 Task: Look for Airbnb options in Point Fortin, Trinidad and Tobago from 2nd November, 2023 to 9th November, 2023 for 5 adults. Place can be shared room with 2 bedrooms having 5 beds and 2 bathrooms. Property type can be flat. Booking option can be shelf check-in. Look for 5 properties as per requirement.
Action: Mouse pressed left at (474, 99)
Screenshot: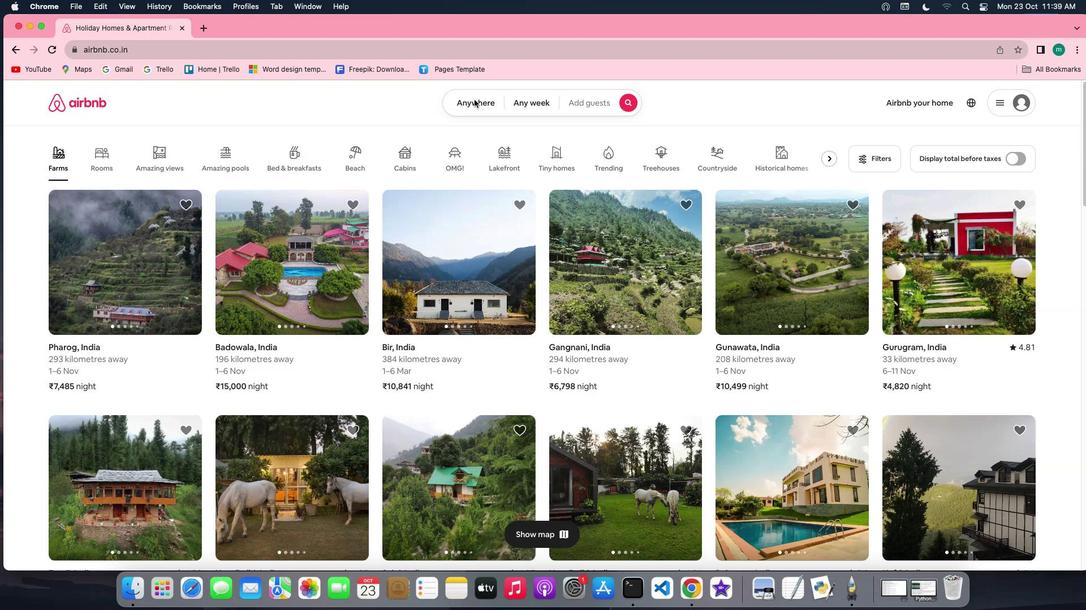 
Action: Mouse pressed left at (474, 99)
Screenshot: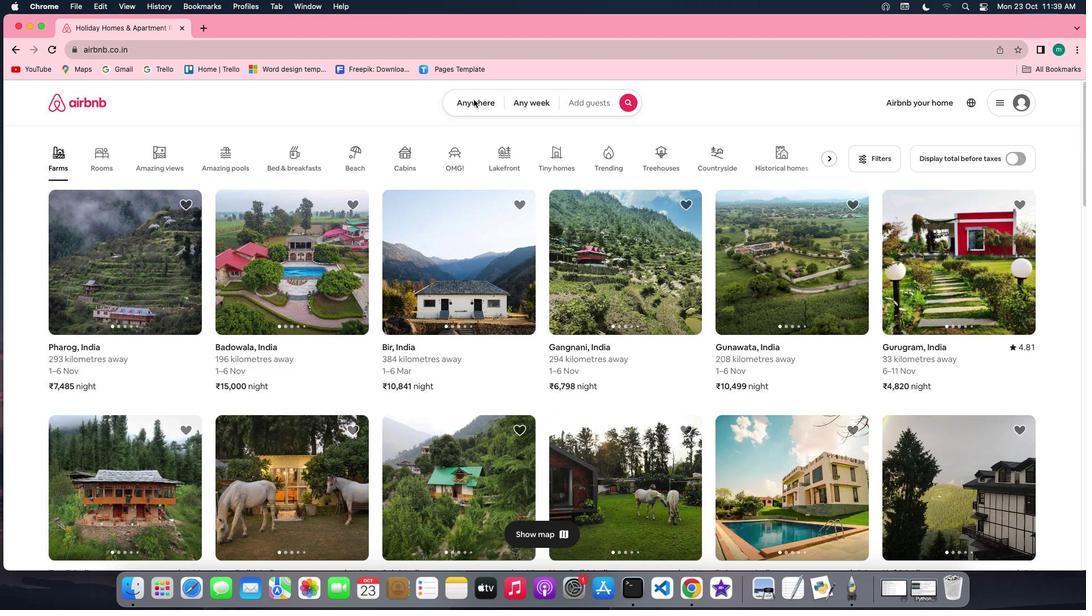 
Action: Mouse moved to (438, 144)
Screenshot: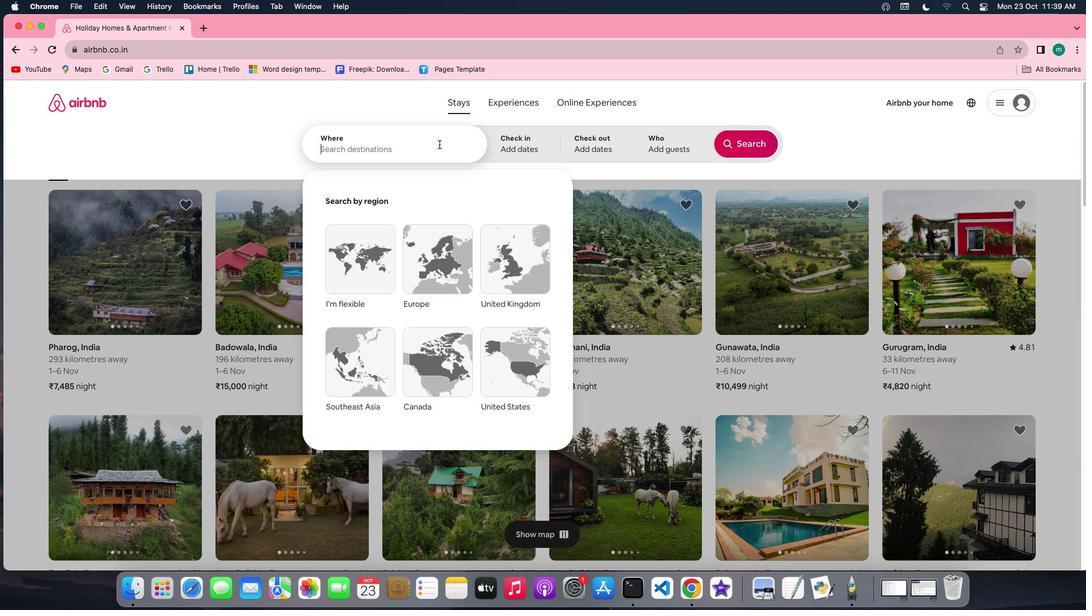 
Action: Mouse pressed left at (438, 144)
Screenshot: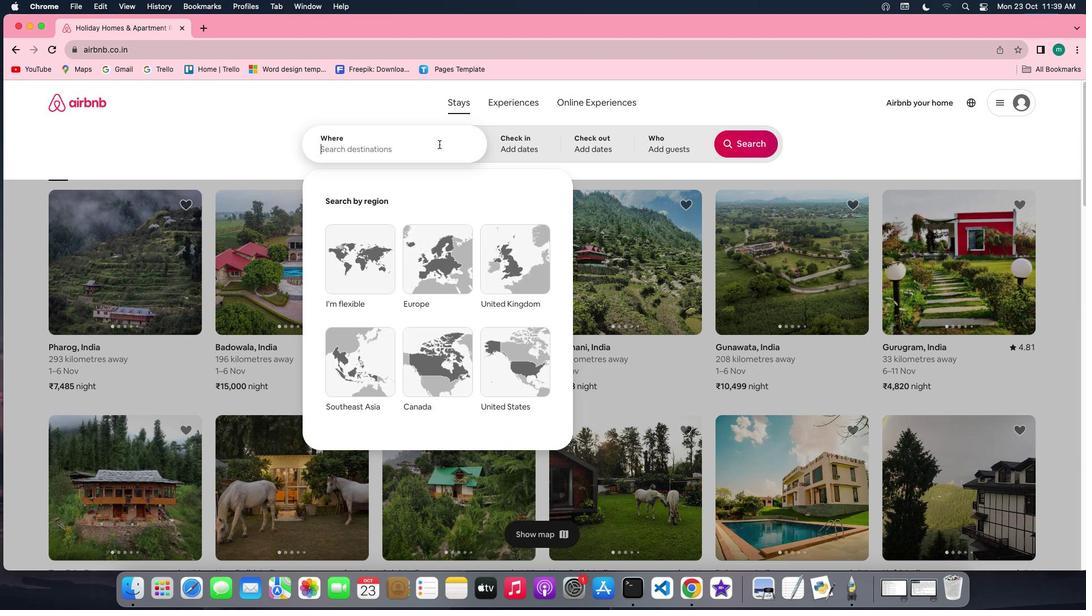 
Action: Key pressed Key.shift'P''o''i''n''t'Key.spaceKey.shift'F''o''r''t''i''n'','Key.spaceKey.shift'T''r''i''n''i''d''a''d'Key.space'a''n''d'Key.spaceKey.shift'T''a''b''a''g''o'
Screenshot: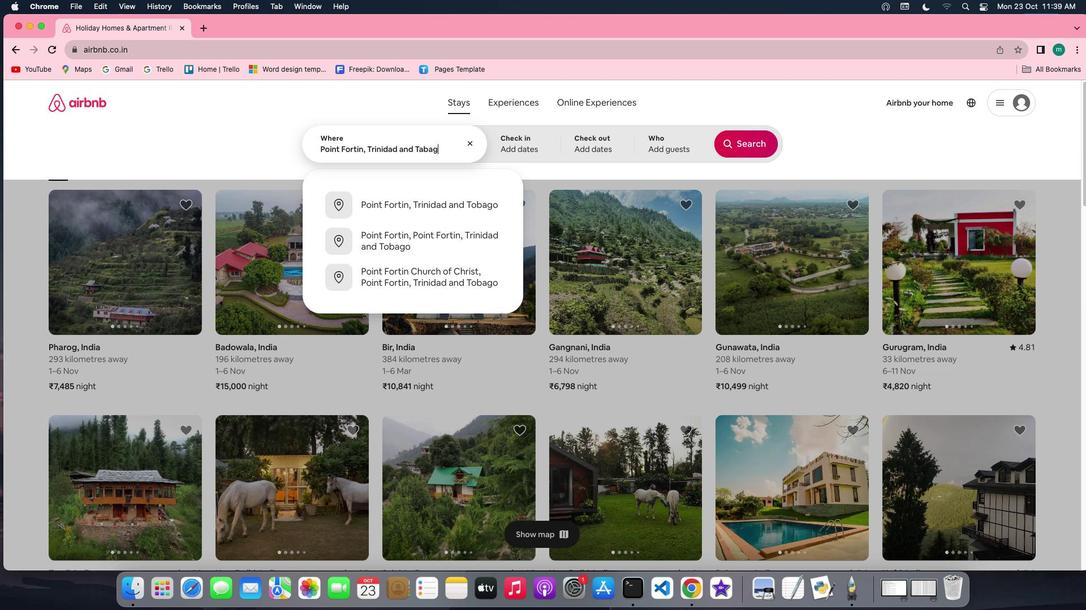 
Action: Mouse moved to (502, 147)
Screenshot: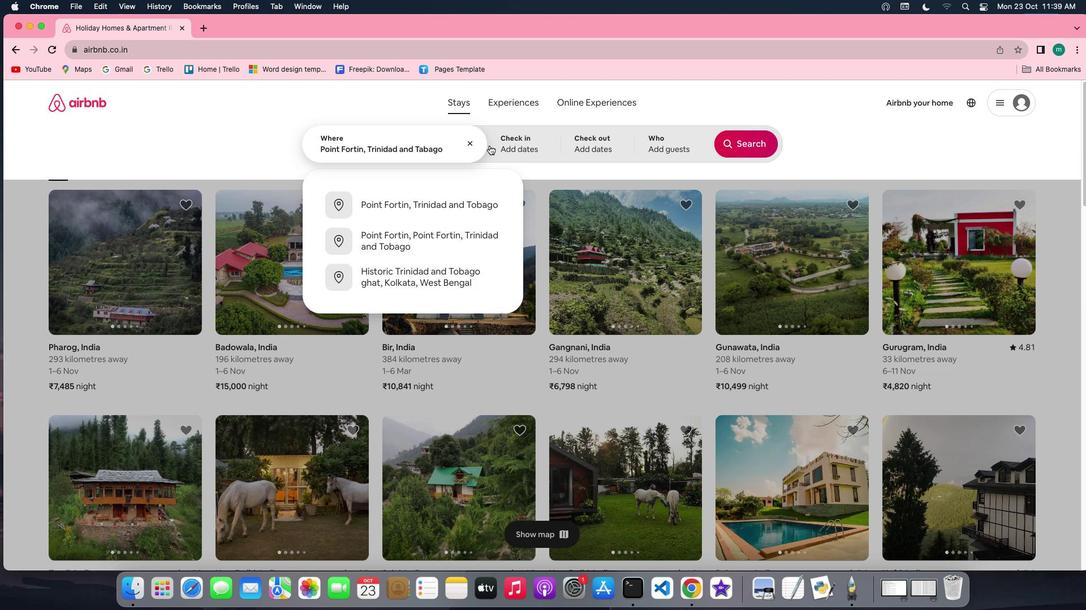 
Action: Mouse pressed left at (502, 147)
Screenshot: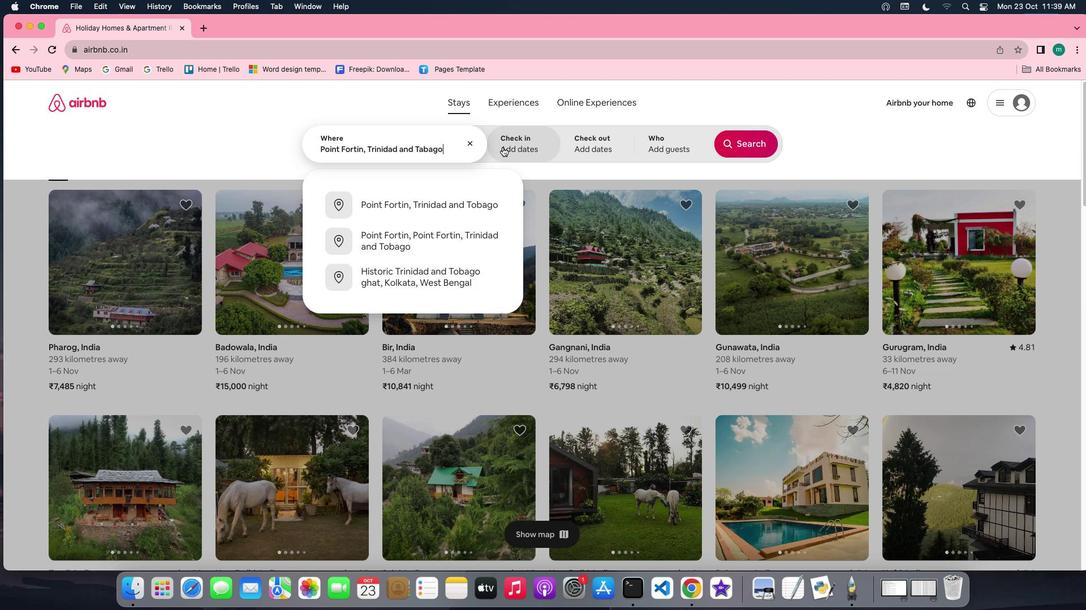 
Action: Mouse moved to (677, 281)
Screenshot: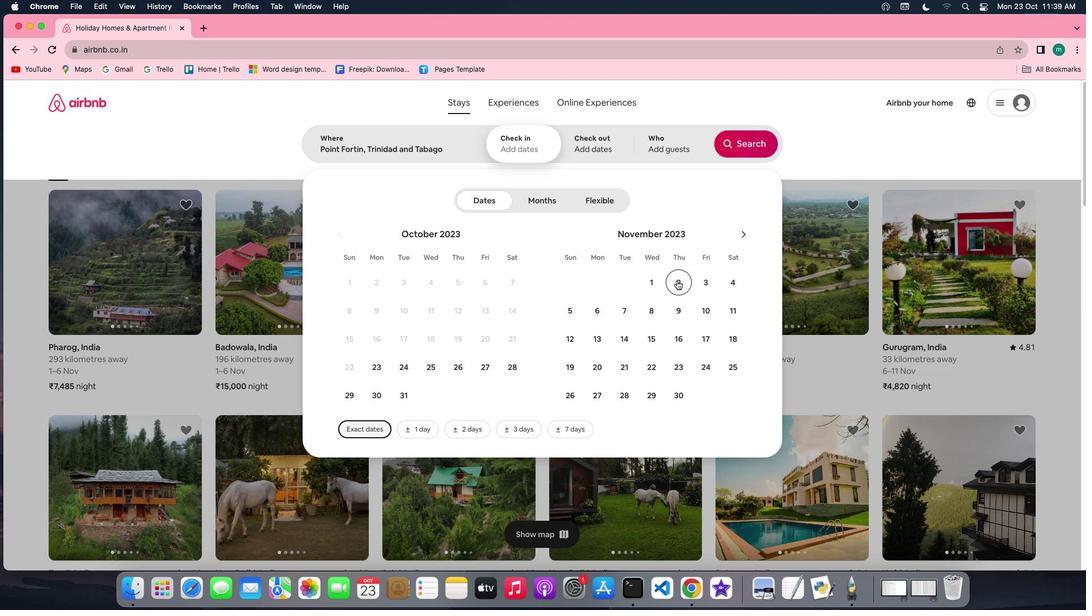 
Action: Mouse pressed left at (677, 281)
Screenshot: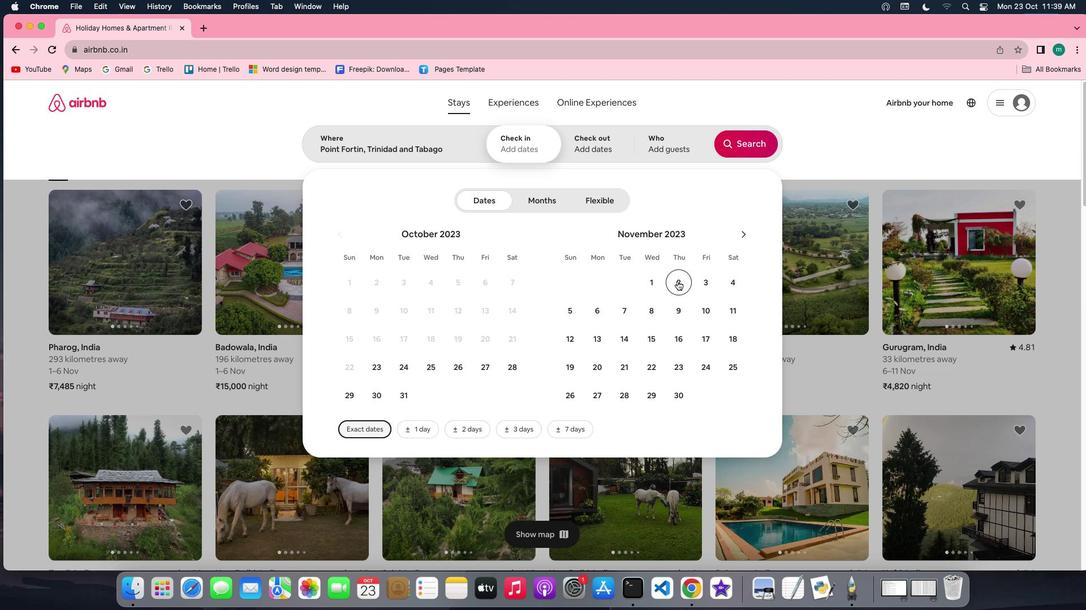 
Action: Mouse moved to (682, 316)
Screenshot: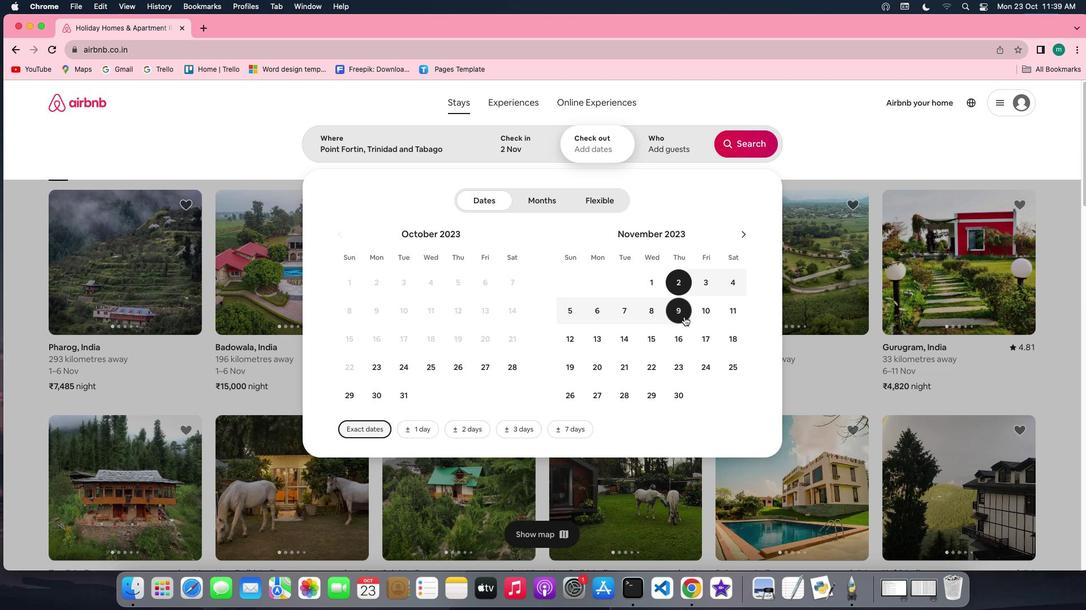 
Action: Mouse pressed left at (682, 316)
Screenshot: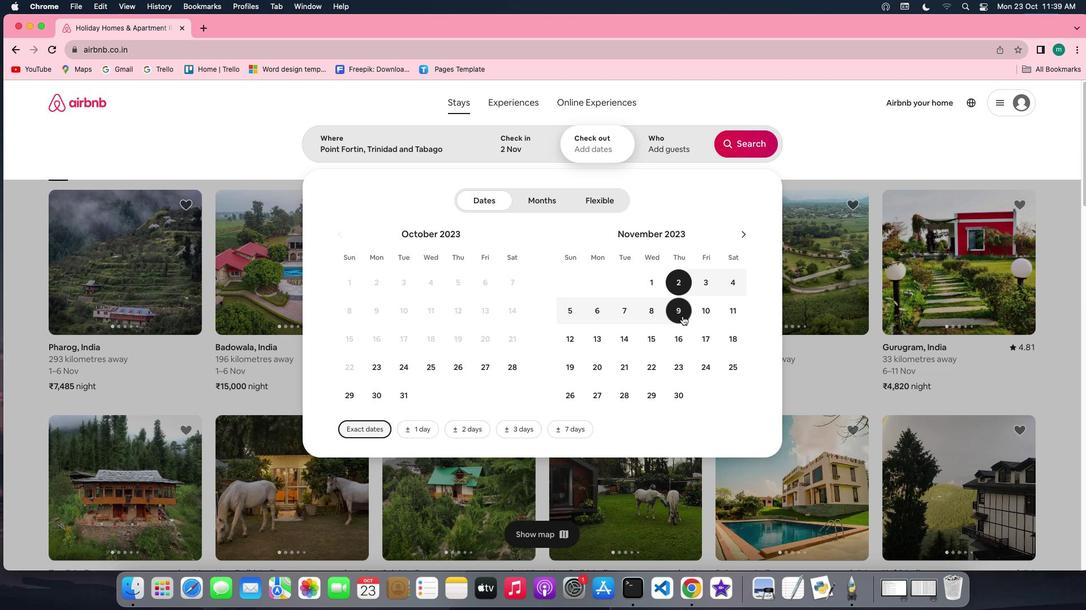 
Action: Mouse moved to (666, 151)
Screenshot: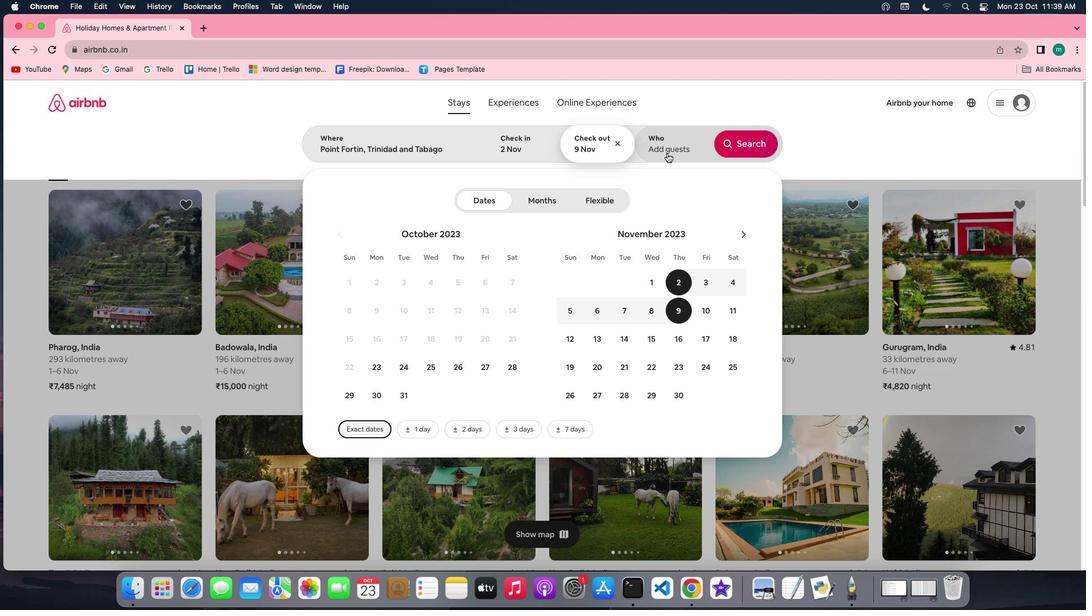 
Action: Mouse pressed left at (666, 151)
Screenshot: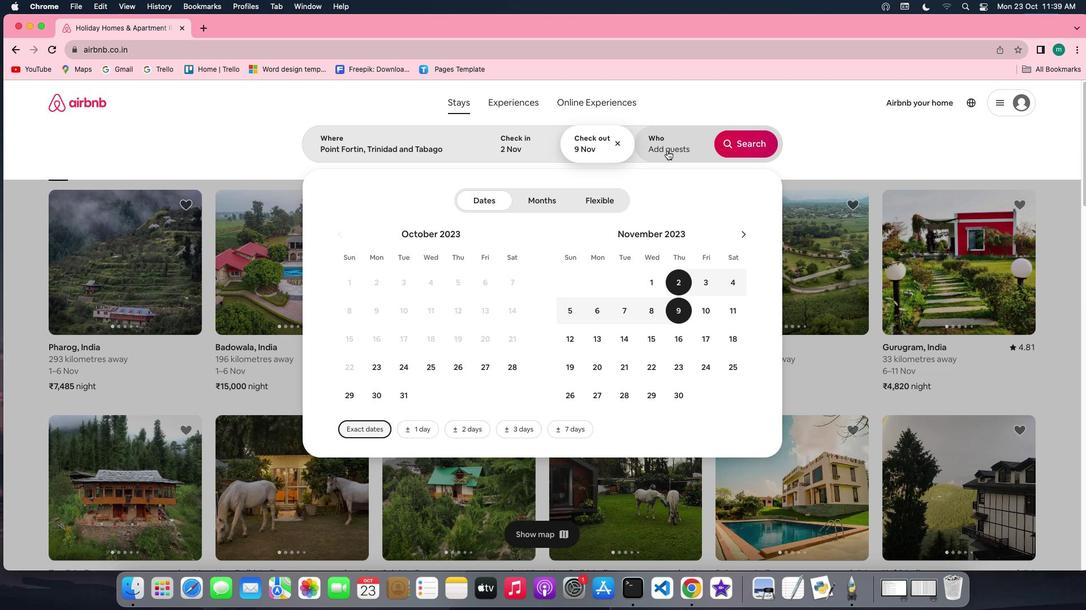 
Action: Mouse moved to (744, 204)
Screenshot: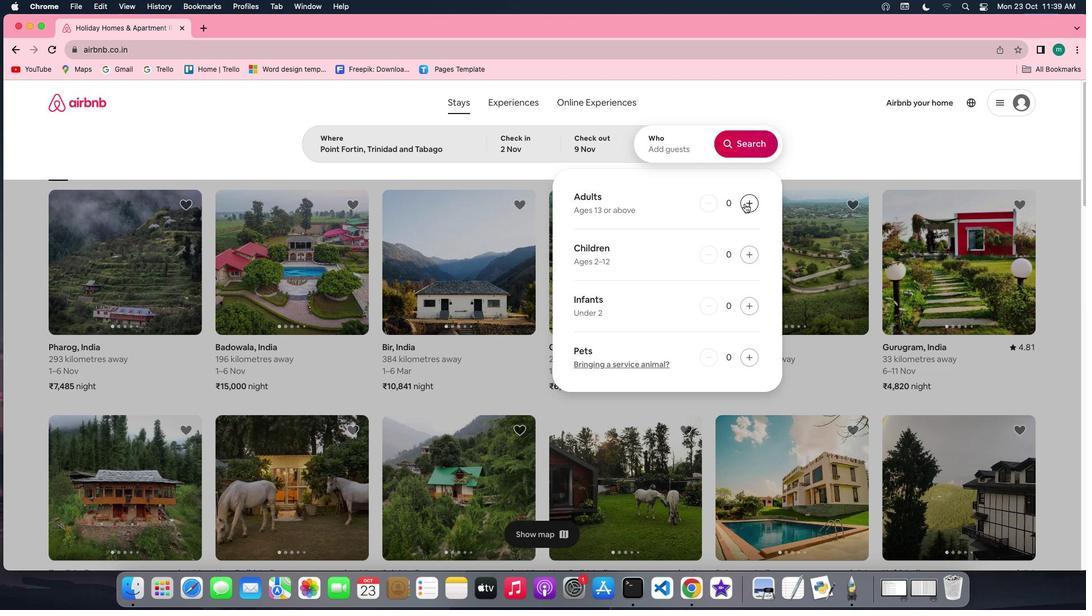 
Action: Mouse pressed left at (744, 204)
Screenshot: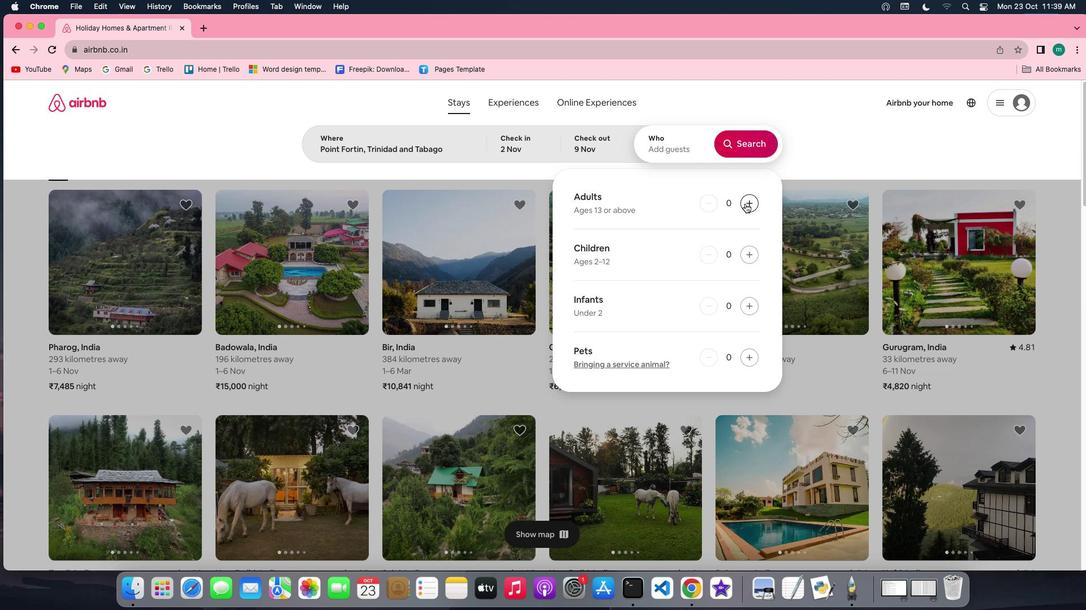 
Action: Mouse pressed left at (744, 204)
Screenshot: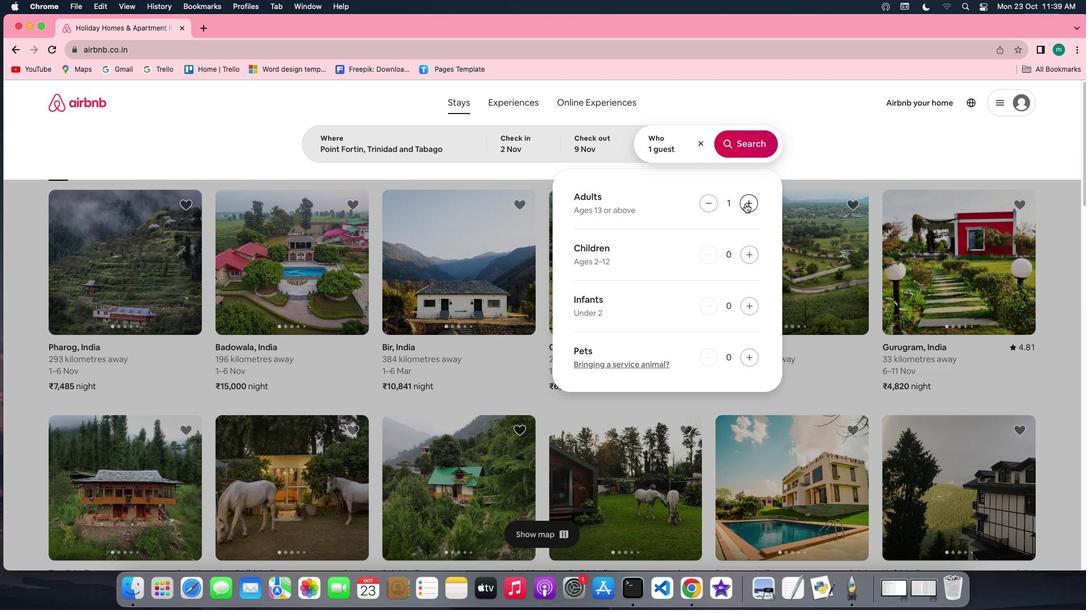 
Action: Mouse pressed left at (744, 204)
Screenshot: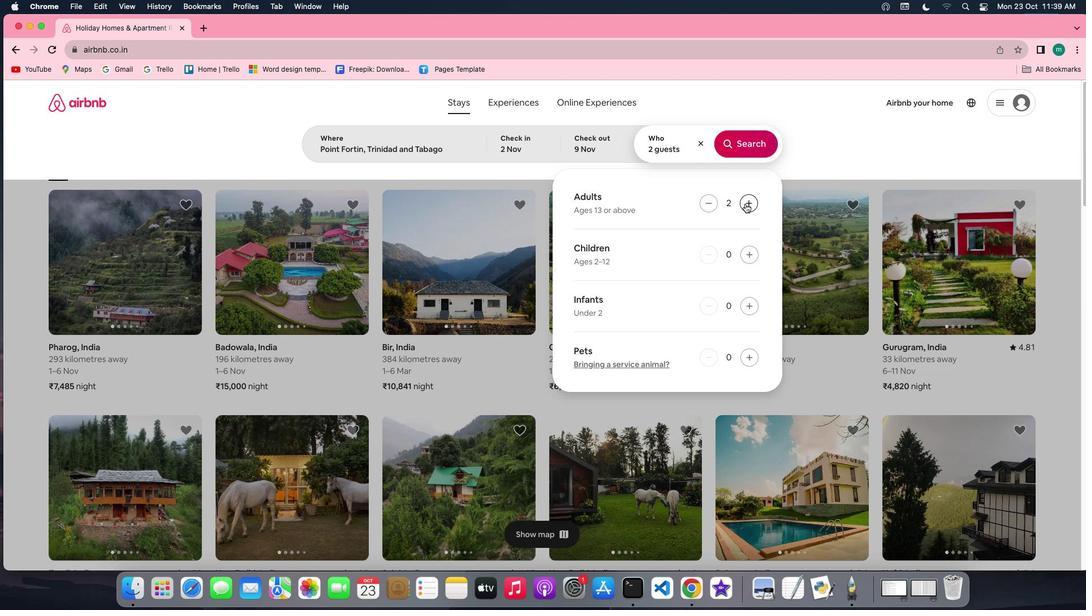 
Action: Mouse pressed left at (744, 204)
Screenshot: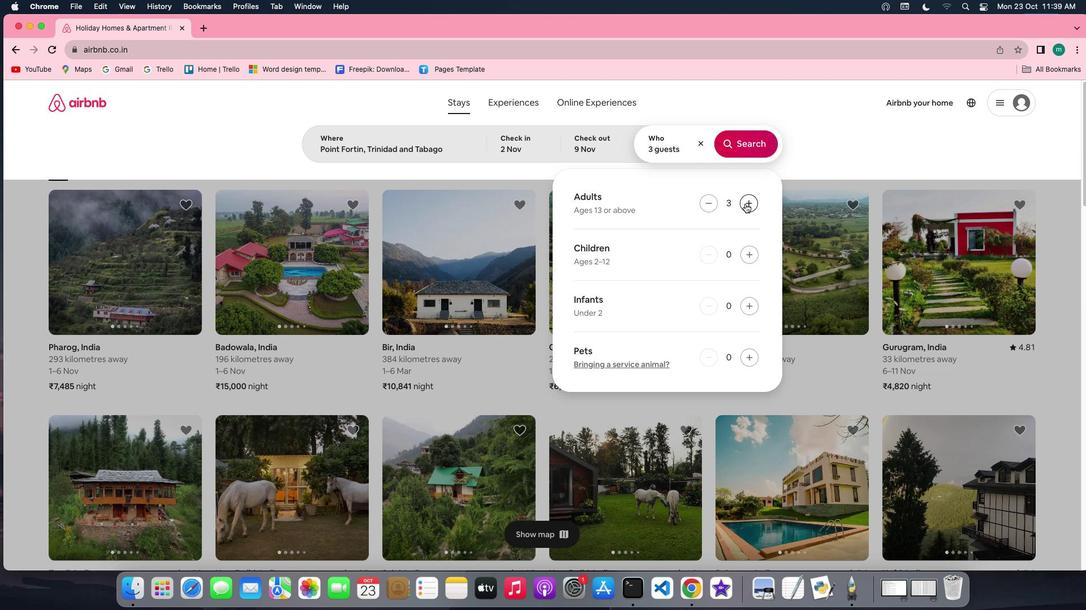 
Action: Mouse pressed left at (744, 204)
Screenshot: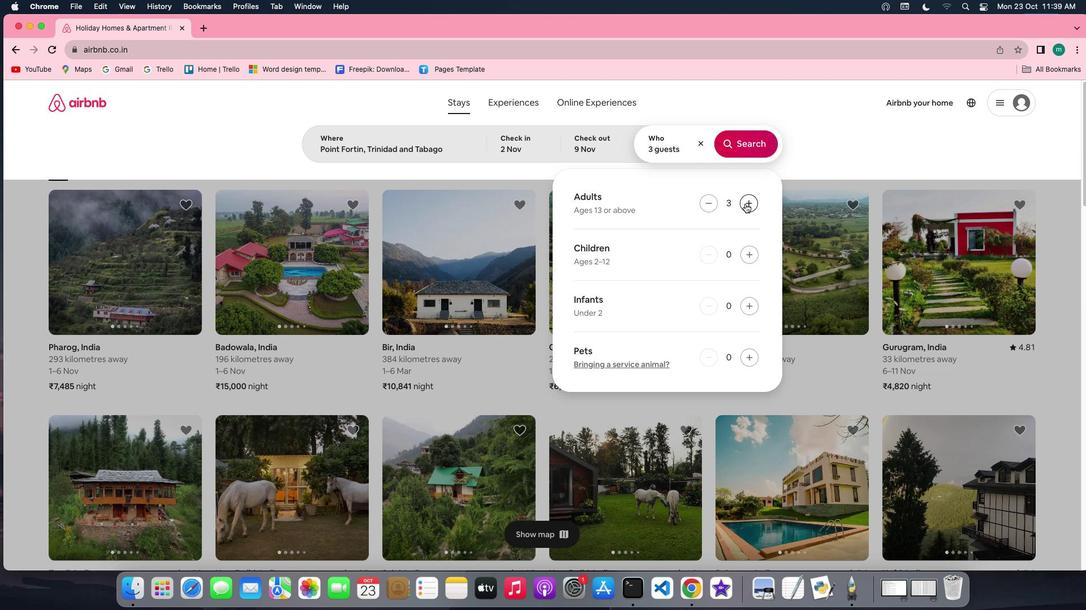 
Action: Mouse pressed left at (744, 204)
Screenshot: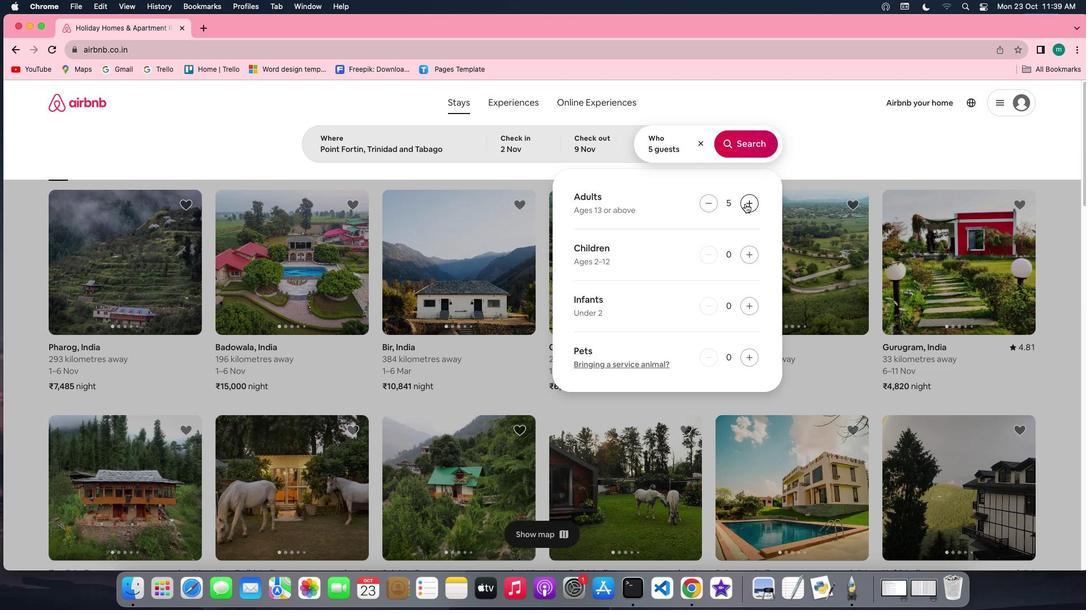 
Action: Mouse moved to (705, 207)
Screenshot: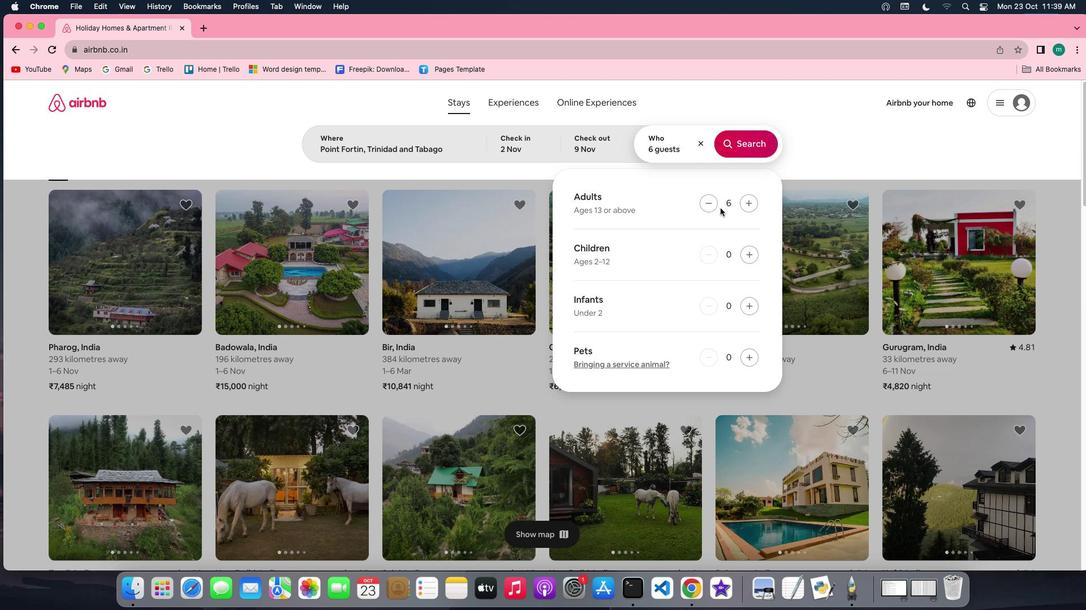 
Action: Mouse pressed left at (705, 207)
Screenshot: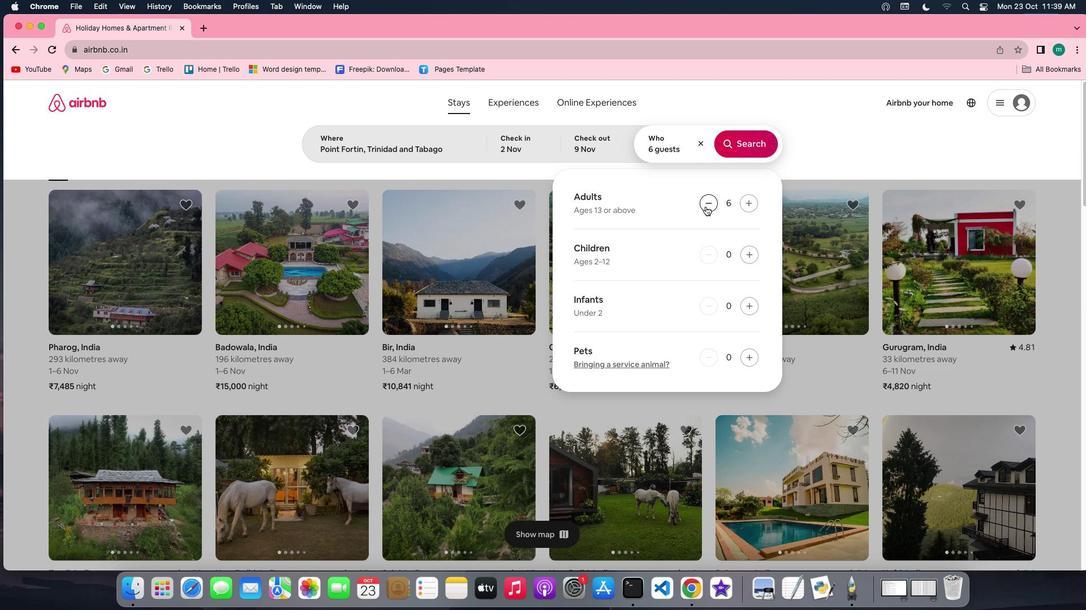 
Action: Mouse moved to (757, 152)
Screenshot: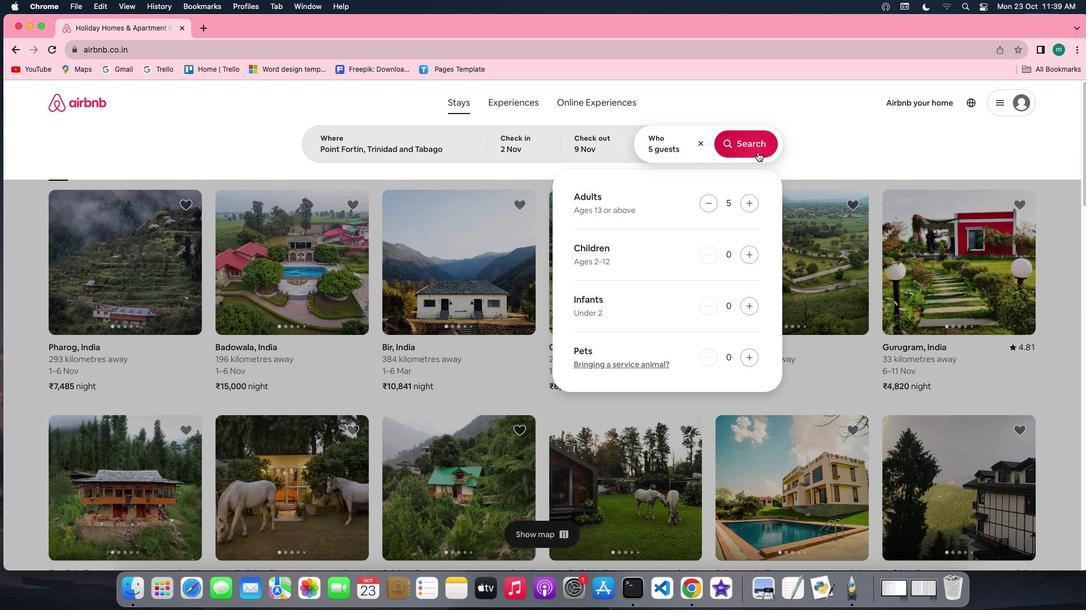 
Action: Mouse pressed left at (757, 152)
Screenshot: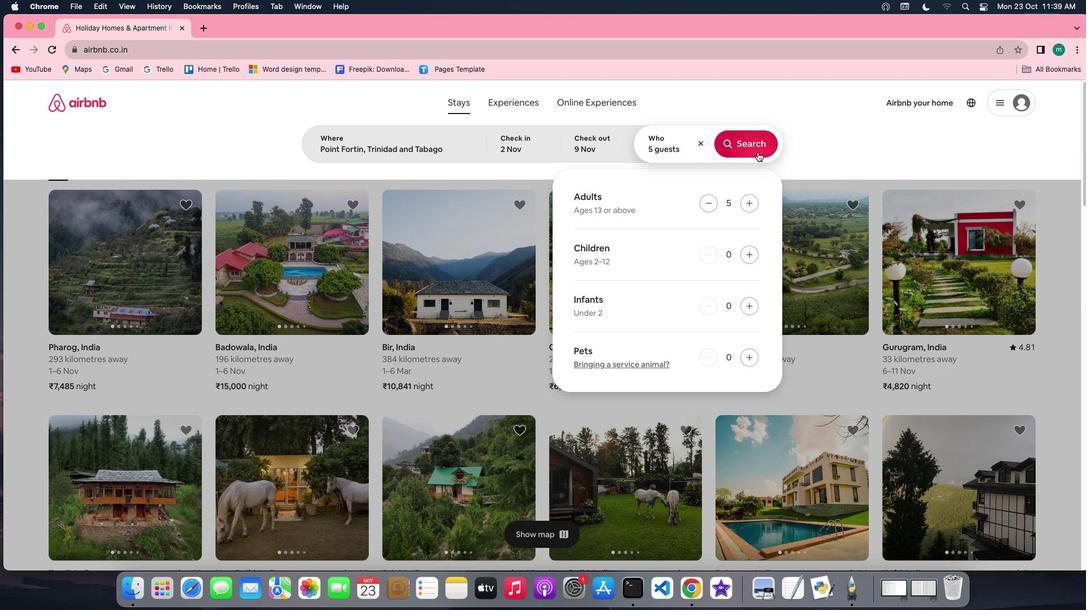 
Action: Mouse moved to (923, 148)
Screenshot: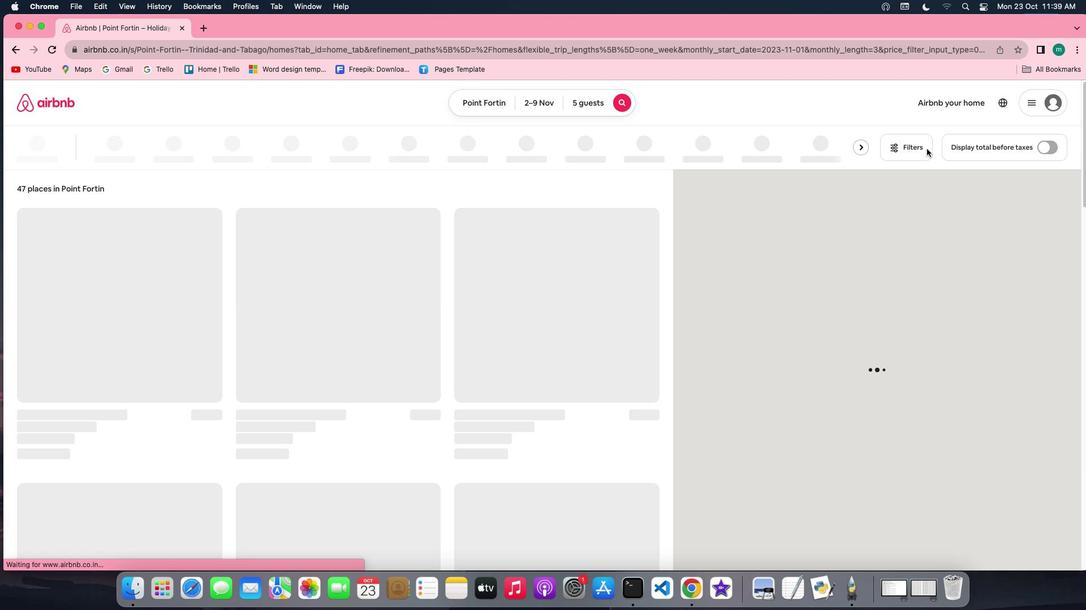
Action: Mouse pressed left at (923, 148)
Screenshot: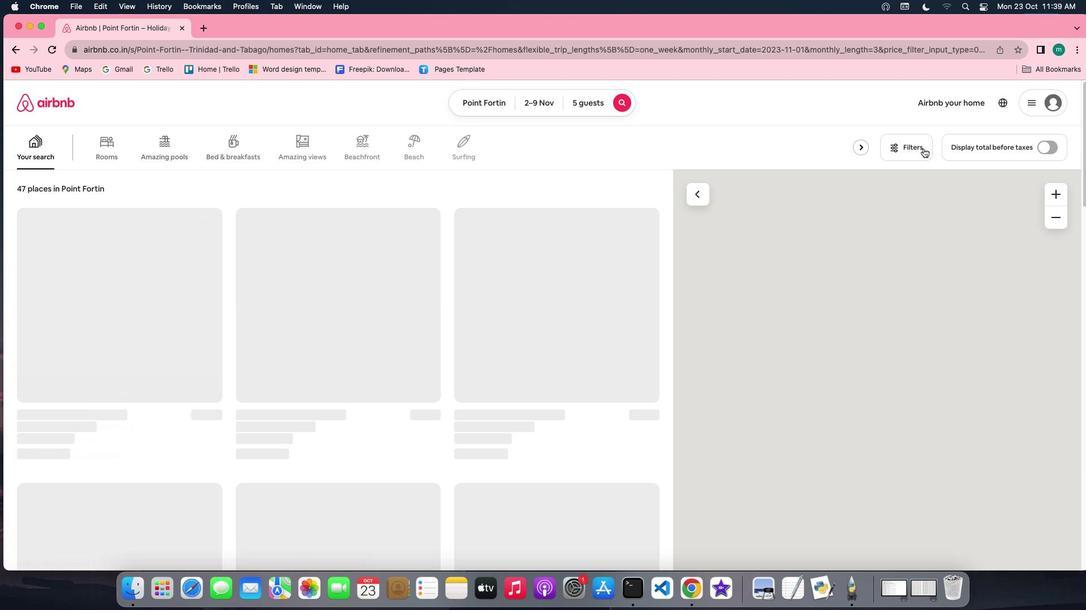 
Action: Mouse moved to (902, 148)
Screenshot: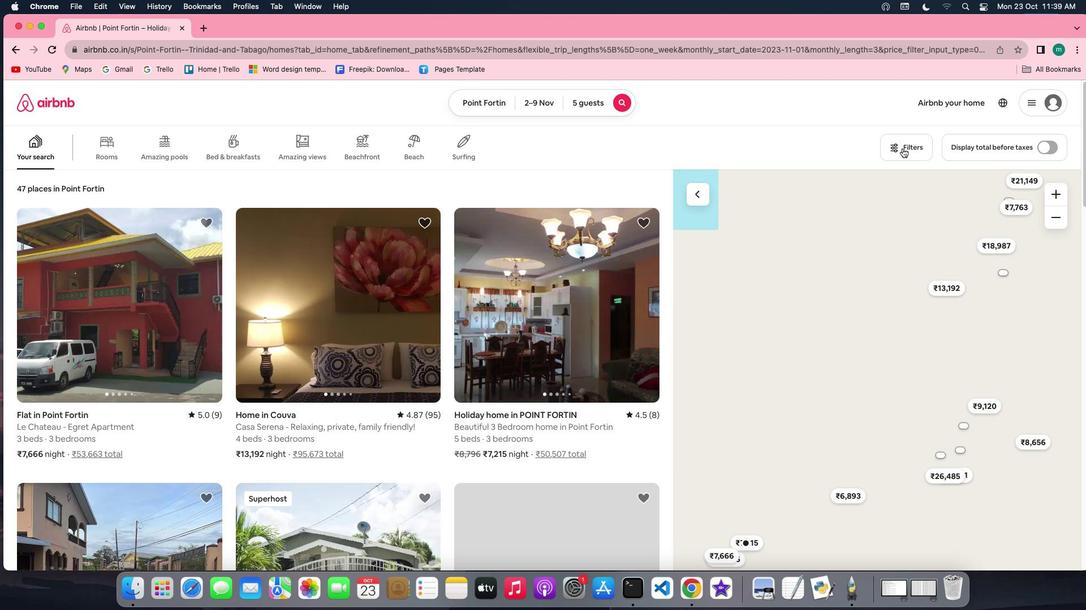 
Action: Mouse pressed left at (902, 148)
Screenshot: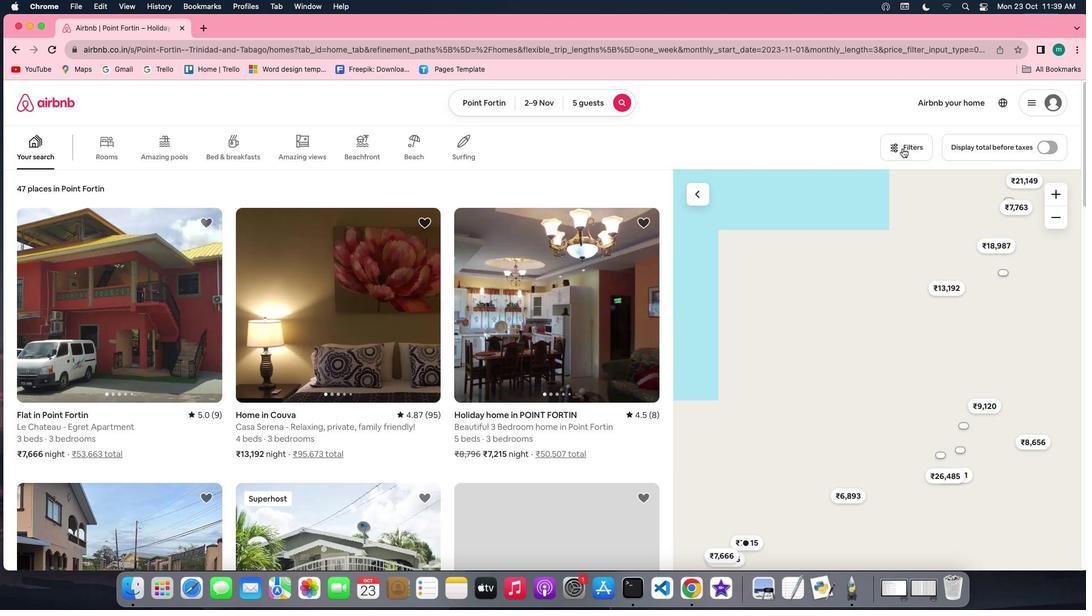 
Action: Mouse moved to (596, 334)
Screenshot: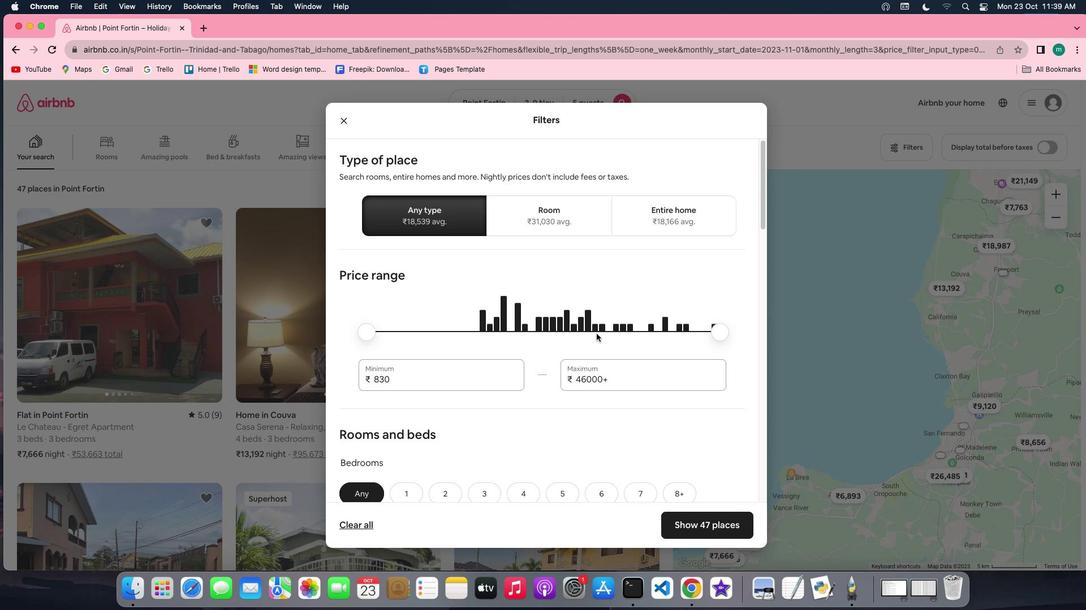 
Action: Mouse scrolled (596, 334) with delta (0, 0)
Screenshot: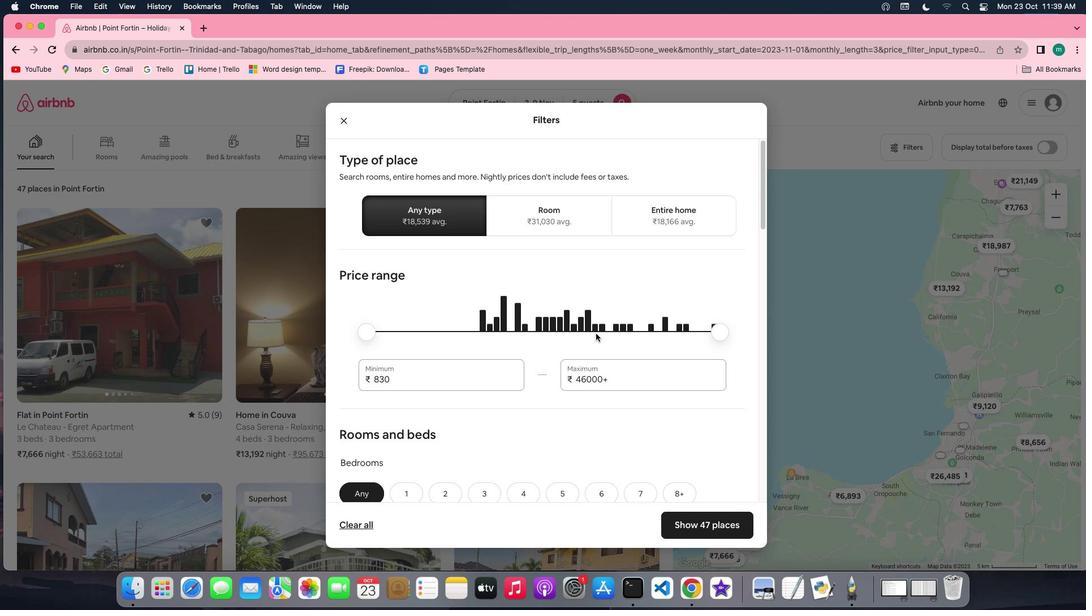 
Action: Mouse scrolled (596, 334) with delta (0, 0)
Screenshot: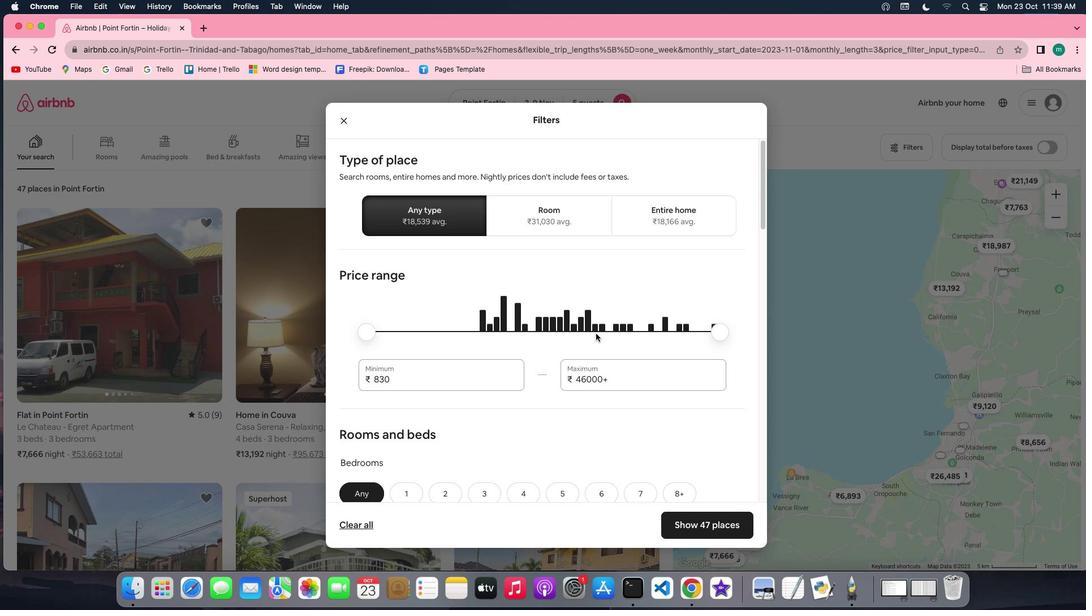 
Action: Mouse scrolled (596, 334) with delta (0, -1)
Screenshot: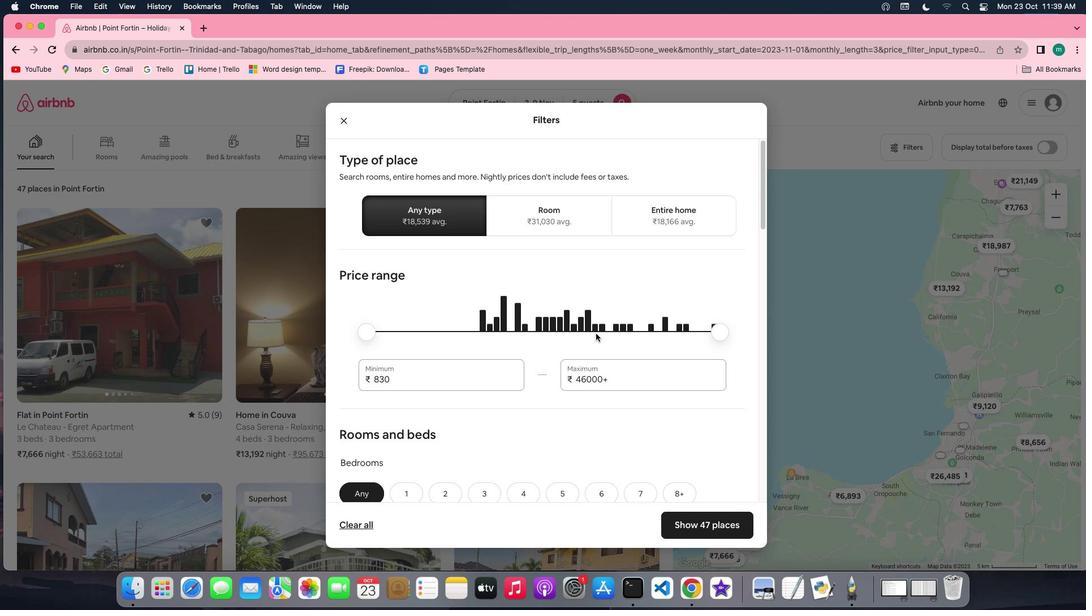 
Action: Mouse scrolled (596, 334) with delta (0, -1)
Screenshot: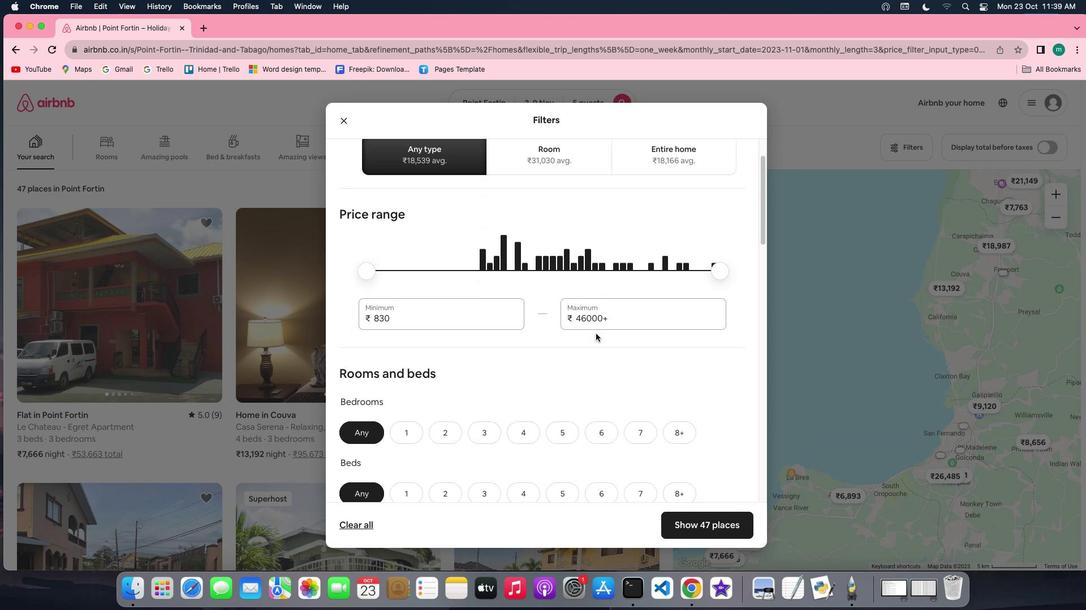 
Action: Mouse scrolled (596, 334) with delta (0, 0)
Screenshot: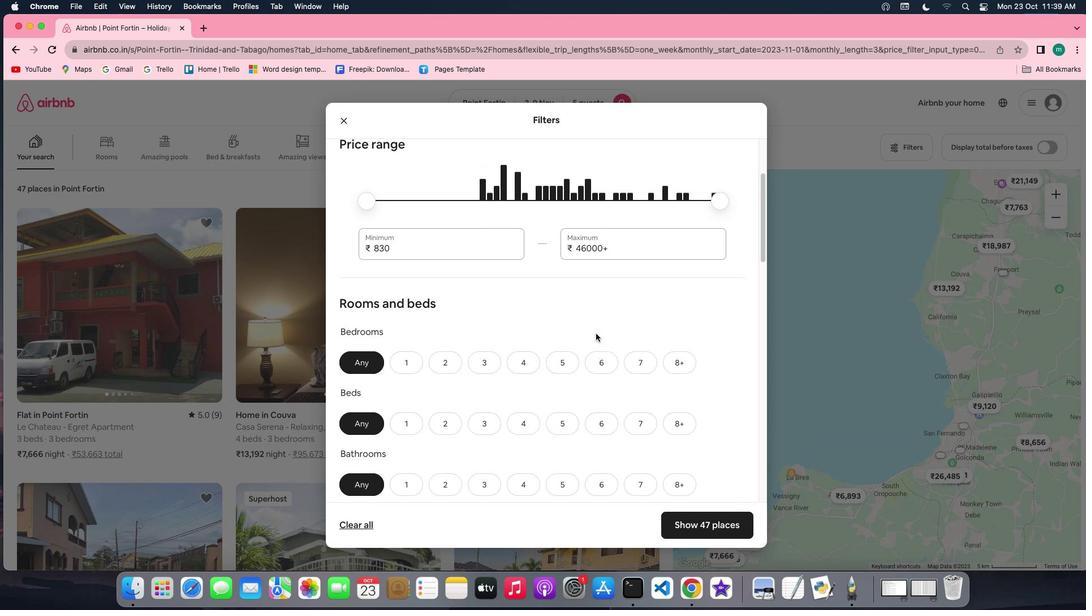 
Action: Mouse scrolled (596, 334) with delta (0, 0)
Screenshot: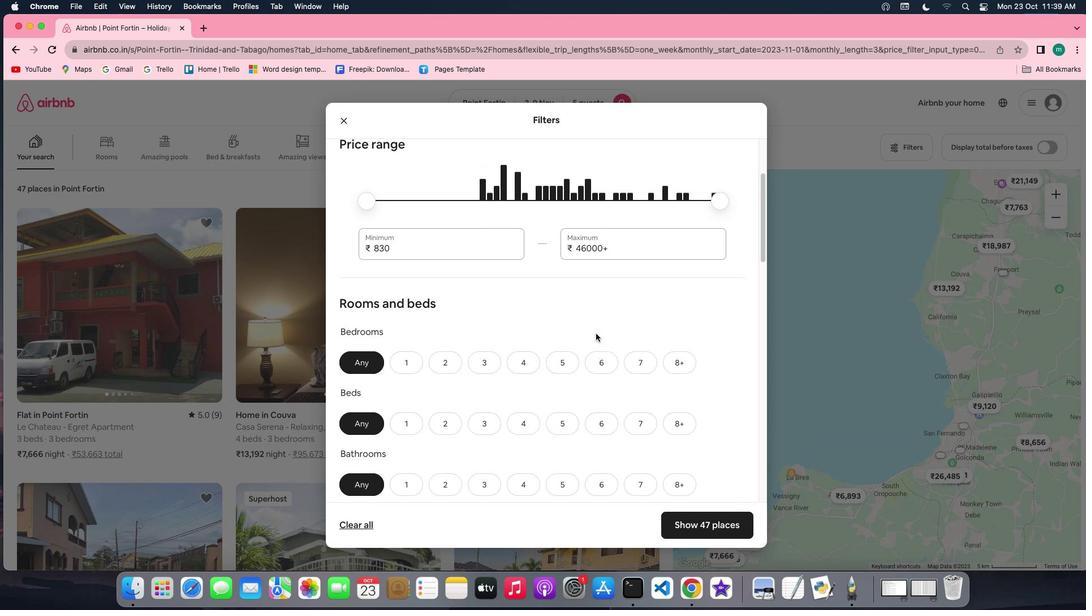 
Action: Mouse scrolled (596, 334) with delta (0, -1)
Screenshot: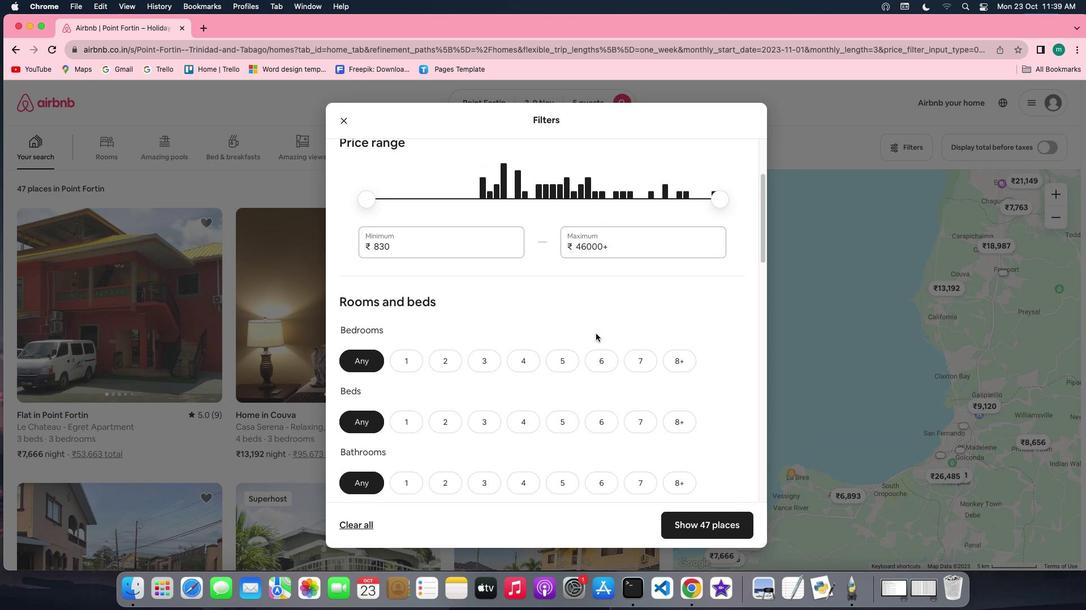 
Action: Mouse scrolled (596, 334) with delta (0, 0)
Screenshot: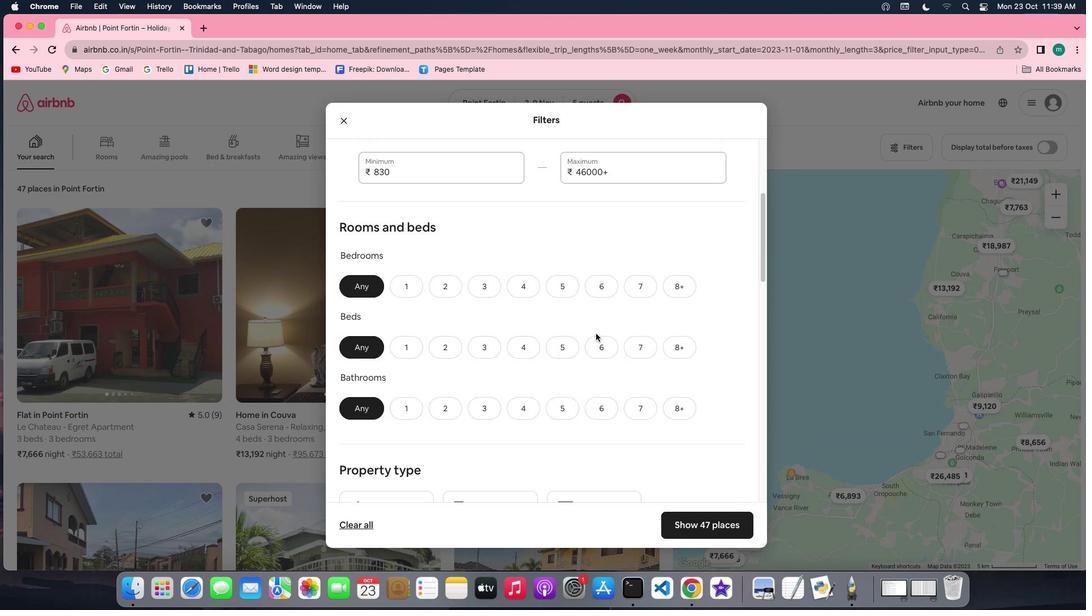 
Action: Mouse scrolled (596, 334) with delta (0, 0)
Screenshot: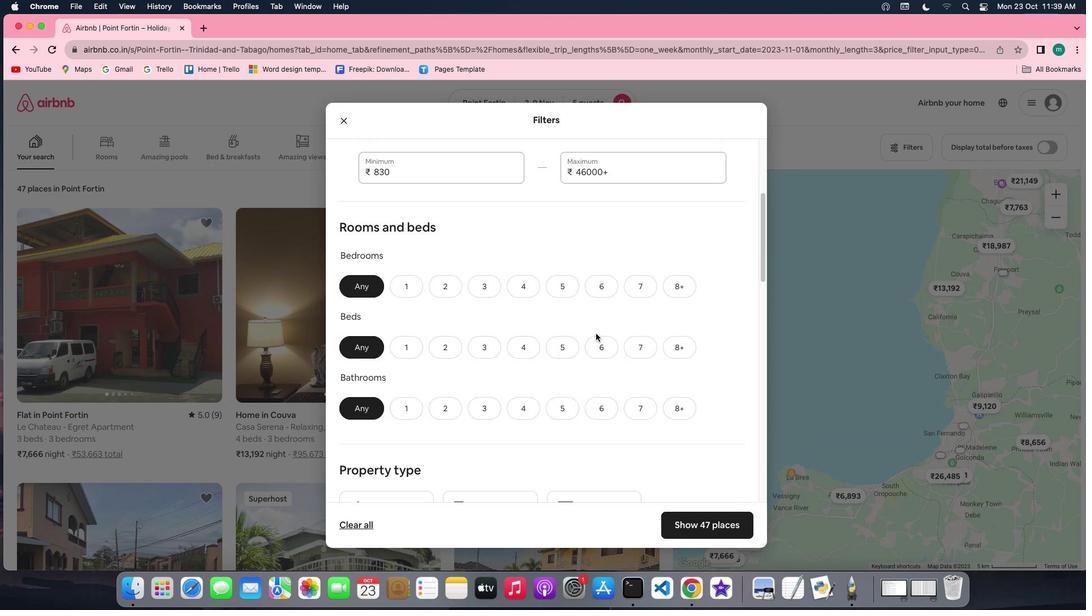 
Action: Mouse scrolled (596, 334) with delta (0, 0)
Screenshot: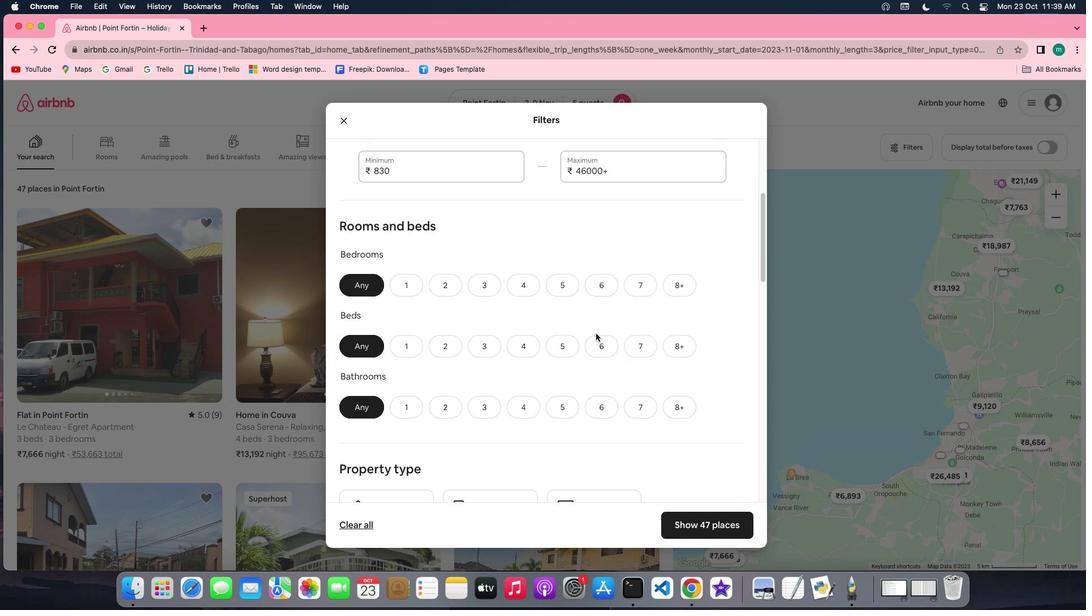 
Action: Mouse scrolled (596, 334) with delta (0, 0)
Screenshot: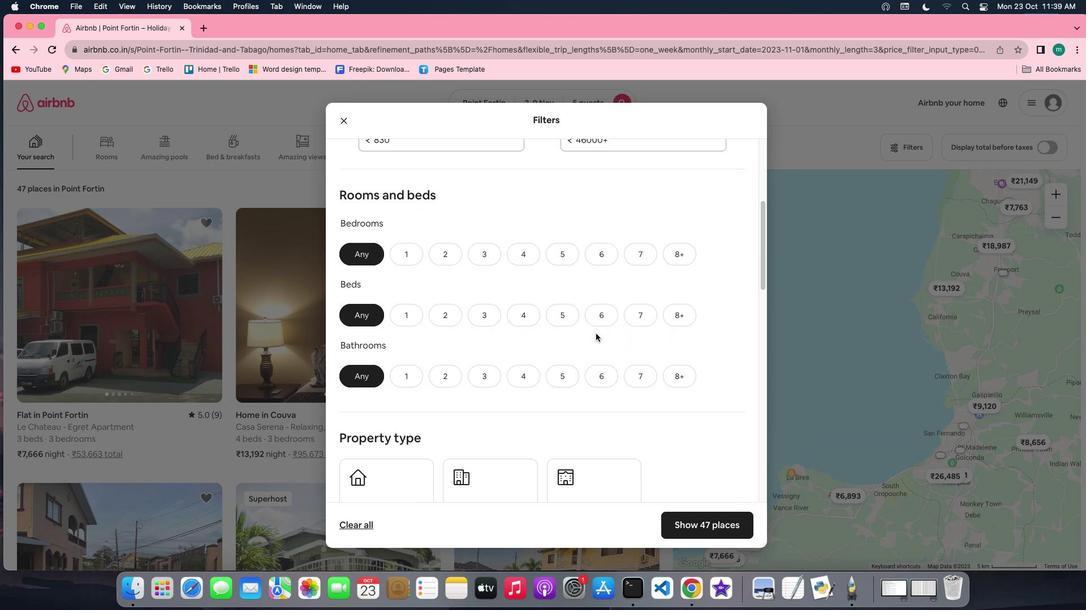 
Action: Mouse scrolled (596, 334) with delta (0, 0)
Screenshot: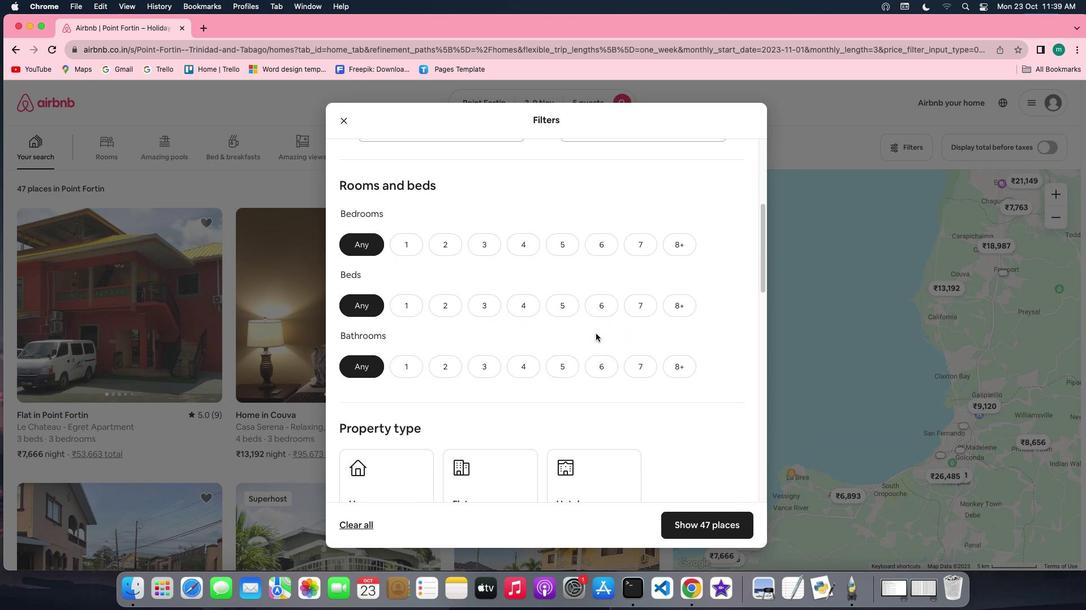 
Action: Mouse scrolled (596, 334) with delta (0, 0)
Screenshot: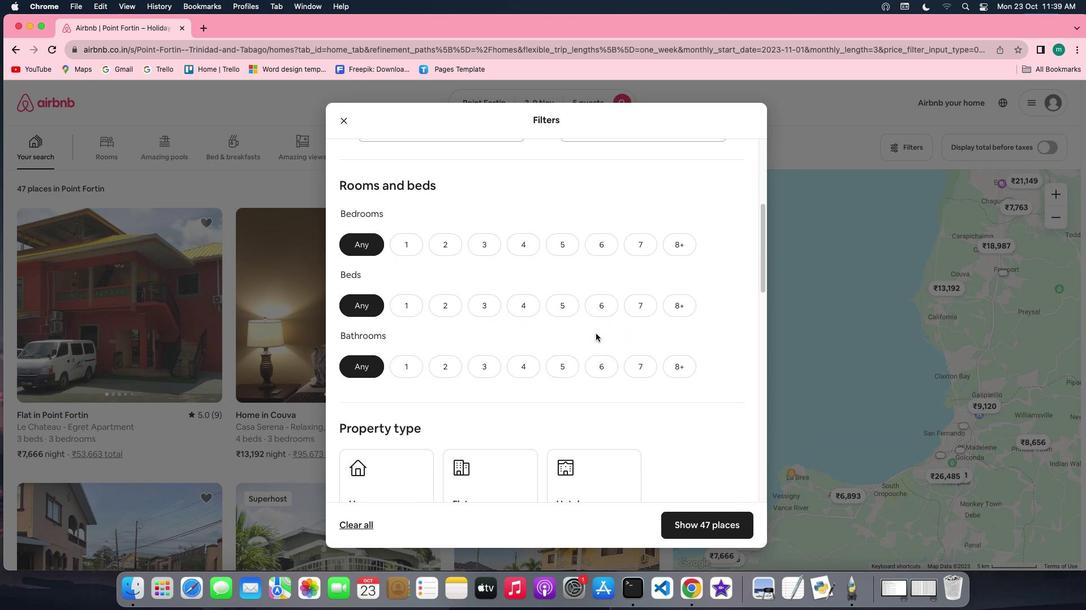 
Action: Mouse scrolled (596, 334) with delta (0, 0)
Screenshot: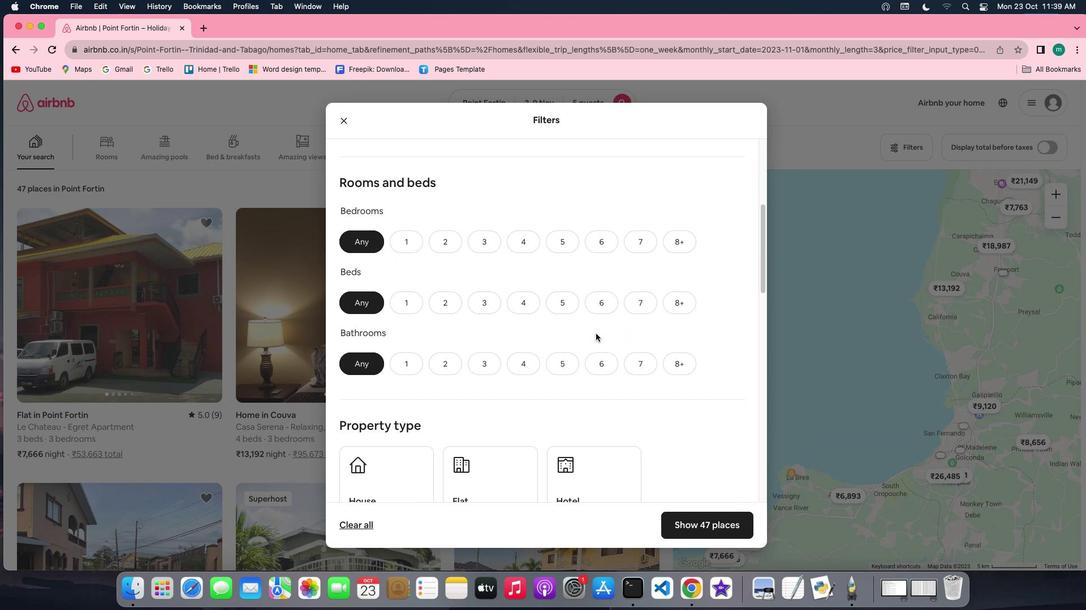 
Action: Mouse moved to (447, 215)
Screenshot: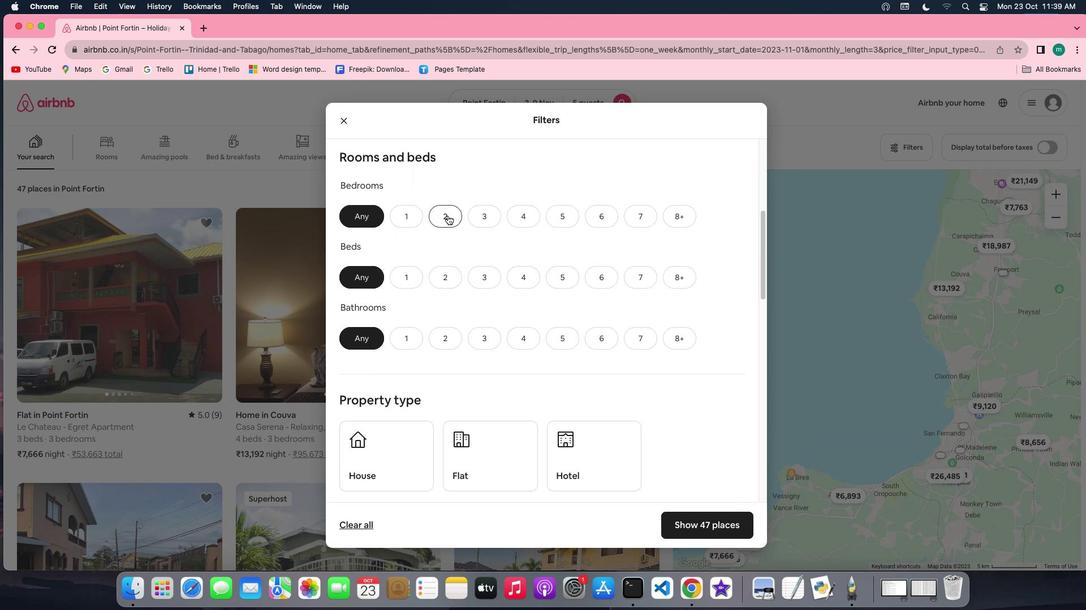 
Action: Mouse pressed left at (447, 215)
Screenshot: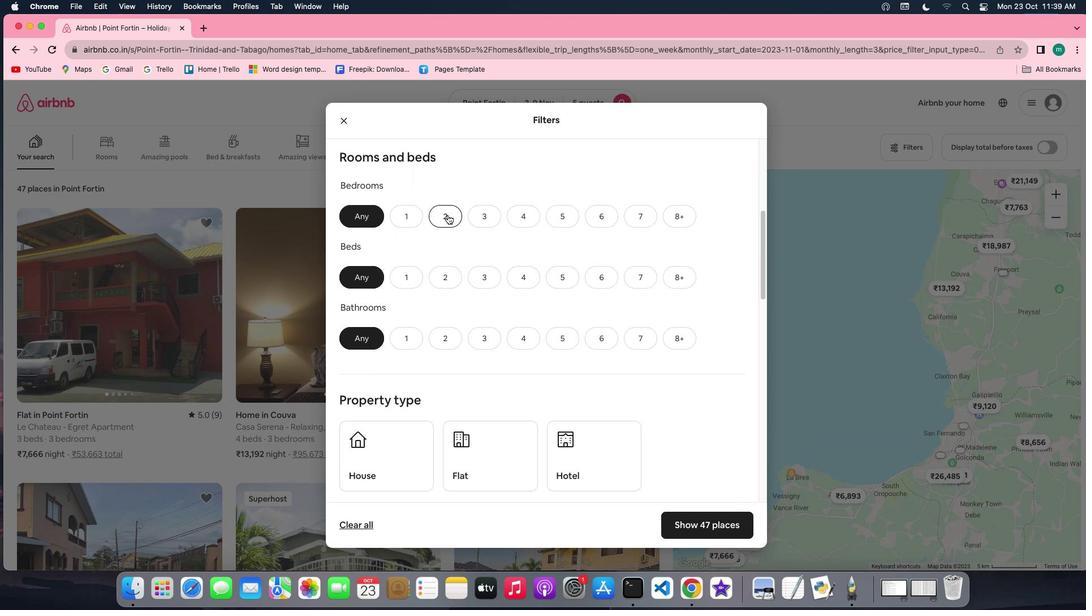 
Action: Mouse moved to (553, 276)
Screenshot: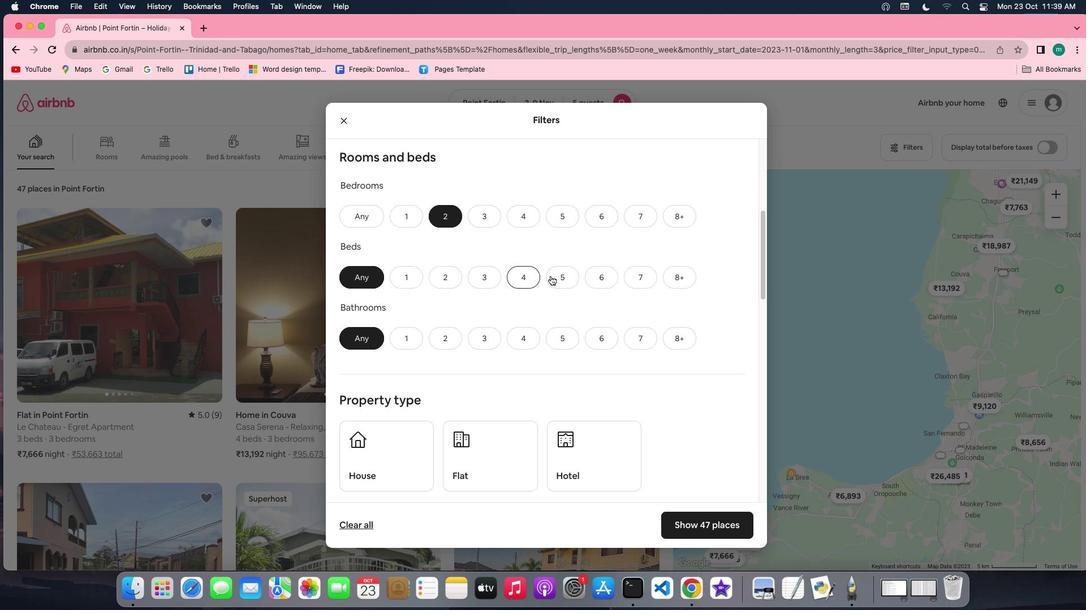 
Action: Mouse pressed left at (553, 276)
Screenshot: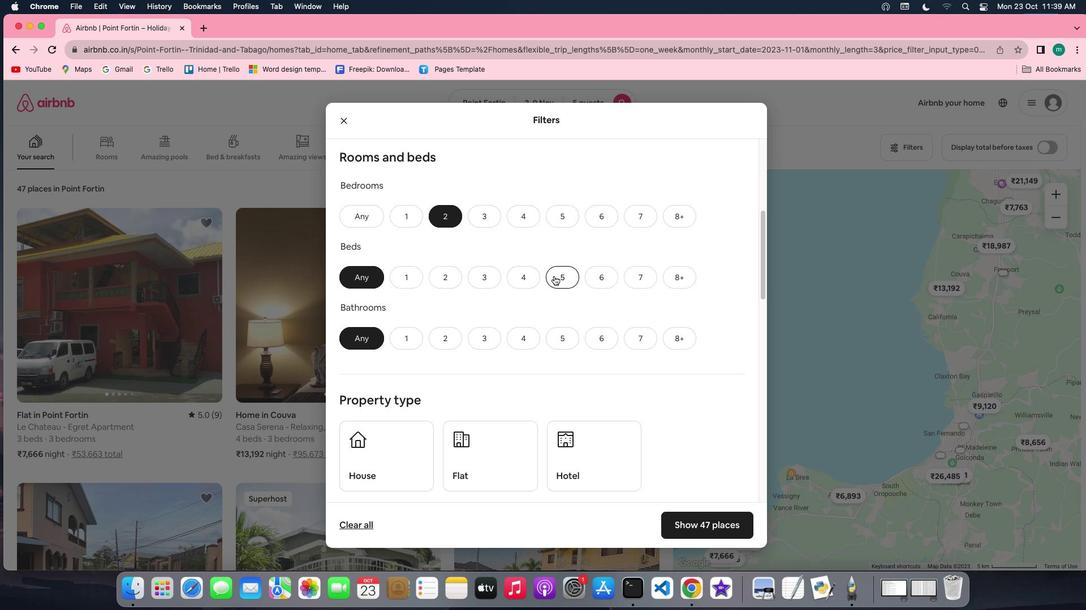 
Action: Mouse moved to (448, 333)
Screenshot: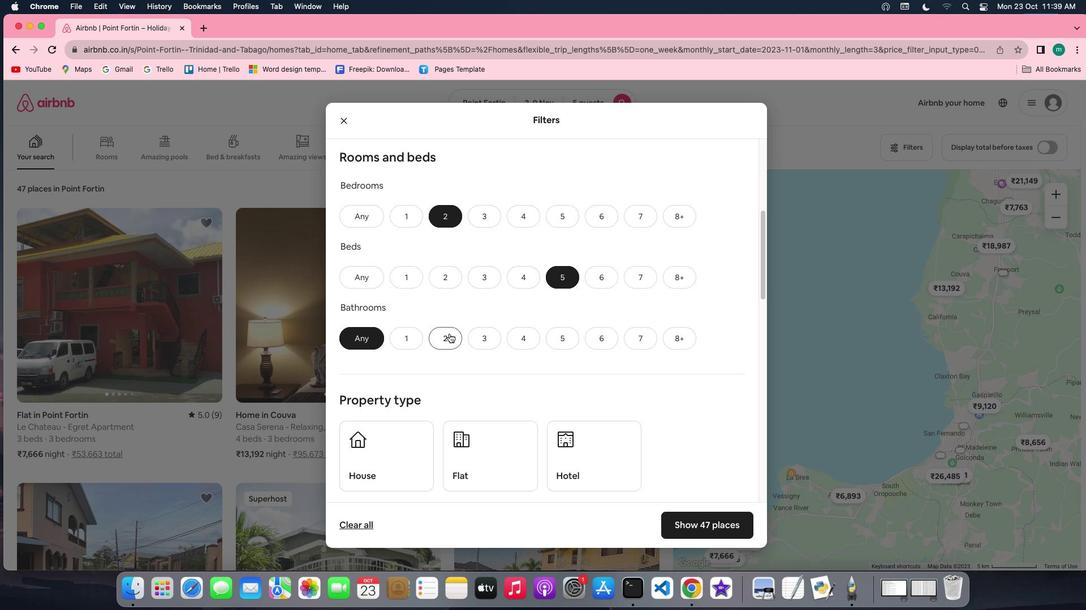 
Action: Mouse pressed left at (448, 333)
Screenshot: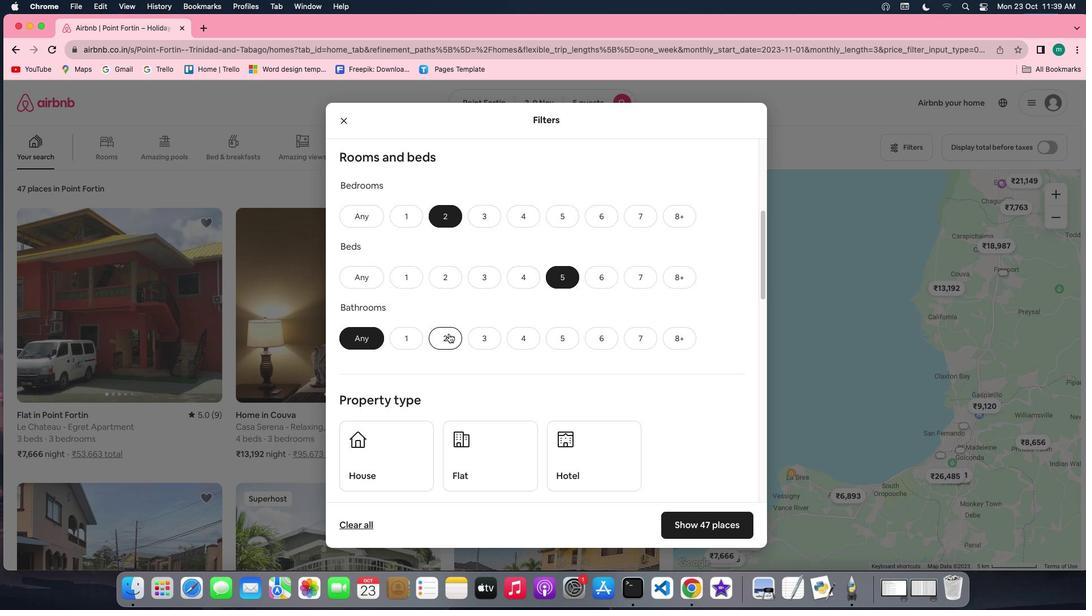 
Action: Mouse moved to (561, 330)
Screenshot: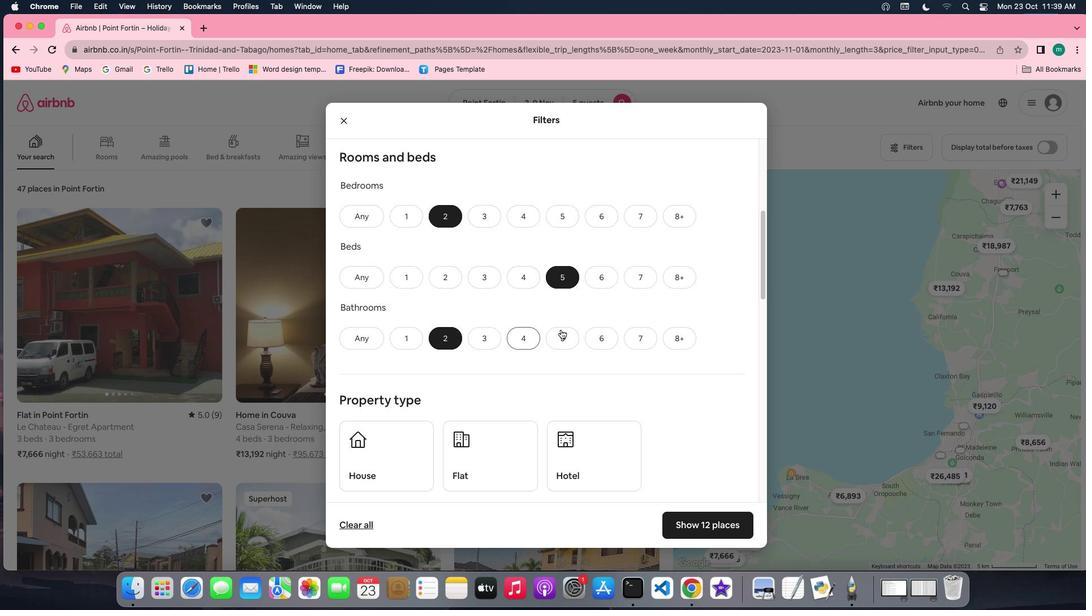 
Action: Mouse scrolled (561, 330) with delta (0, 0)
Screenshot: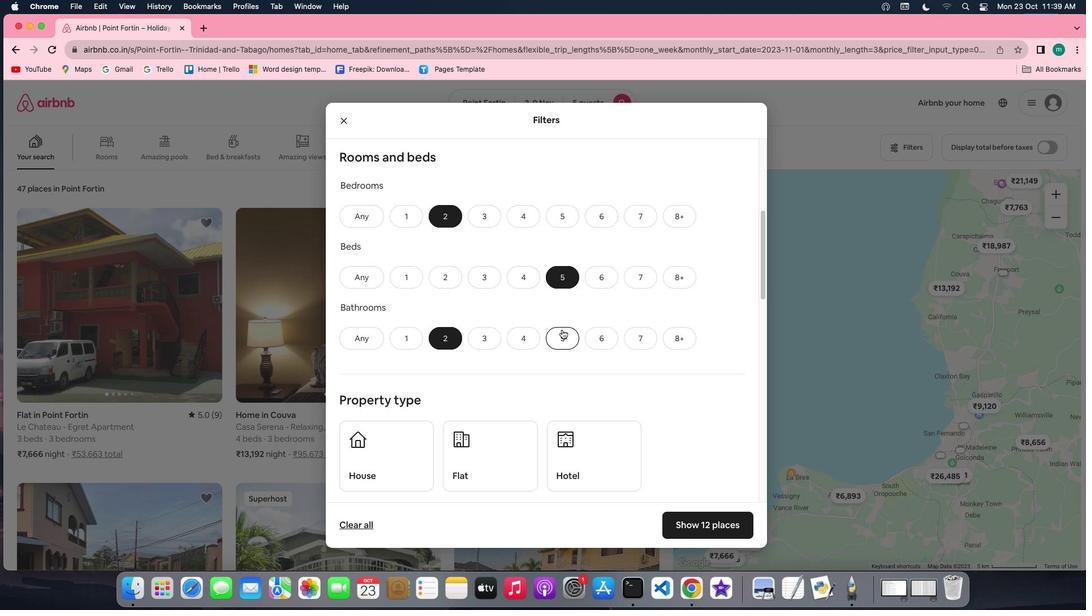 
Action: Mouse scrolled (561, 330) with delta (0, 0)
Screenshot: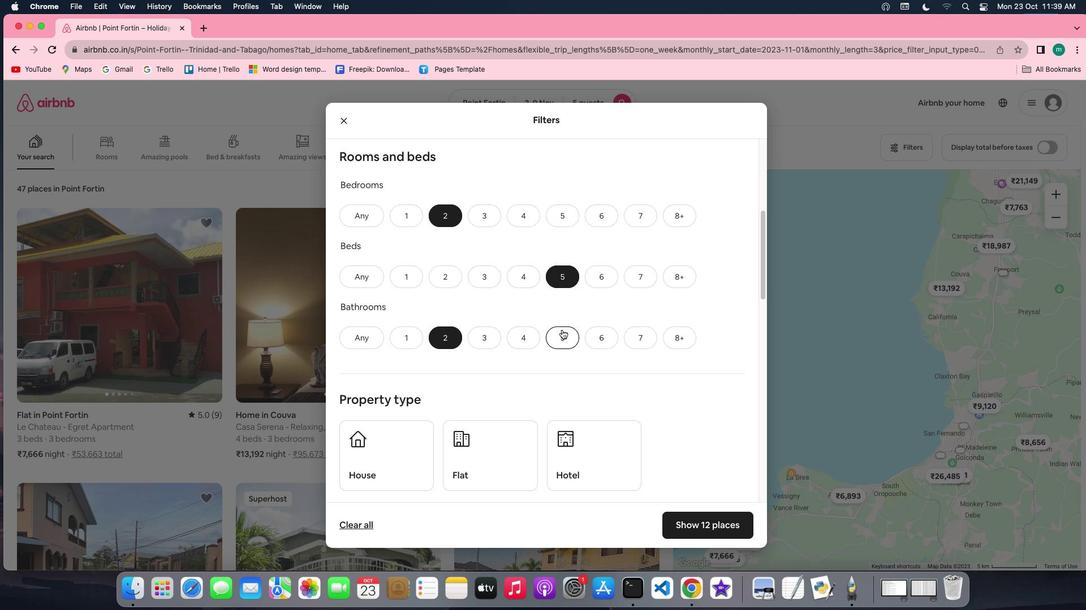 
Action: Mouse scrolled (561, 330) with delta (0, 0)
Screenshot: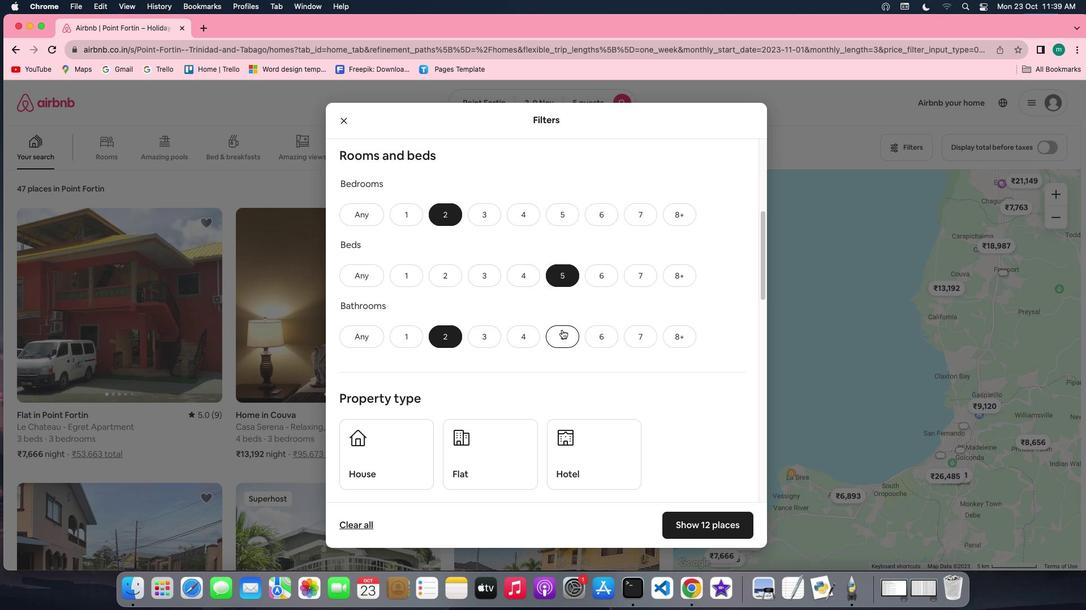 
Action: Mouse scrolled (561, 330) with delta (0, 0)
Screenshot: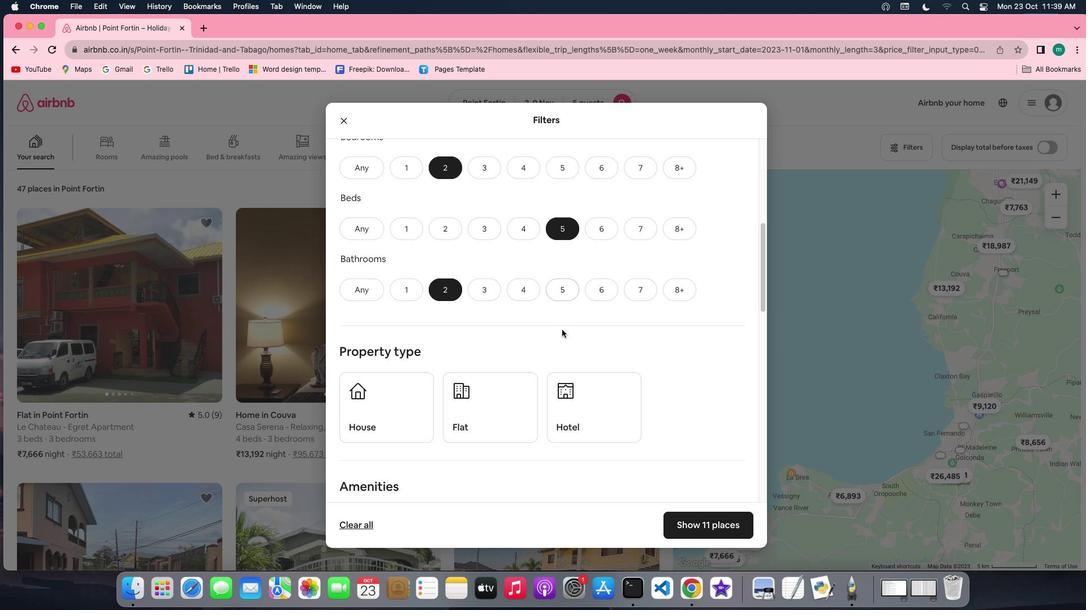 
Action: Mouse scrolled (561, 330) with delta (0, 0)
Screenshot: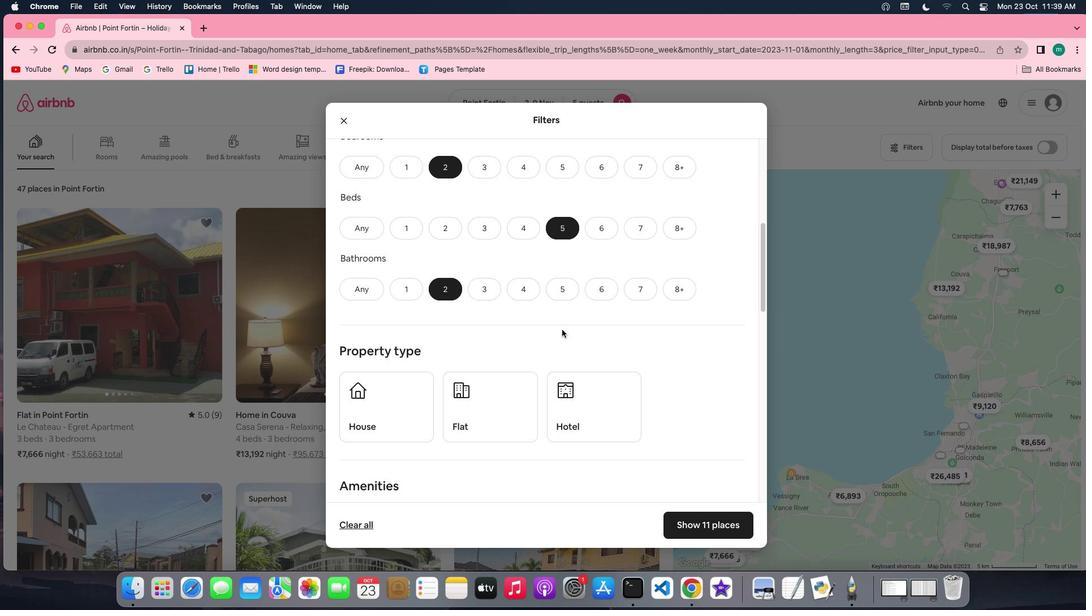
Action: Mouse scrolled (561, 330) with delta (0, 0)
Screenshot: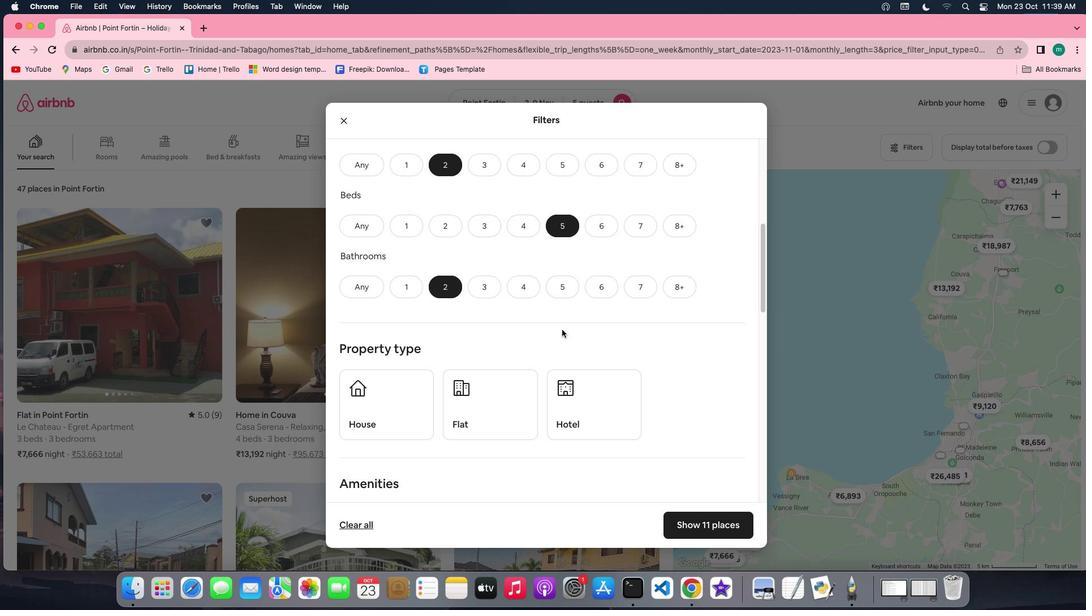 
Action: Mouse scrolled (561, 330) with delta (0, 0)
Screenshot: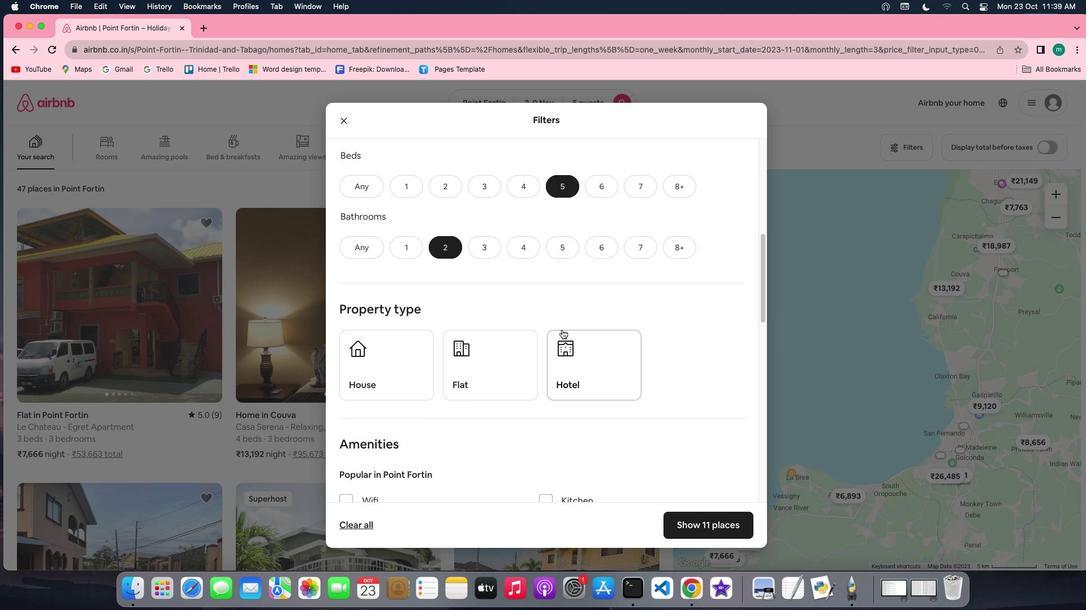 
Action: Mouse scrolled (561, 330) with delta (0, 0)
Screenshot: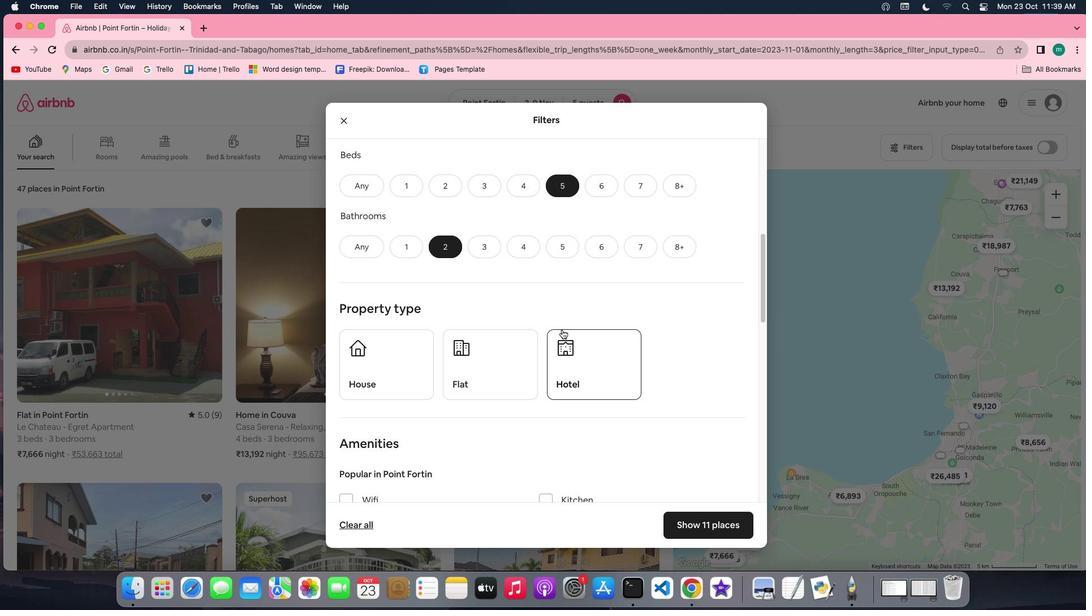 
Action: Mouse scrolled (561, 330) with delta (0, 0)
Screenshot: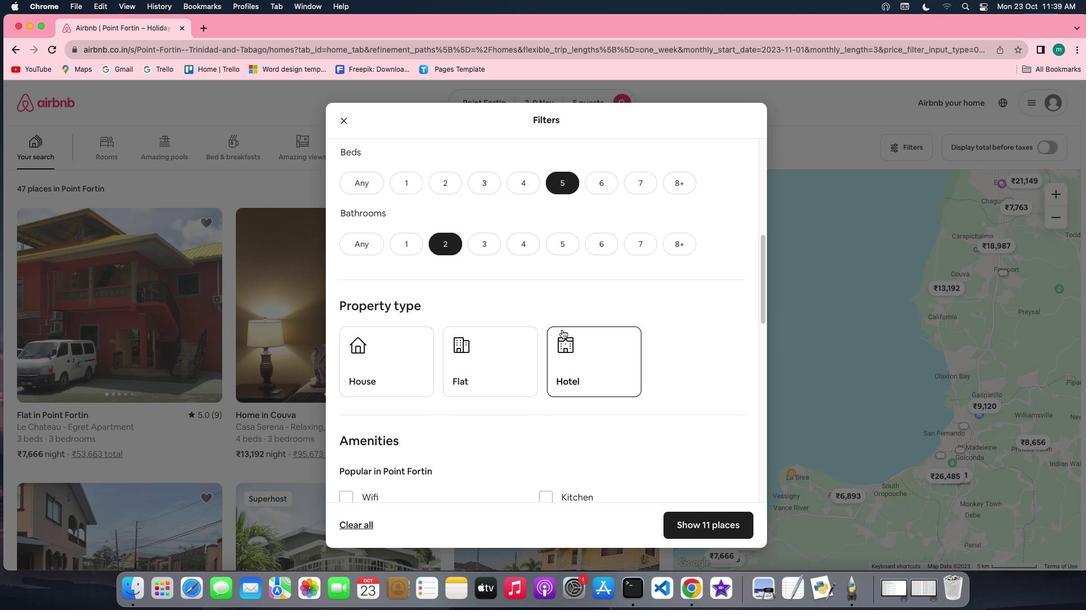 
Action: Mouse scrolled (561, 330) with delta (0, 0)
Screenshot: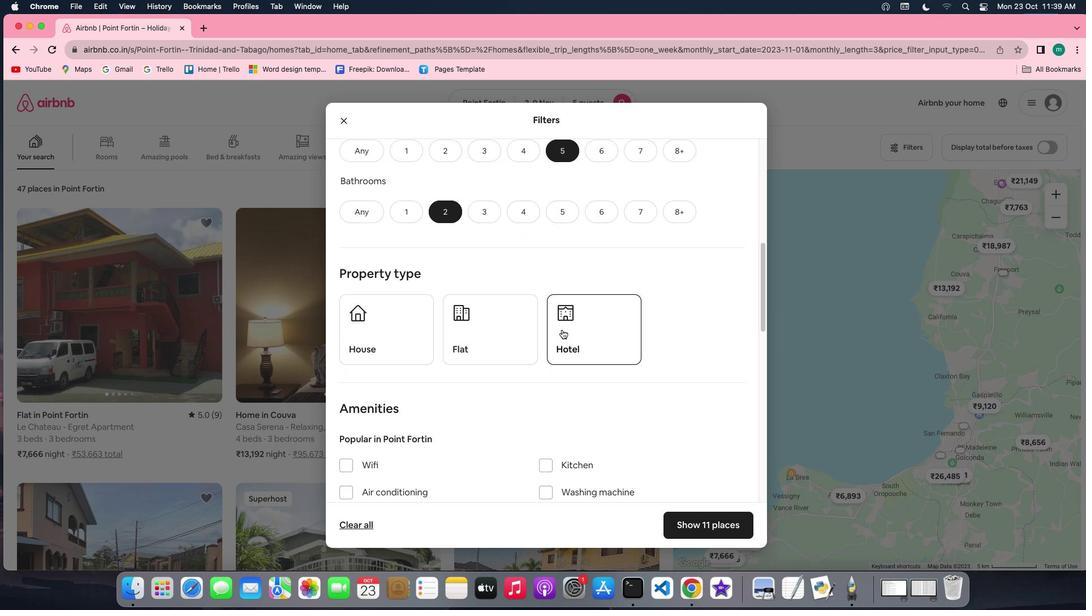 
Action: Mouse moved to (562, 329)
Screenshot: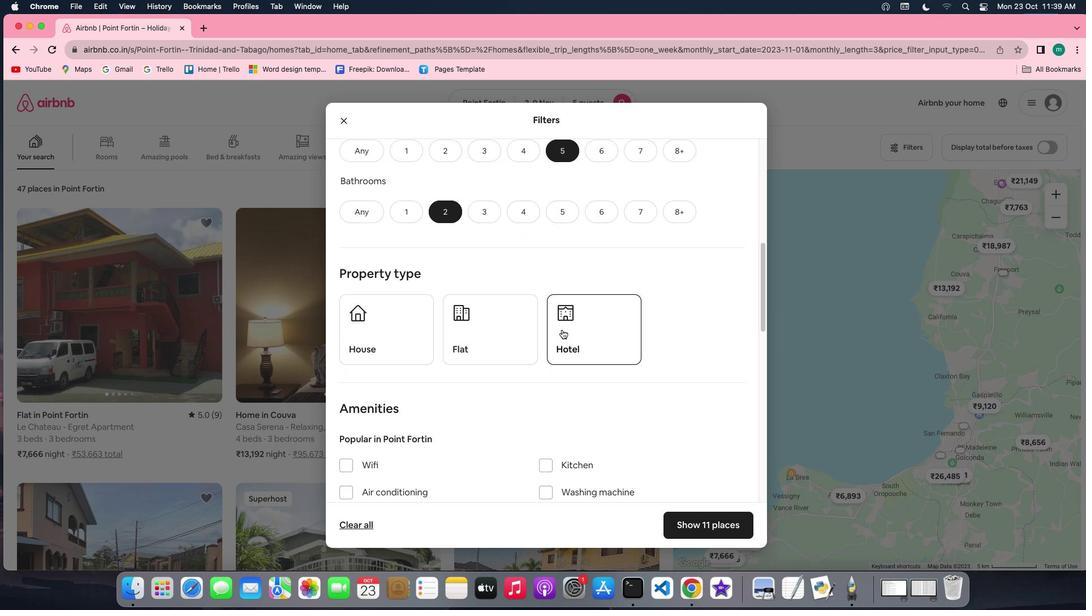 
Action: Mouse scrolled (562, 329) with delta (0, 0)
Screenshot: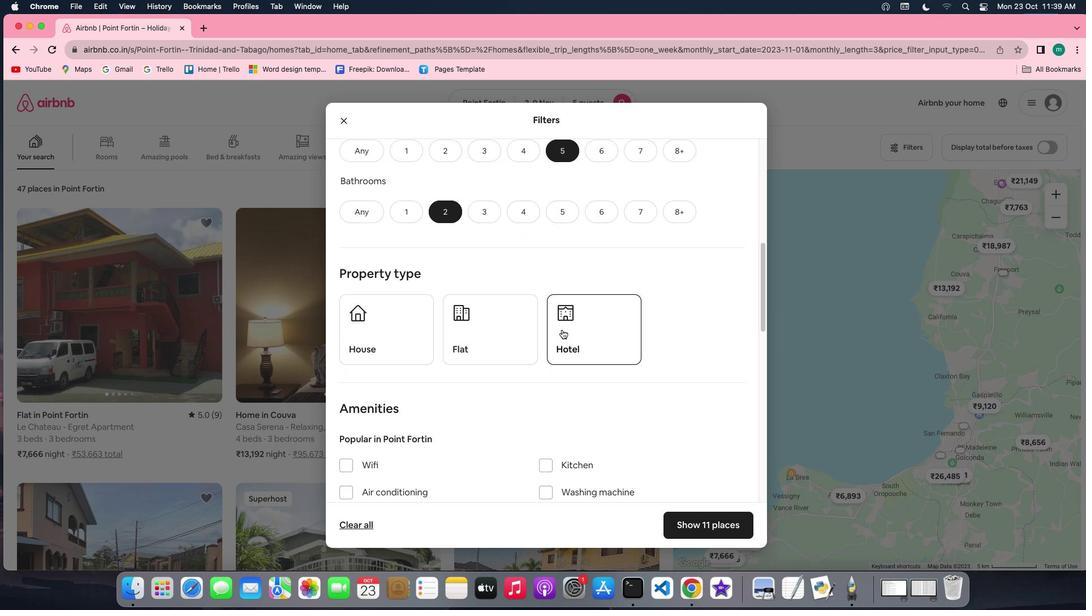 
Action: Mouse scrolled (562, 329) with delta (0, 0)
Screenshot: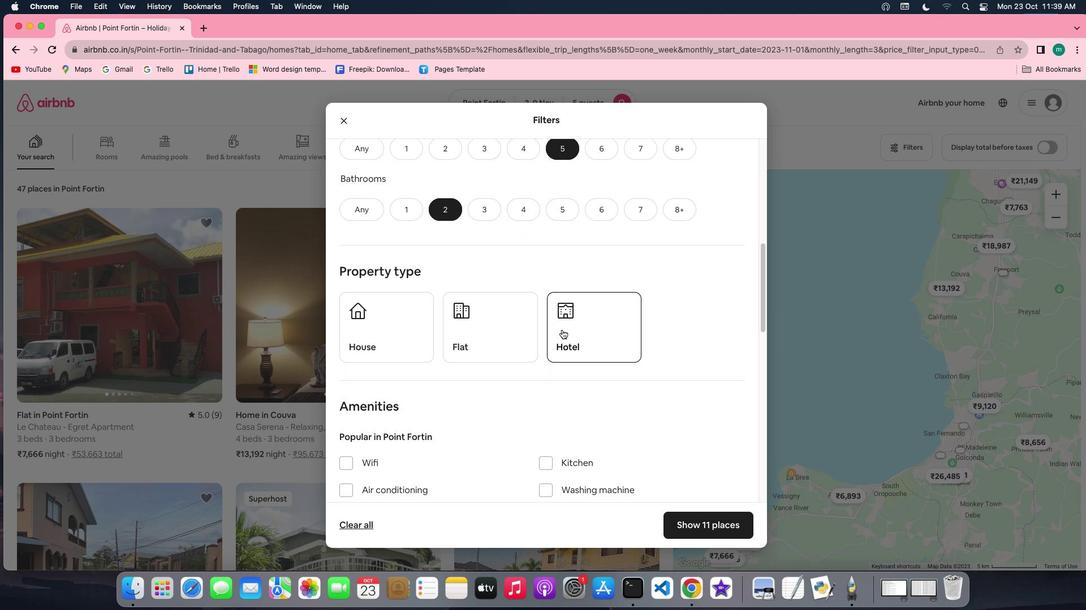 
Action: Mouse scrolled (562, 329) with delta (0, 0)
Screenshot: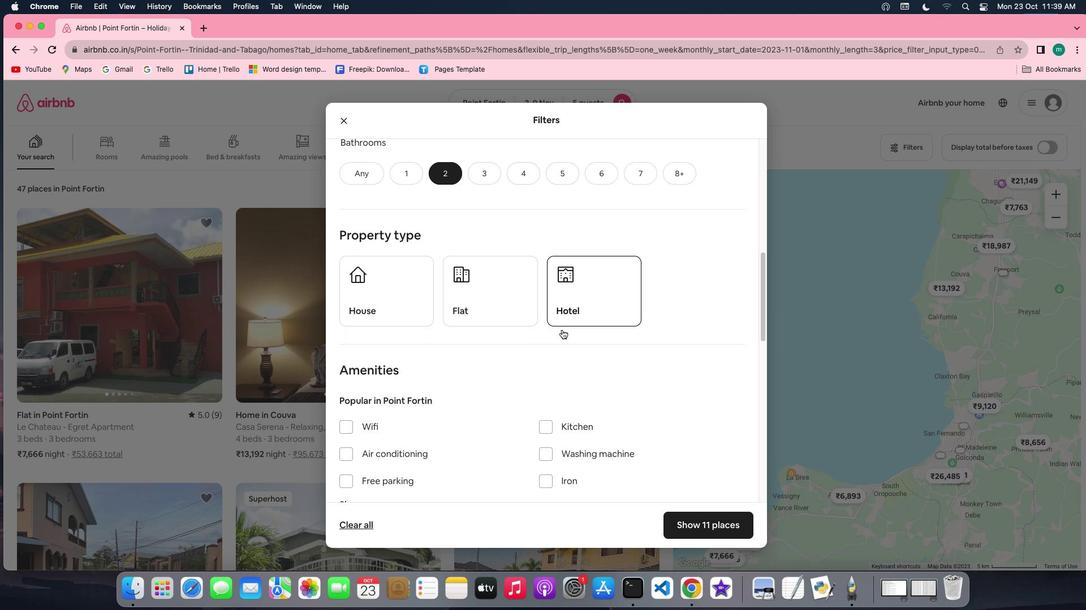 
Action: Mouse scrolled (562, 329) with delta (0, 0)
Screenshot: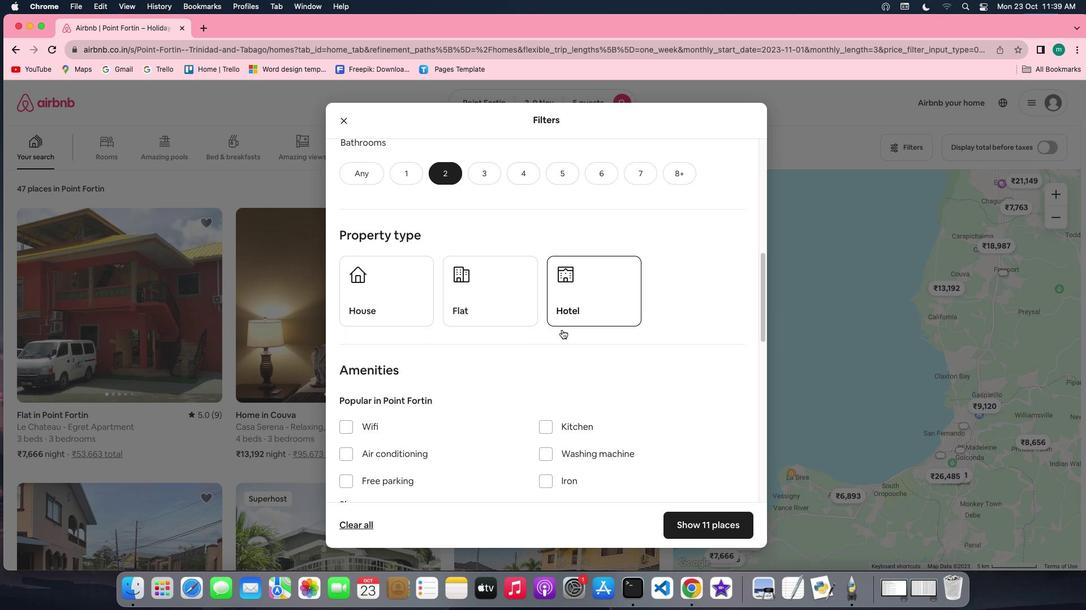 
Action: Mouse moved to (486, 281)
Screenshot: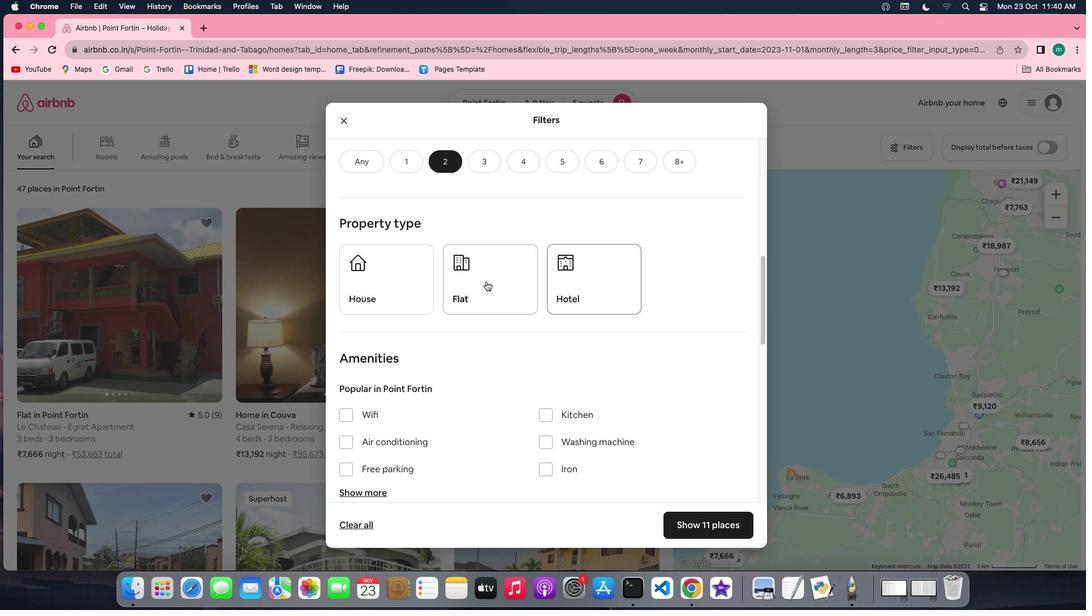 
Action: Mouse pressed left at (486, 281)
Screenshot: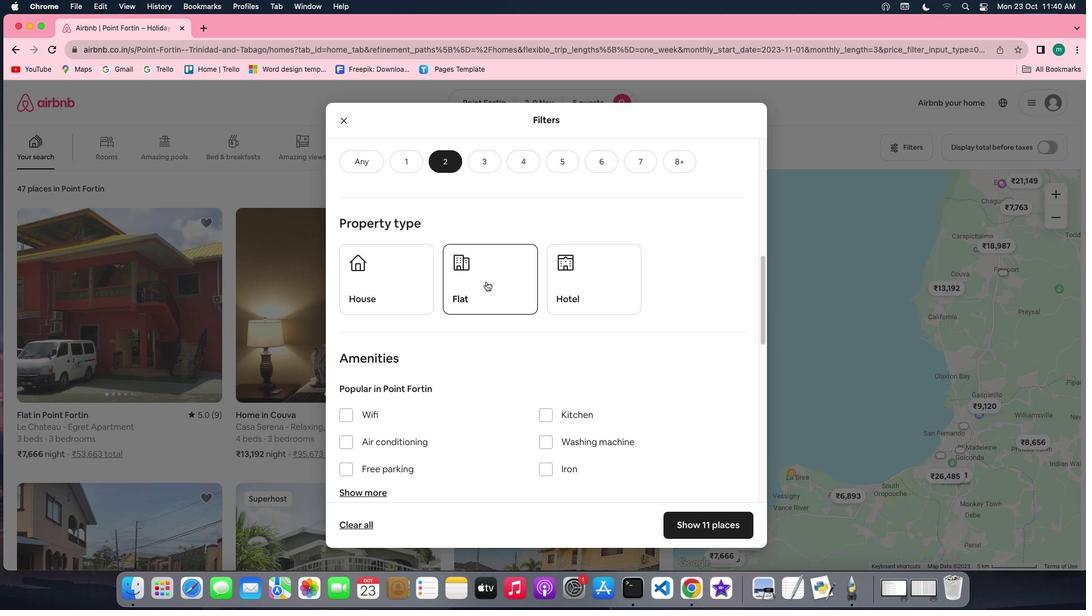 
Action: Mouse moved to (554, 321)
Screenshot: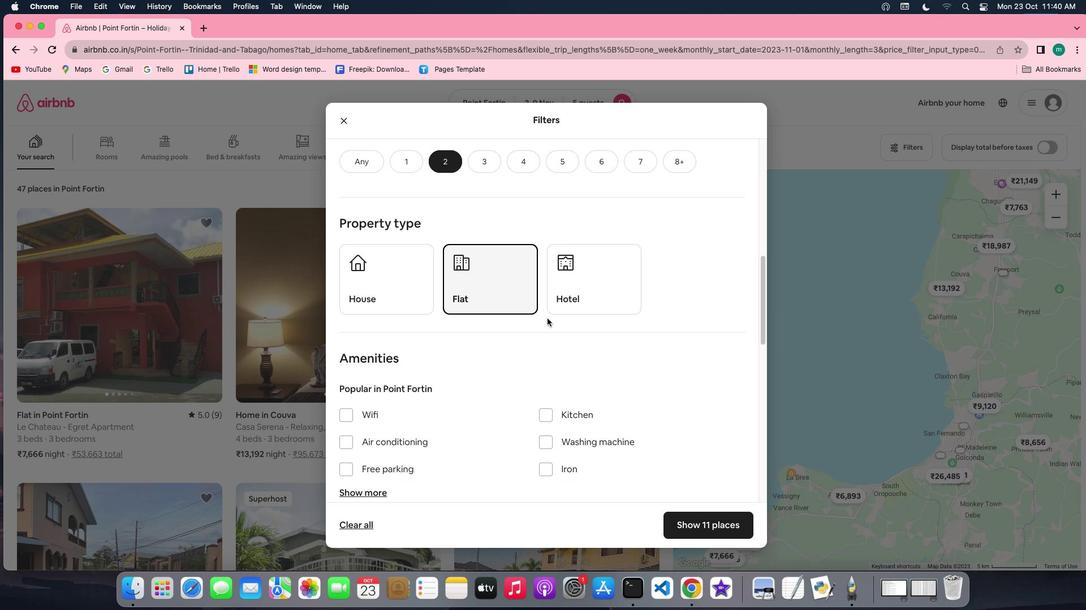 
Action: Mouse scrolled (554, 321) with delta (0, 0)
Screenshot: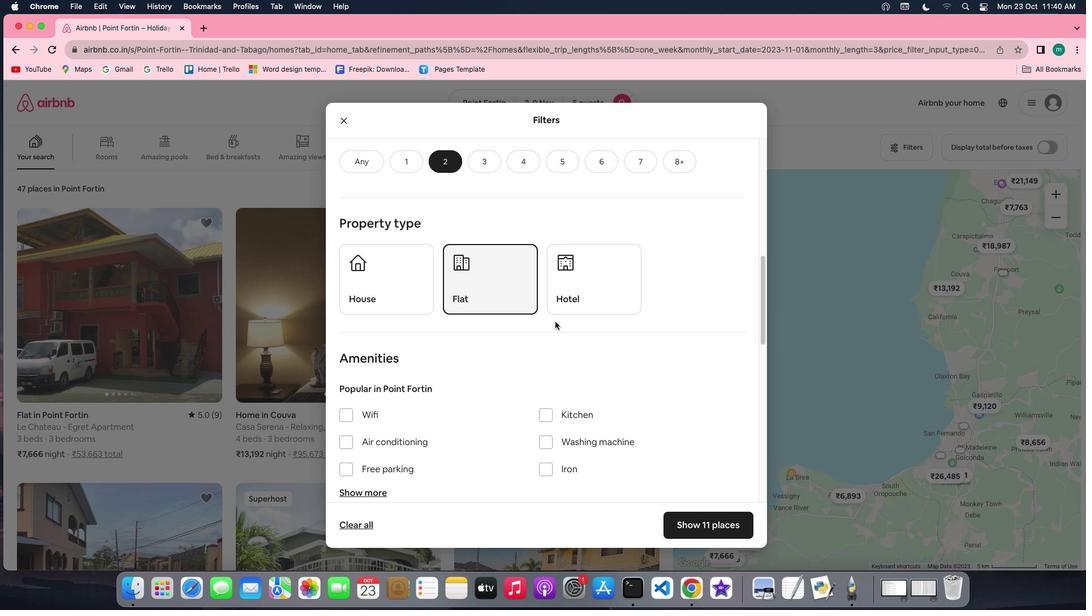
Action: Mouse scrolled (554, 321) with delta (0, 0)
Screenshot: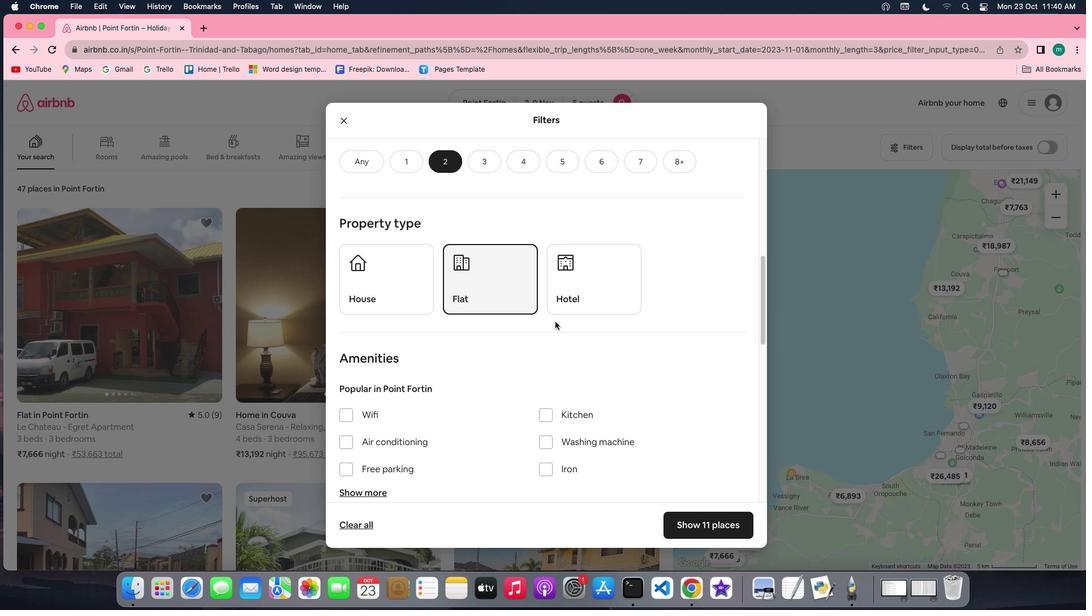
Action: Mouse scrolled (554, 321) with delta (0, -1)
Screenshot: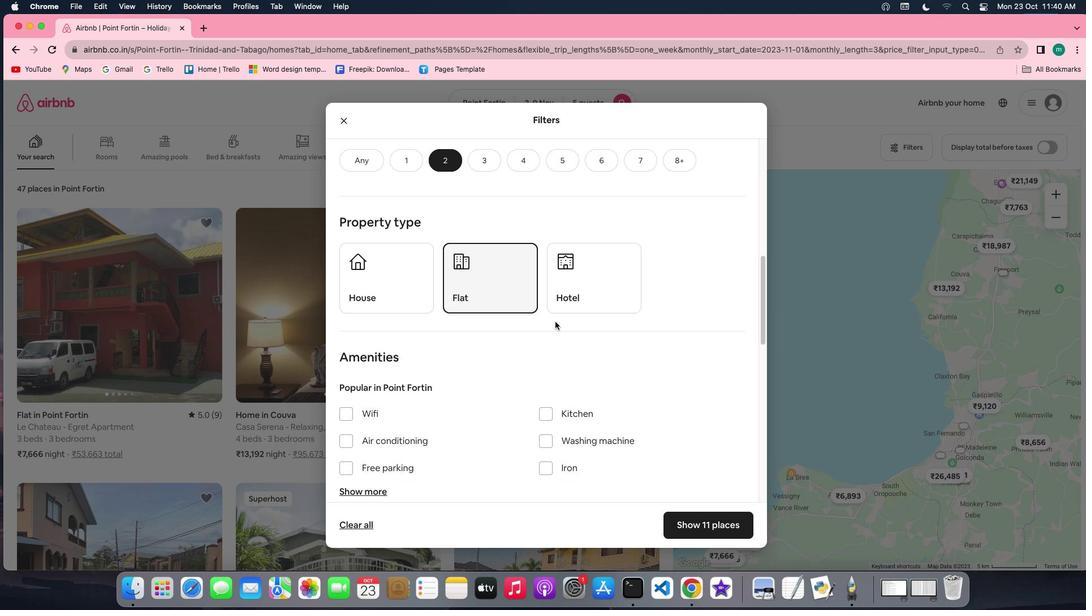 
Action: Mouse scrolled (554, 321) with delta (0, 0)
Screenshot: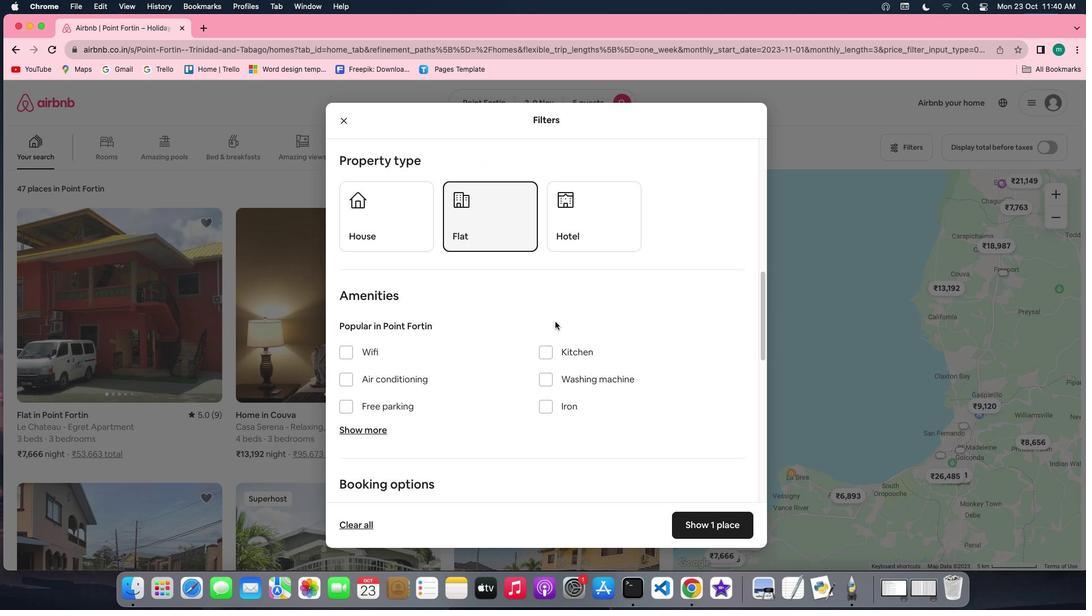 
Action: Mouse scrolled (554, 321) with delta (0, 0)
Screenshot: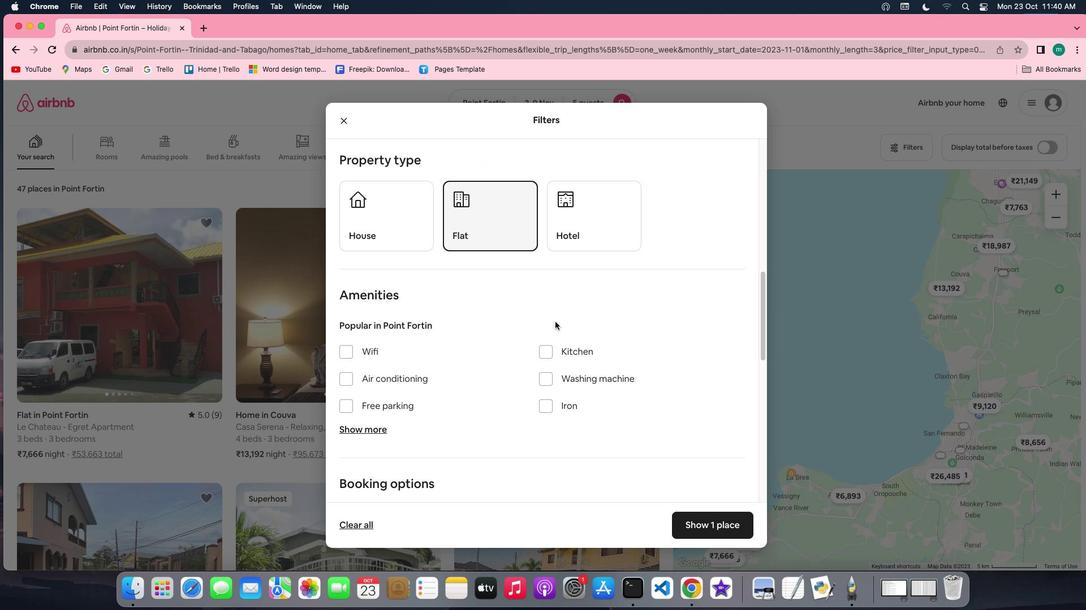 
Action: Mouse scrolled (554, 321) with delta (0, 0)
Screenshot: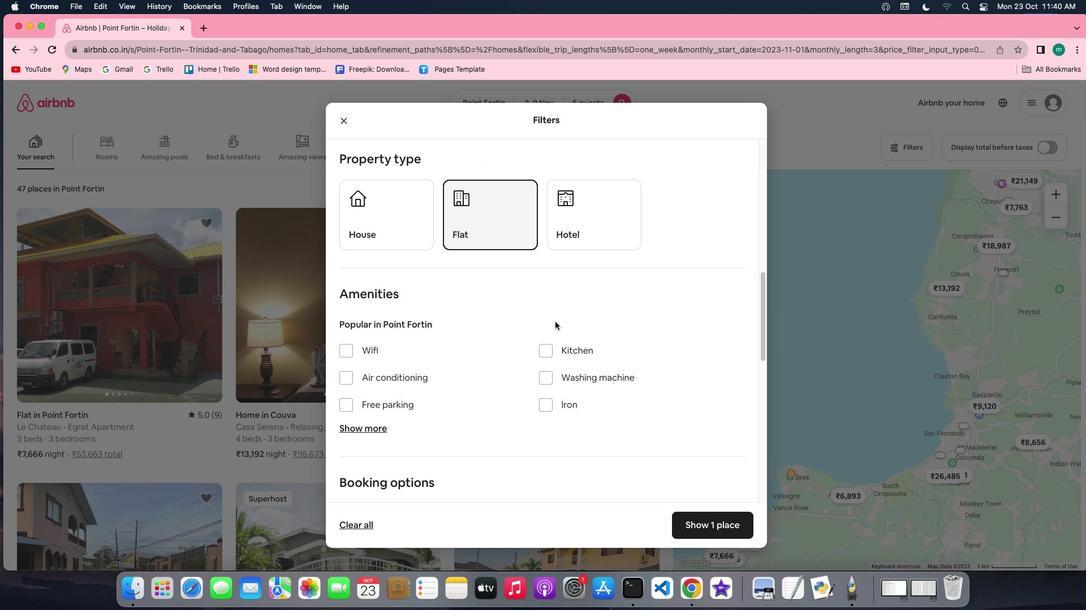 
Action: Mouse scrolled (554, 321) with delta (0, 0)
Screenshot: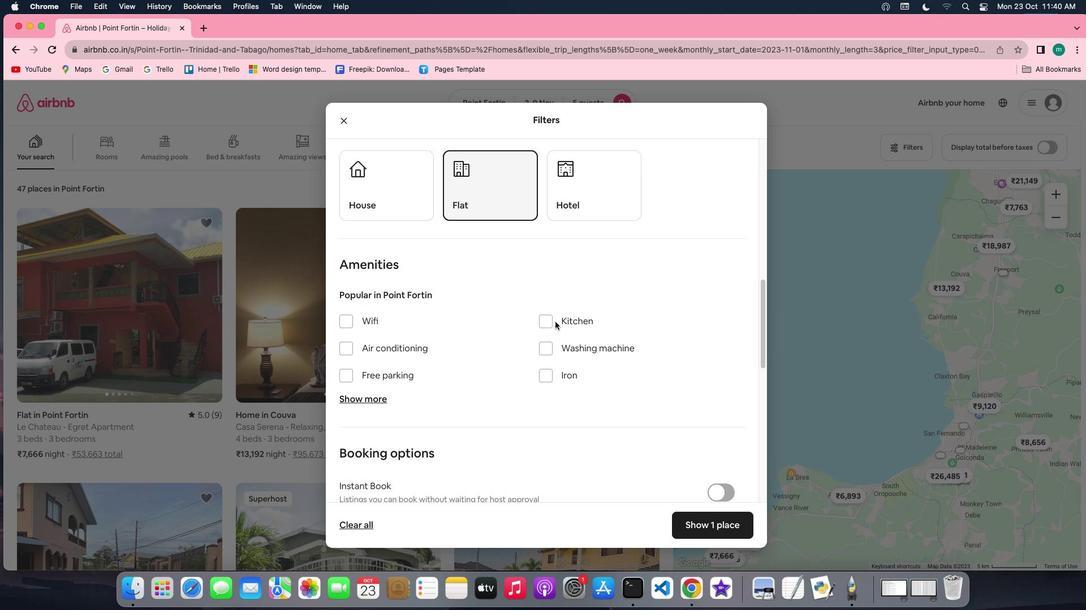
Action: Mouse scrolled (554, 321) with delta (0, 0)
Screenshot: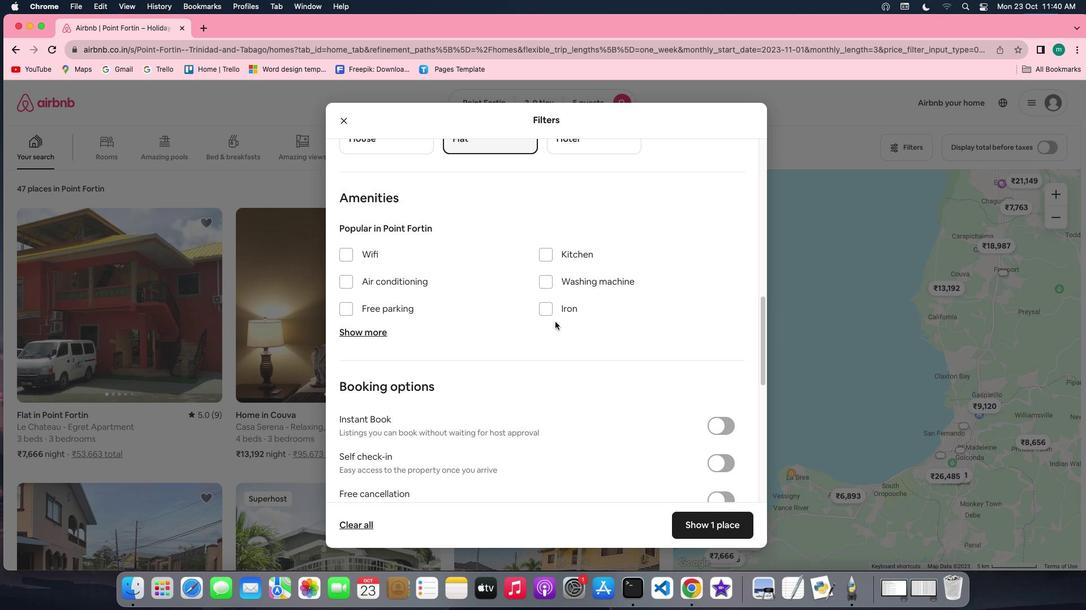
Action: Mouse scrolled (554, 321) with delta (0, 0)
Screenshot: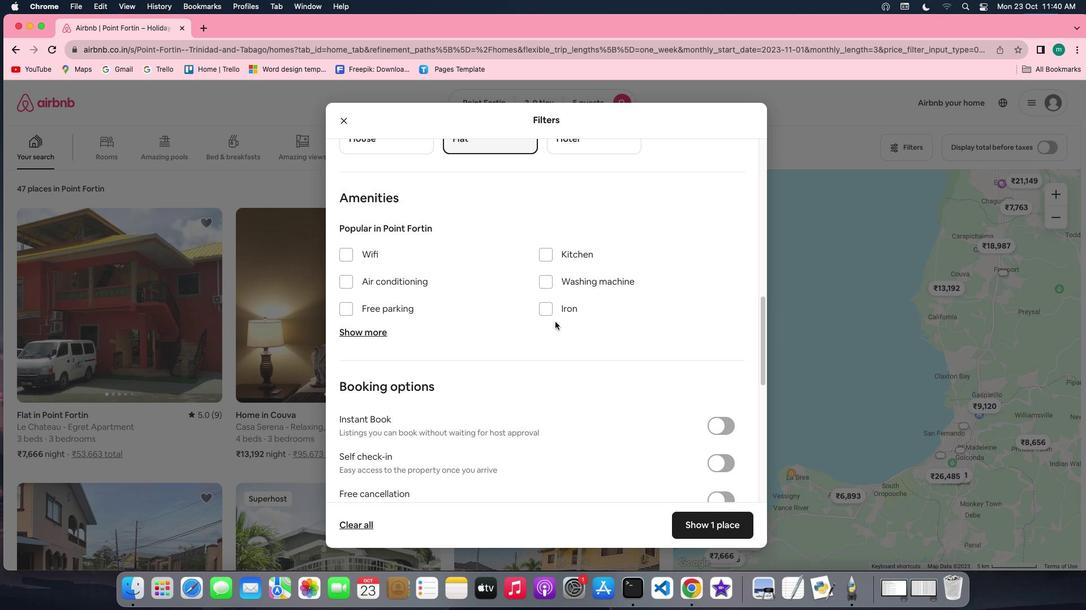 
Action: Mouse scrolled (554, 321) with delta (0, 0)
Screenshot: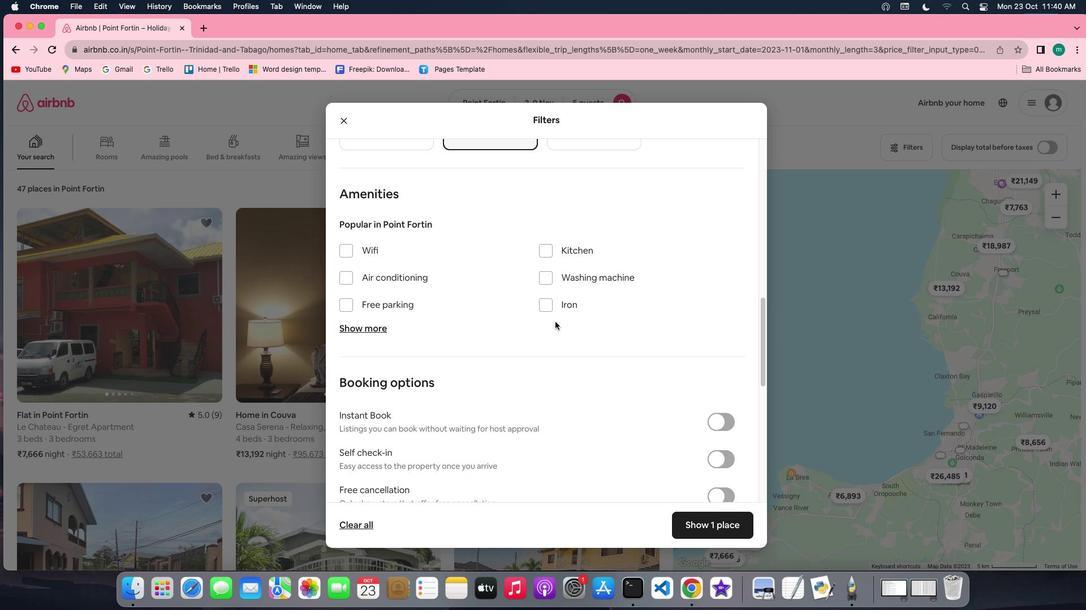 
Action: Mouse scrolled (554, 321) with delta (0, 0)
Screenshot: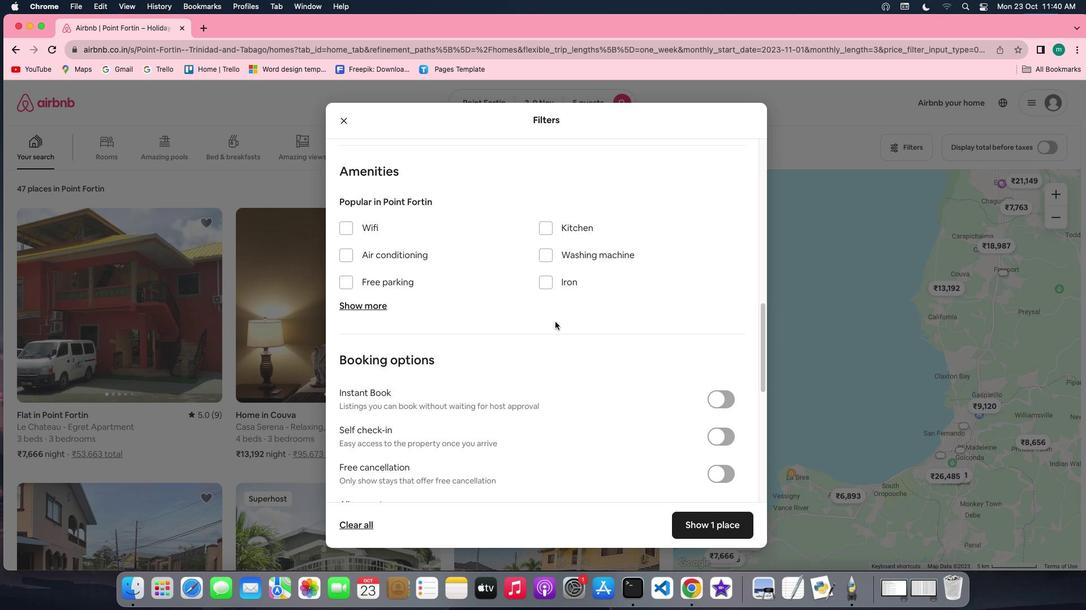 
Action: Mouse scrolled (554, 321) with delta (0, 0)
Screenshot: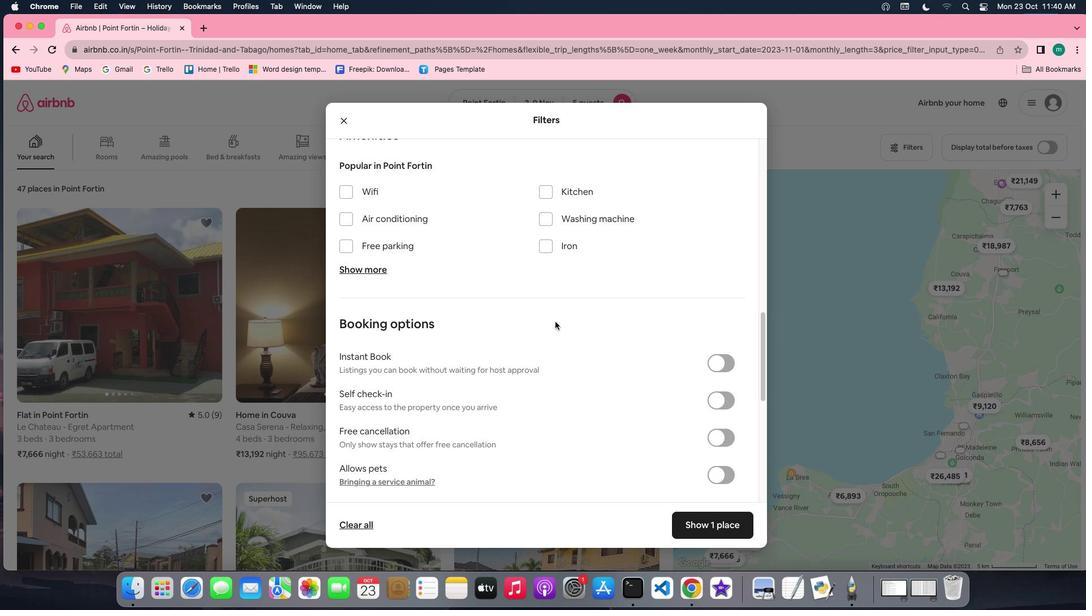 
Action: Mouse scrolled (554, 321) with delta (0, 0)
Screenshot: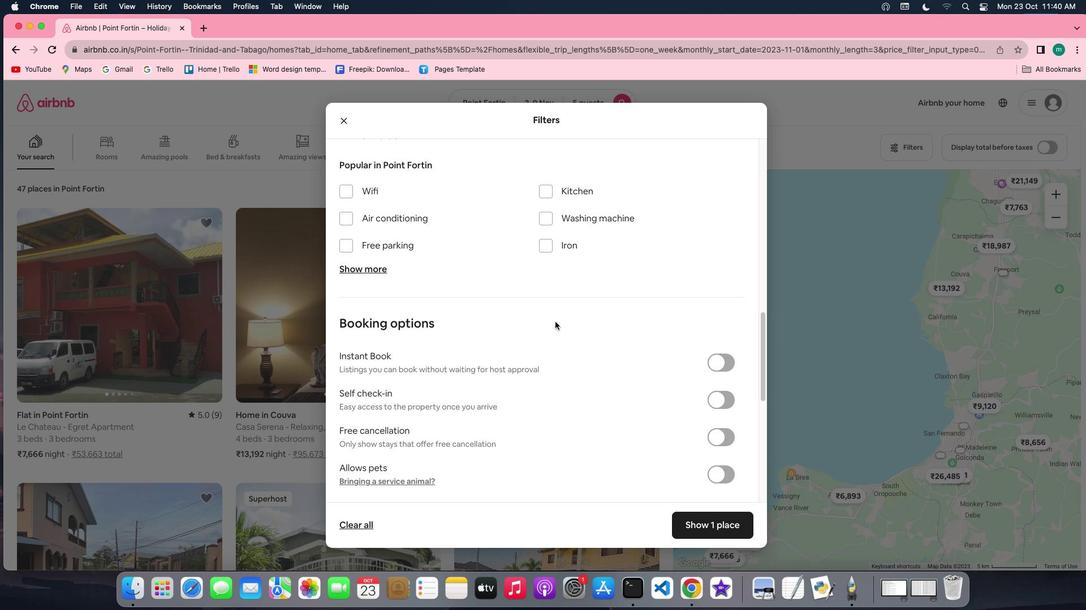 
Action: Mouse scrolled (554, 321) with delta (0, -1)
Screenshot: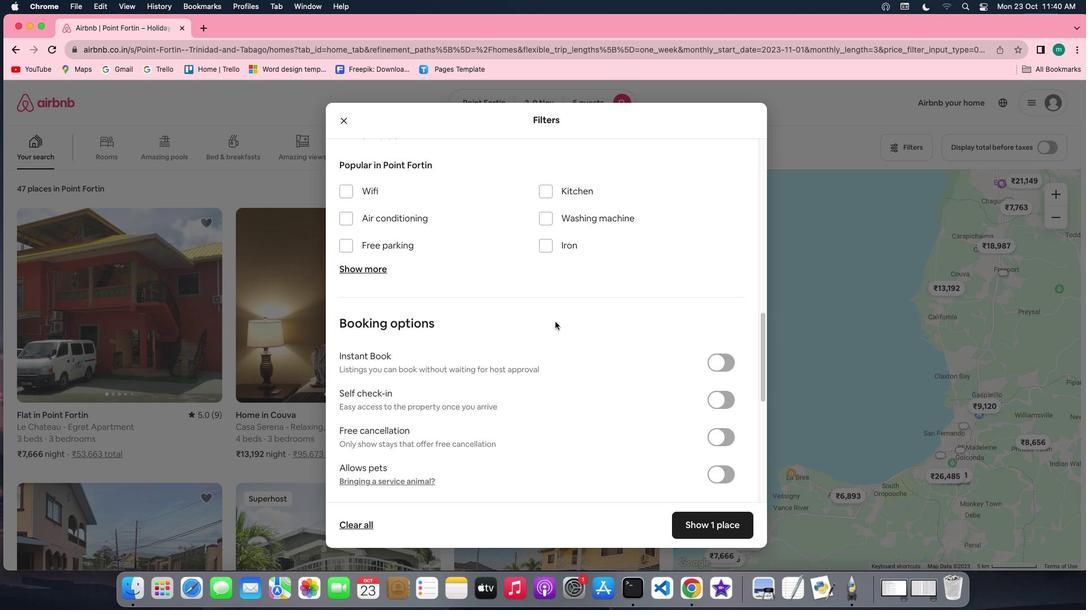 
Action: Mouse moved to (718, 339)
Screenshot: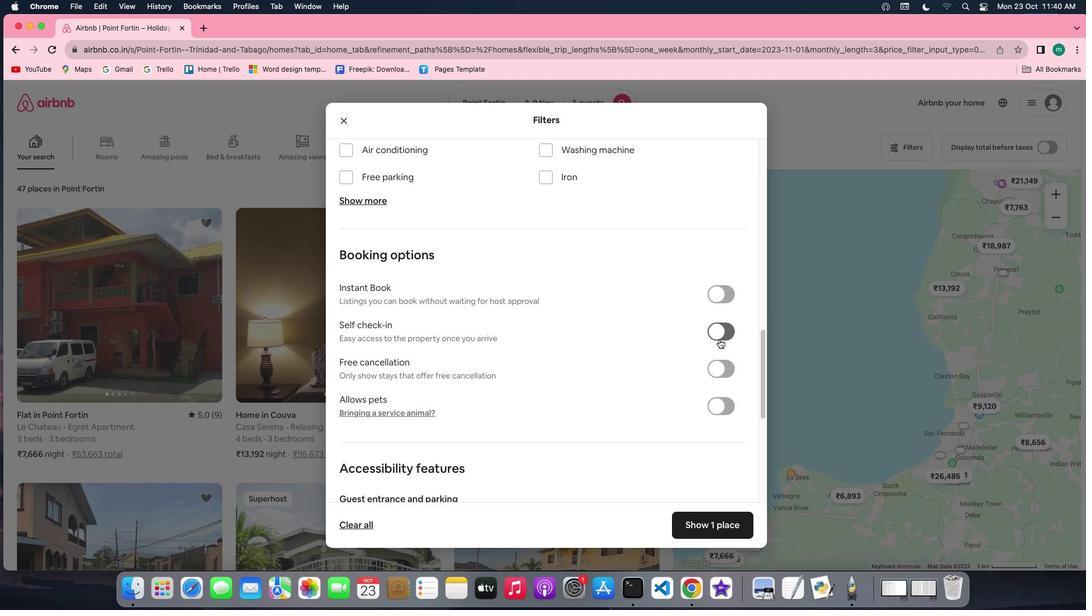 
Action: Mouse pressed left at (718, 339)
Screenshot: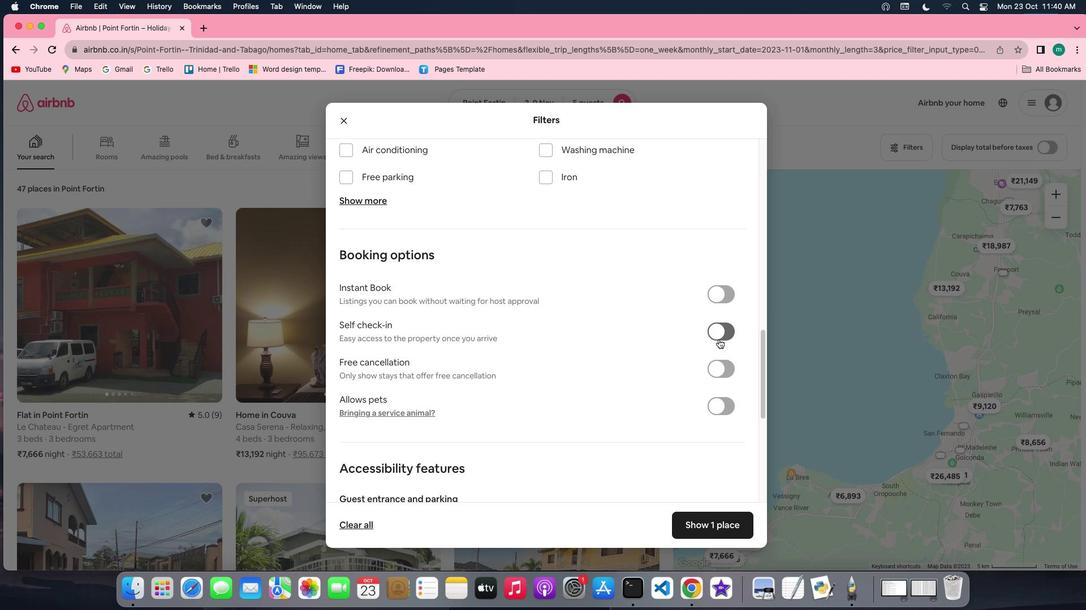 
Action: Mouse moved to (597, 343)
Screenshot: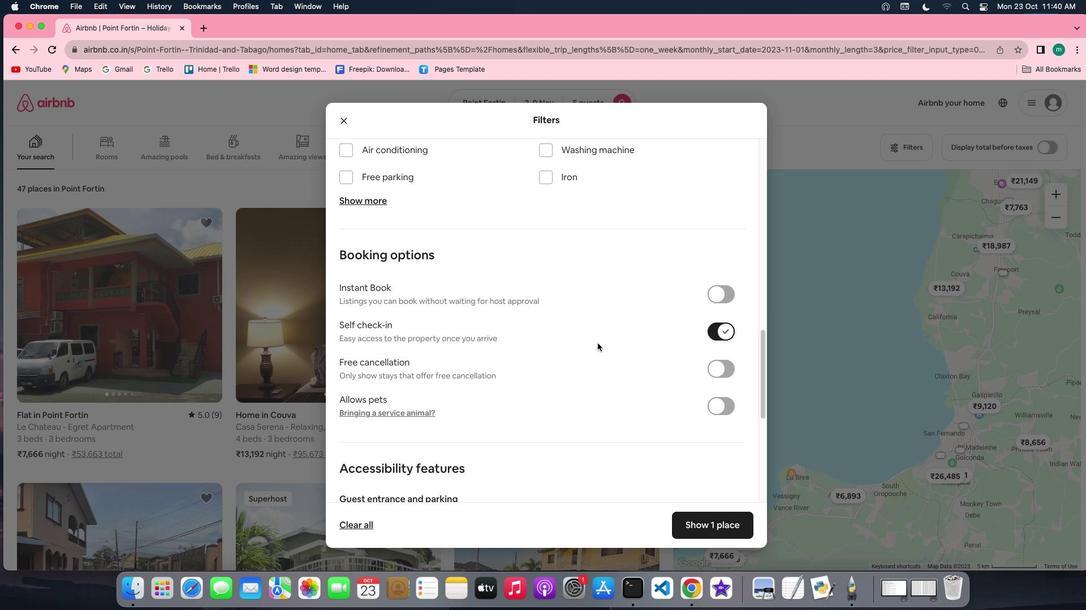 
Action: Mouse scrolled (597, 343) with delta (0, 0)
Screenshot: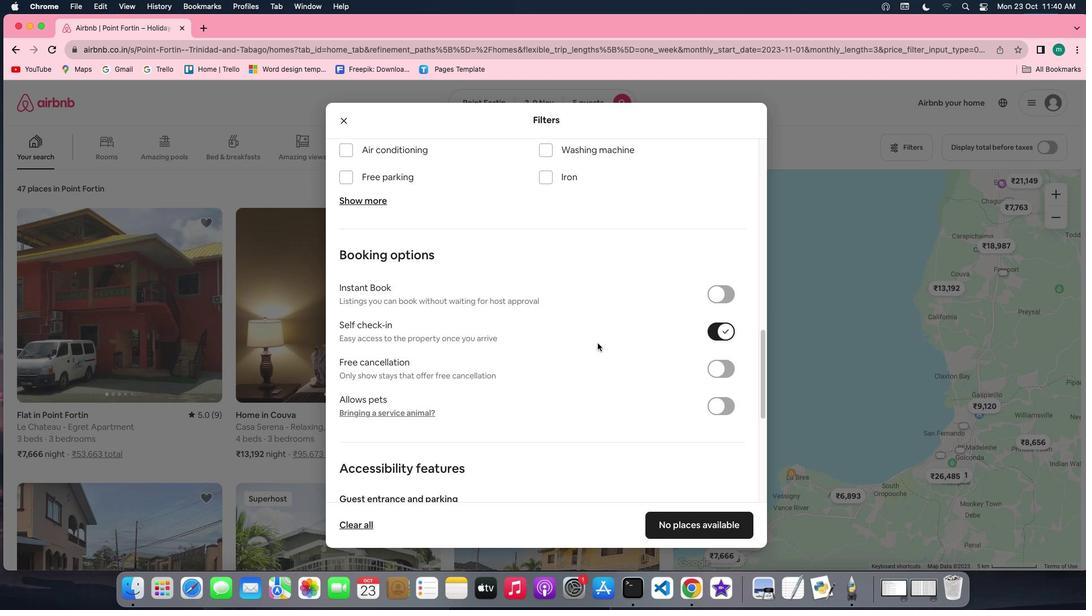
Action: Mouse scrolled (597, 343) with delta (0, 0)
Screenshot: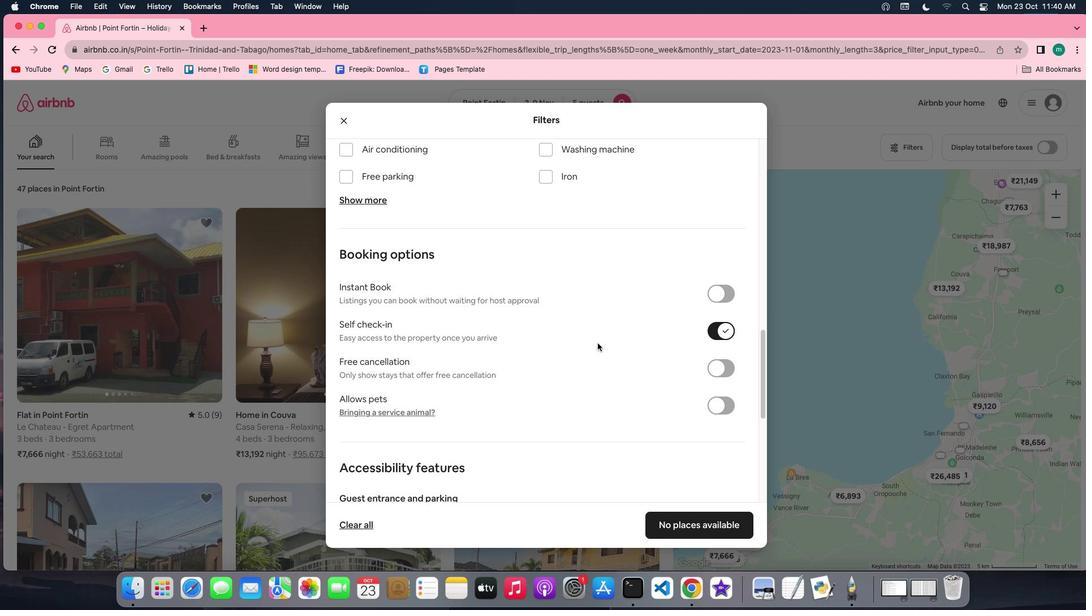 
Action: Mouse scrolled (597, 343) with delta (0, 0)
Screenshot: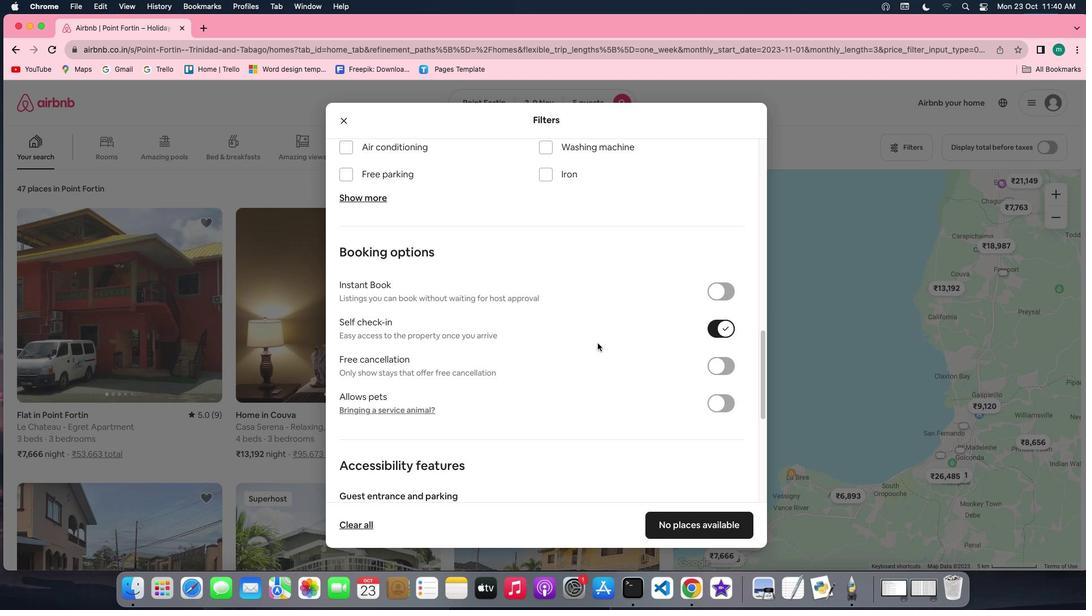 
Action: Mouse moved to (592, 339)
Screenshot: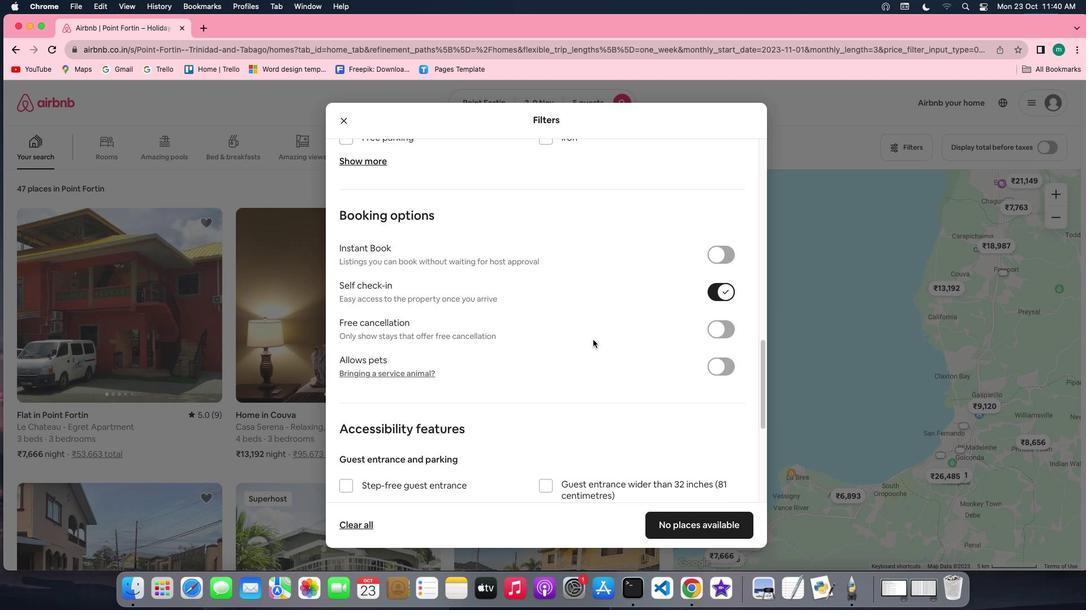 
Action: Mouse scrolled (592, 339) with delta (0, 0)
Screenshot: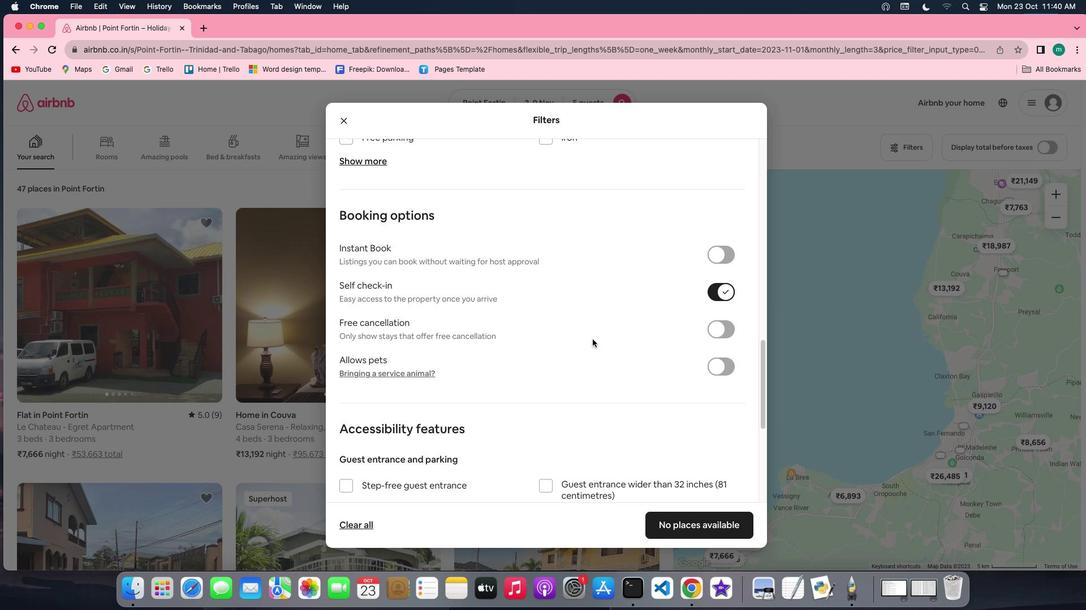 
Action: Mouse scrolled (592, 339) with delta (0, 0)
Screenshot: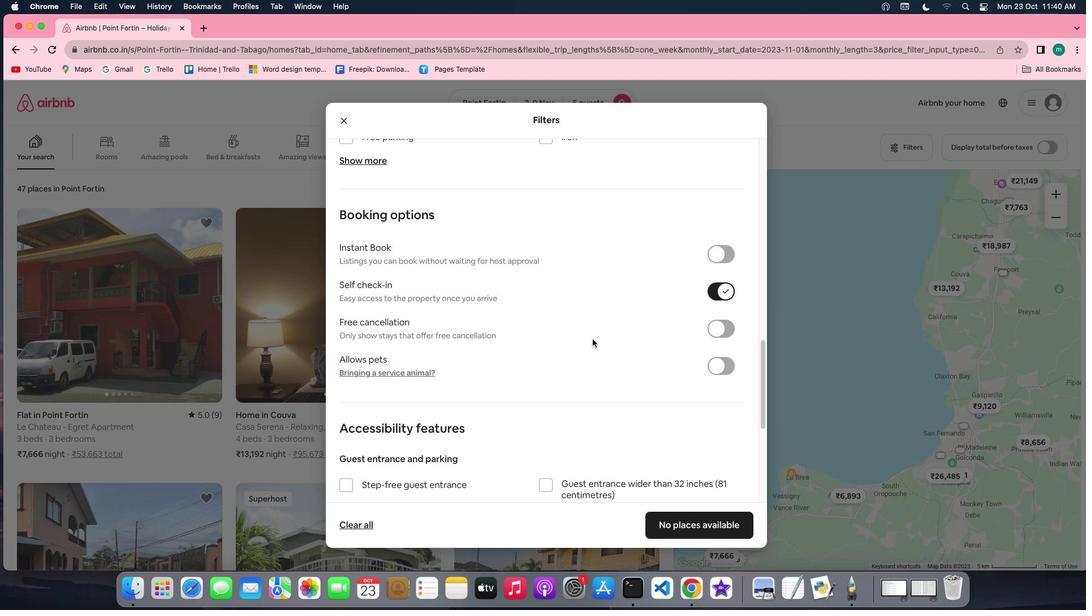 
Action: Mouse scrolled (592, 339) with delta (0, 0)
Screenshot: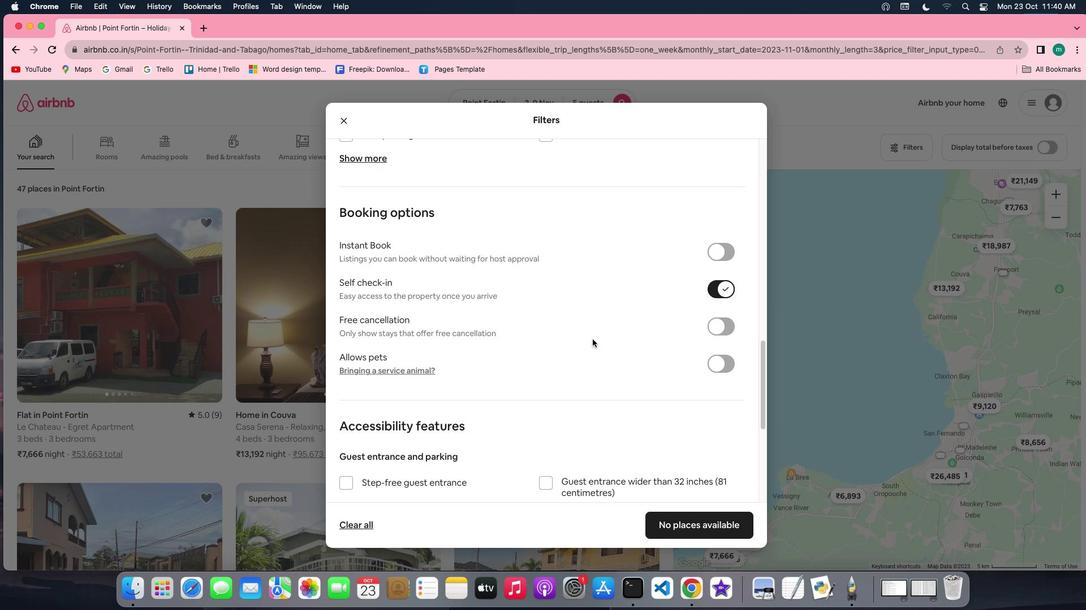 
Action: Mouse moved to (644, 365)
Screenshot: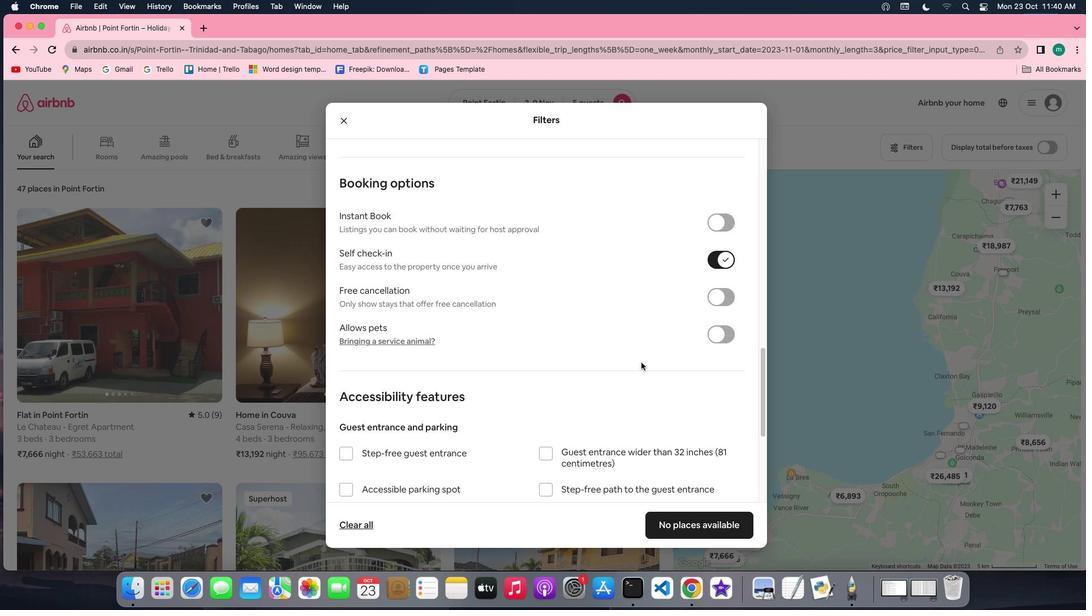 
Action: Mouse scrolled (644, 365) with delta (0, 0)
Screenshot: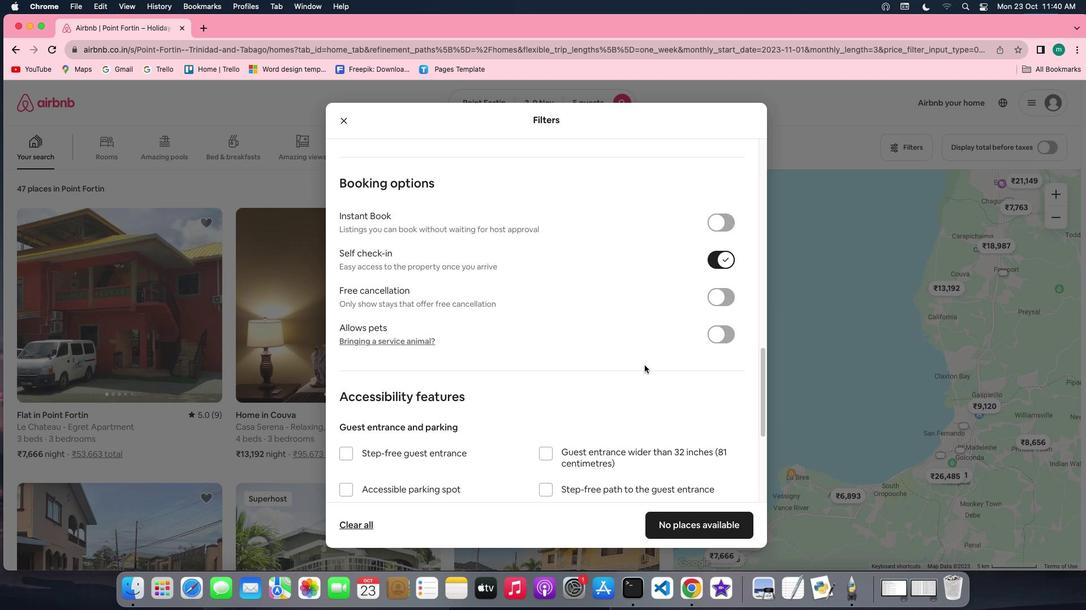 
Action: Mouse scrolled (644, 365) with delta (0, 0)
Screenshot: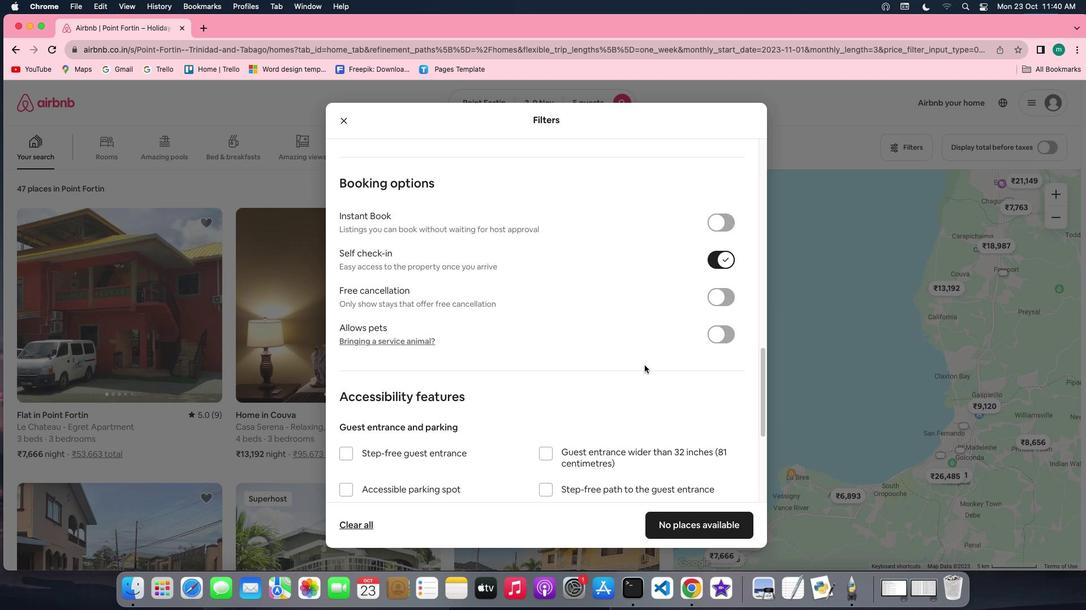 
Action: Mouse scrolled (644, 365) with delta (0, 0)
Screenshot: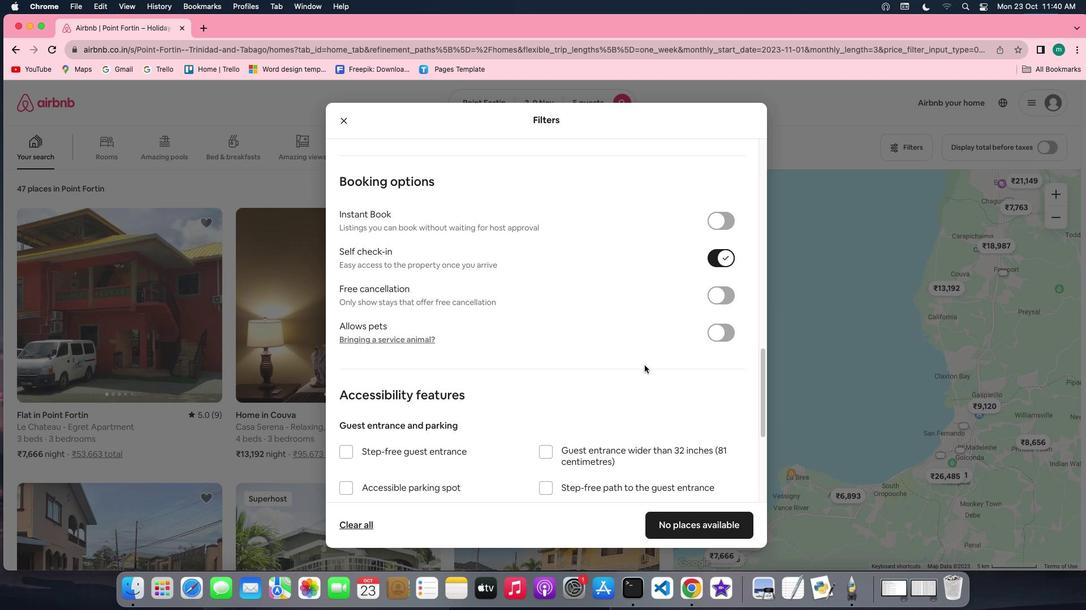 
Action: Mouse scrolled (644, 365) with delta (0, 0)
Screenshot: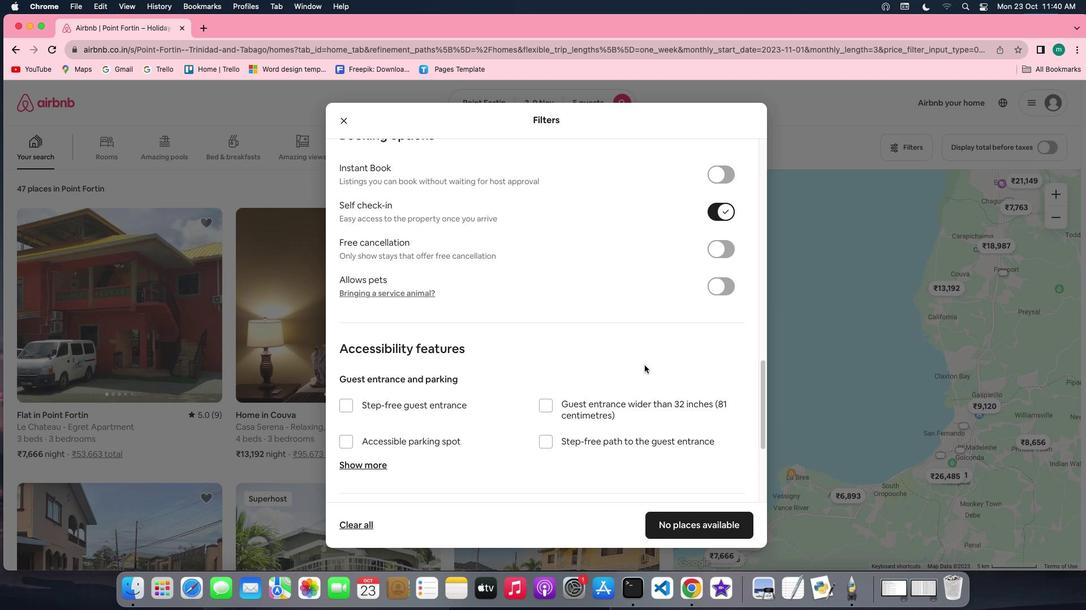 
Action: Mouse scrolled (644, 365) with delta (0, 0)
Screenshot: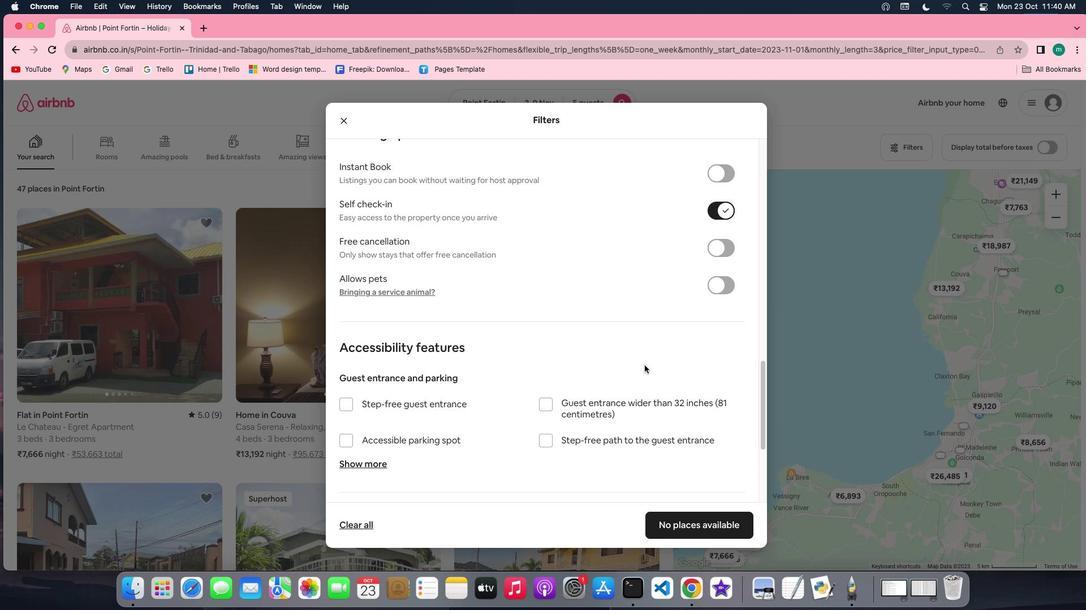 
Action: Mouse scrolled (644, 365) with delta (0, 0)
Screenshot: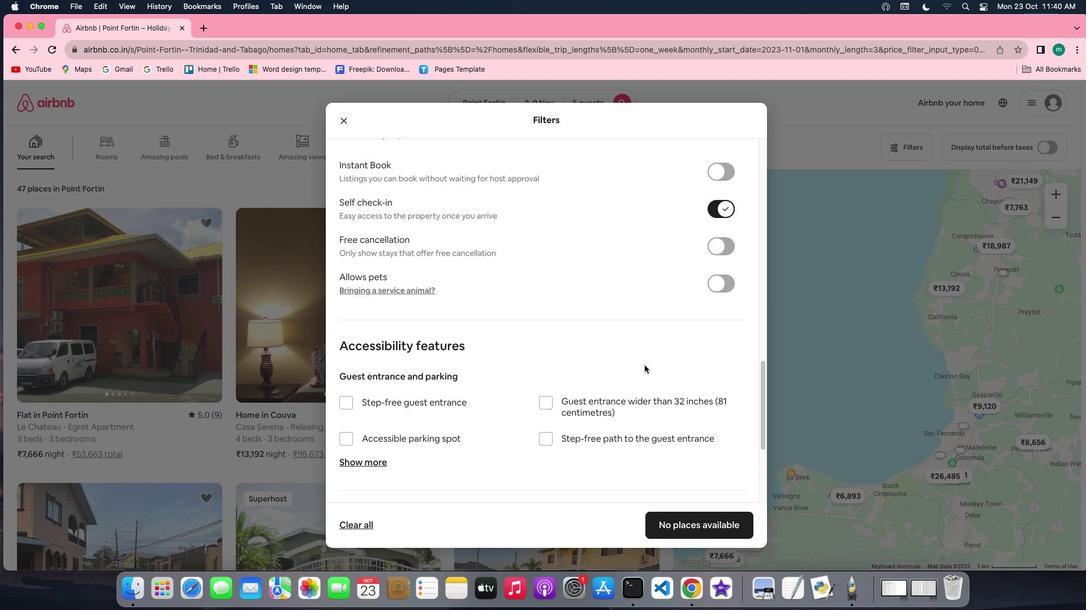 
Action: Mouse scrolled (644, 365) with delta (0, 0)
Screenshot: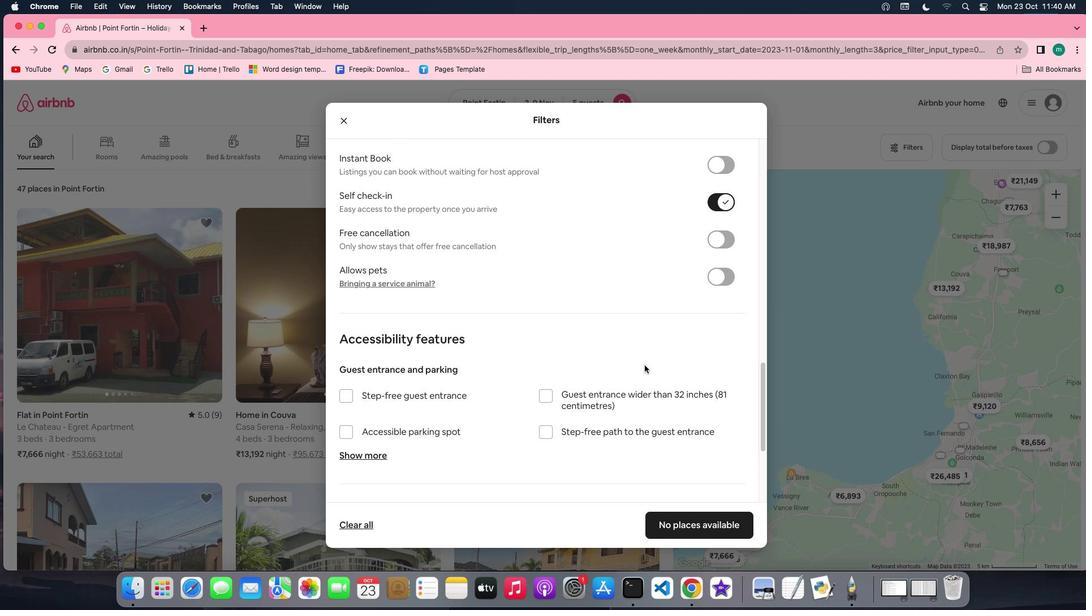 
Action: Mouse moved to (638, 370)
Screenshot: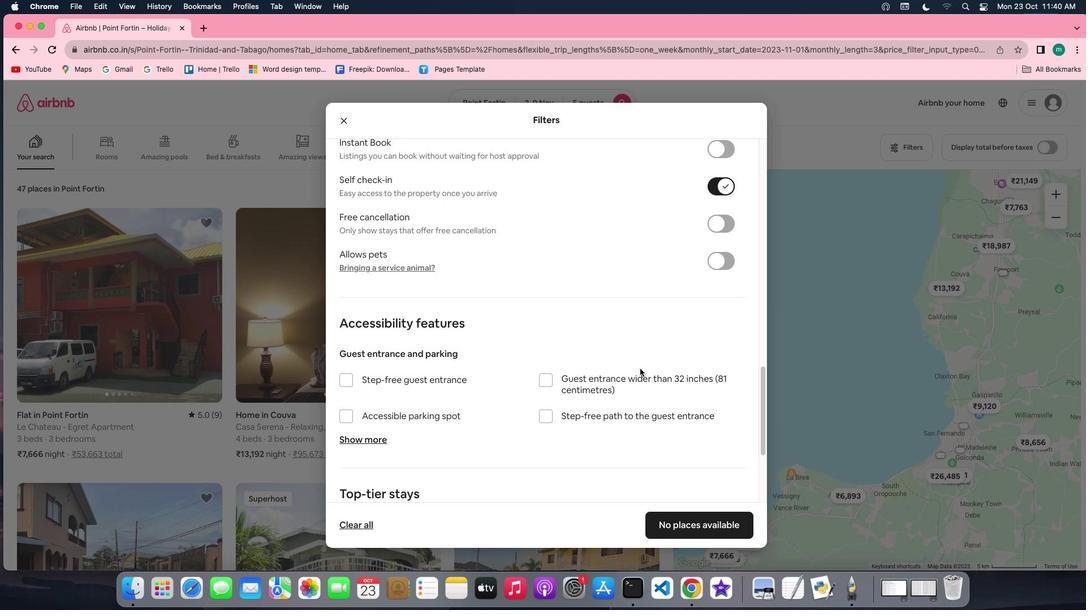 
Action: Mouse scrolled (638, 370) with delta (0, 0)
Screenshot: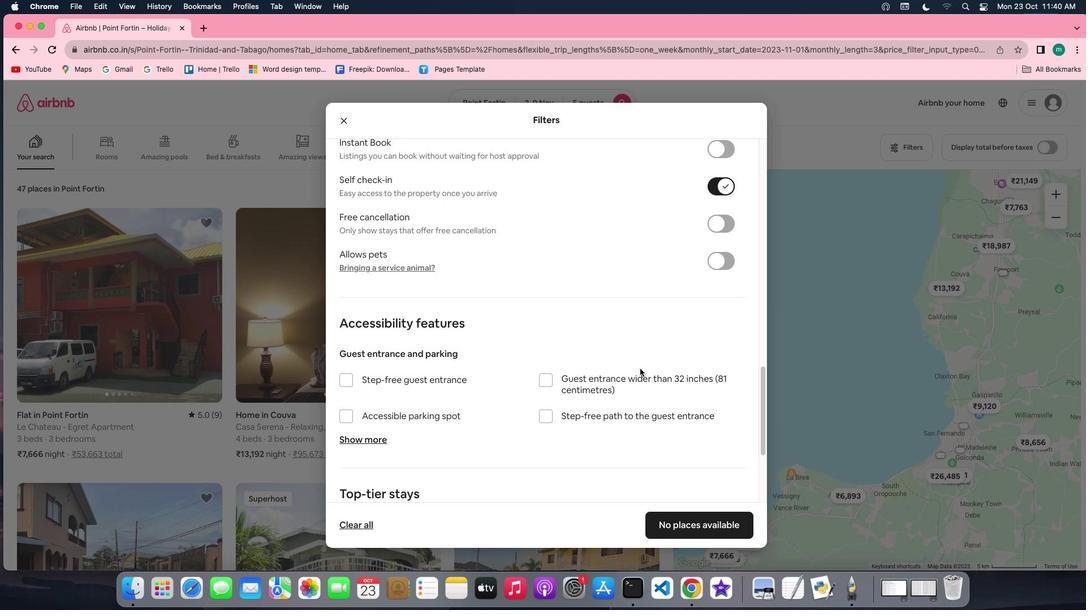 
Action: Mouse moved to (635, 371)
Screenshot: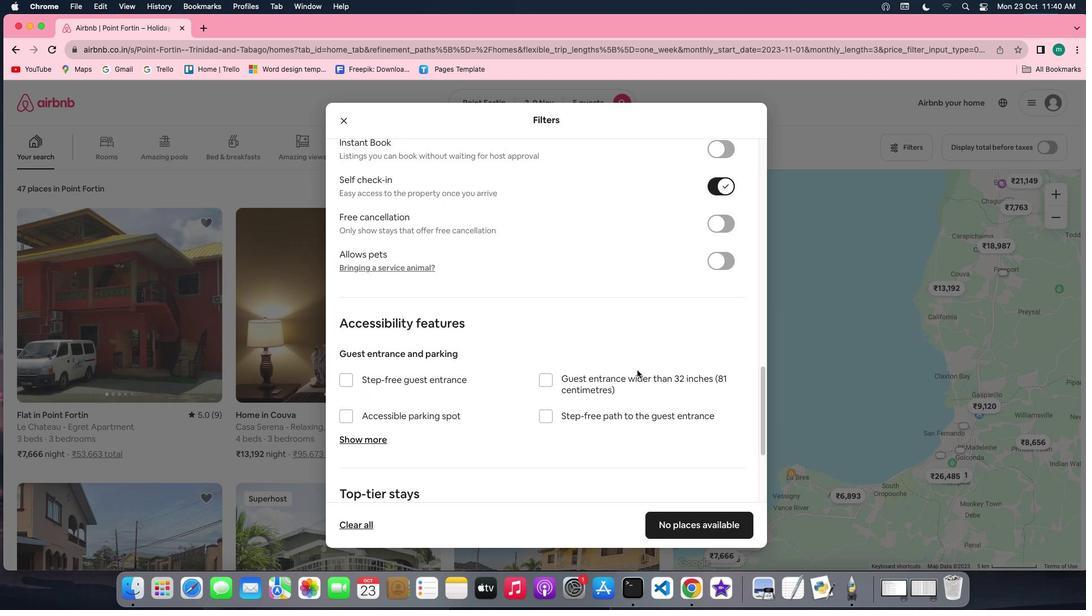 
Action: Mouse scrolled (635, 371) with delta (0, 0)
Screenshot: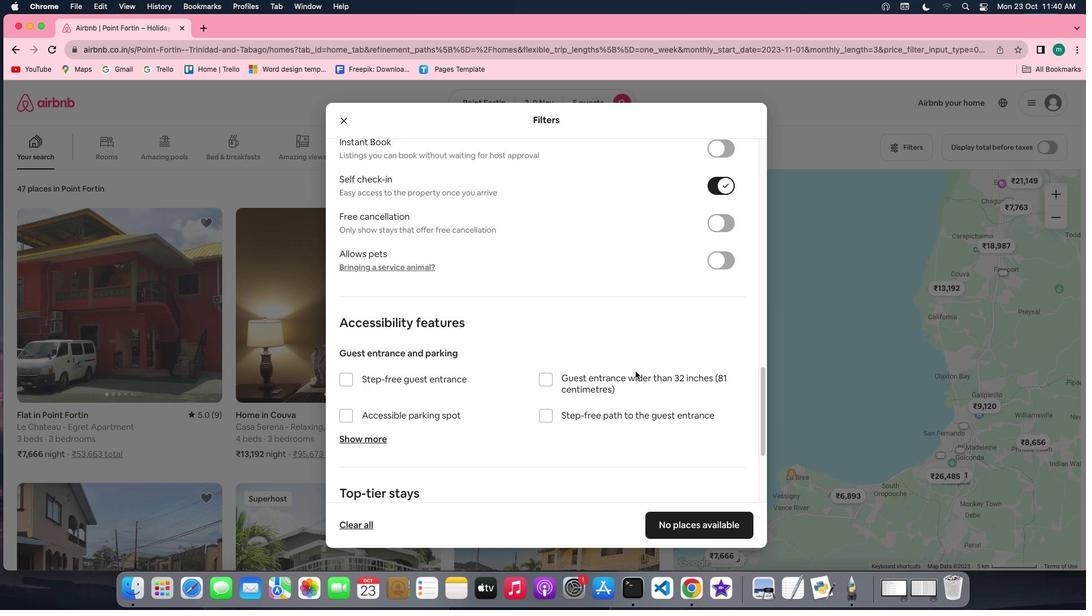 
Action: Mouse moved to (635, 371)
Screenshot: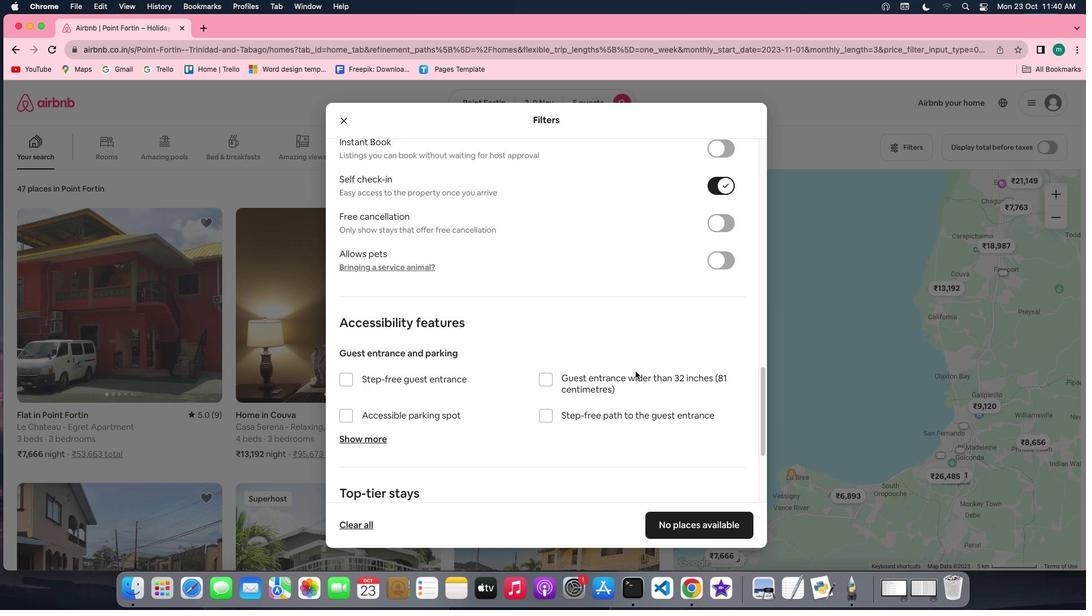 
Action: Mouse scrolled (635, 371) with delta (0, 0)
Screenshot: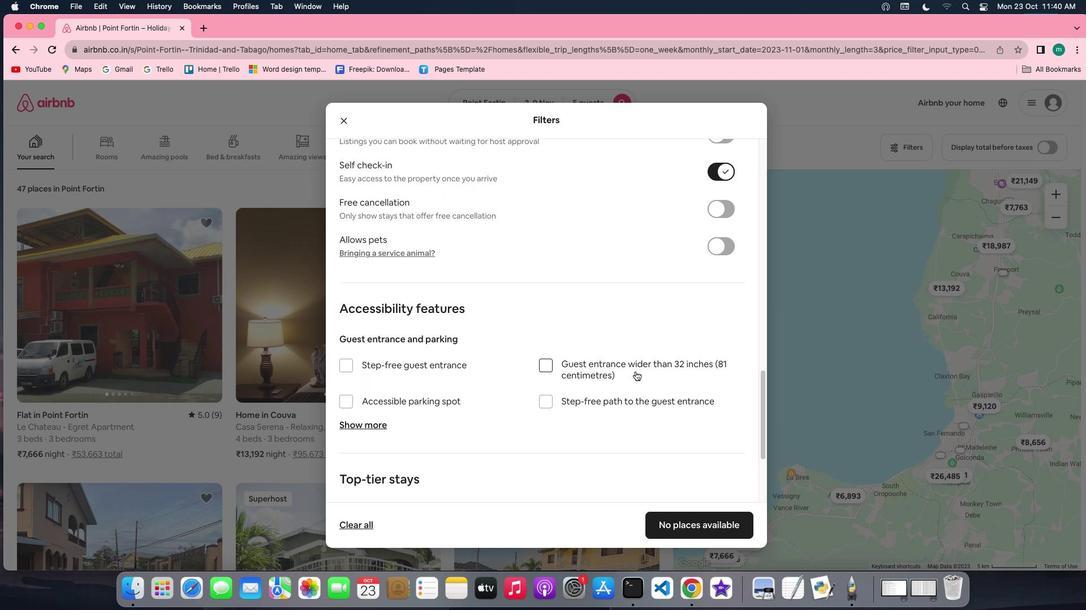 
Action: Mouse scrolled (635, 371) with delta (0, 0)
Screenshot: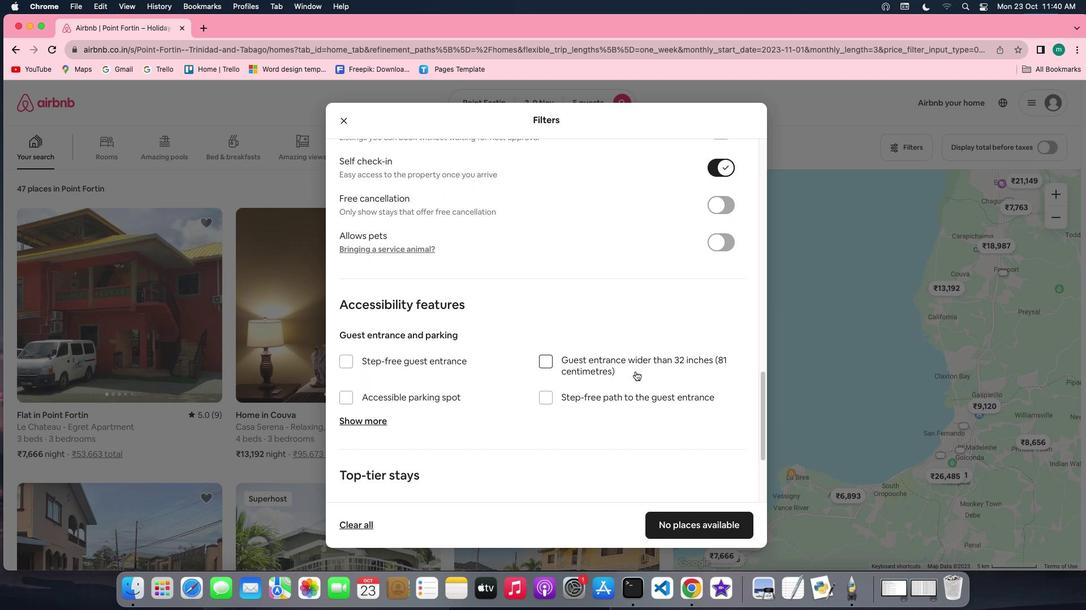 
Action: Mouse scrolled (635, 371) with delta (0, 0)
Screenshot: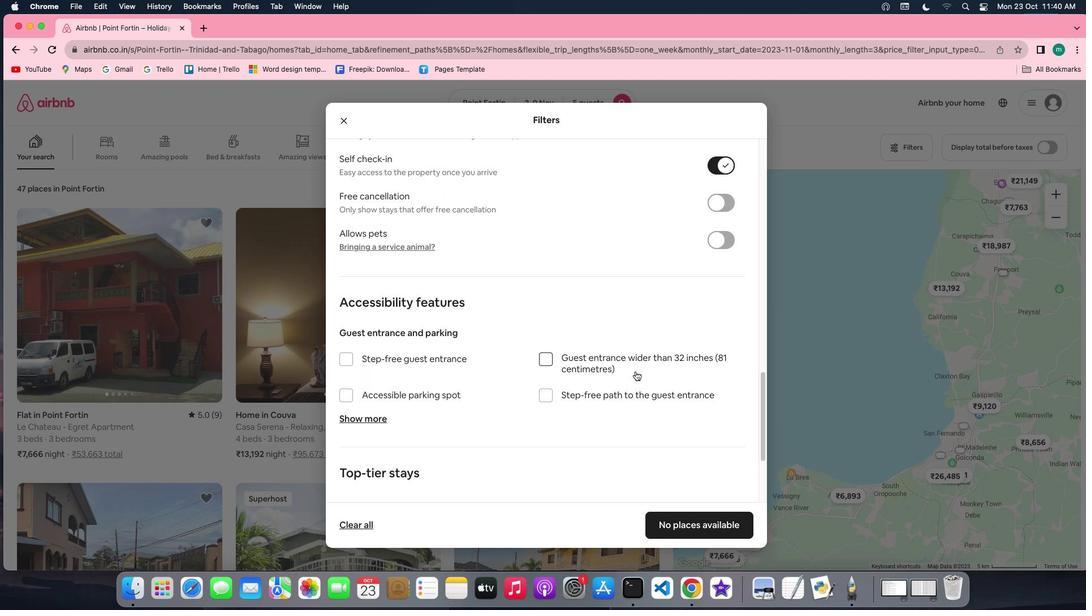 
Action: Mouse scrolled (635, 371) with delta (0, 0)
Screenshot: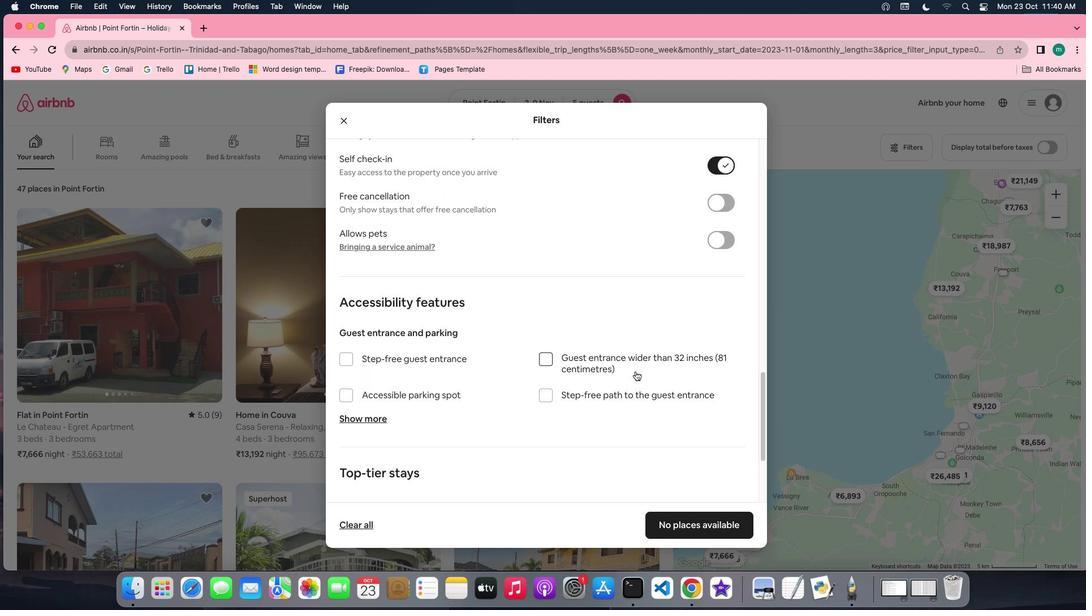 
Action: Mouse scrolled (635, 371) with delta (0, -1)
Screenshot: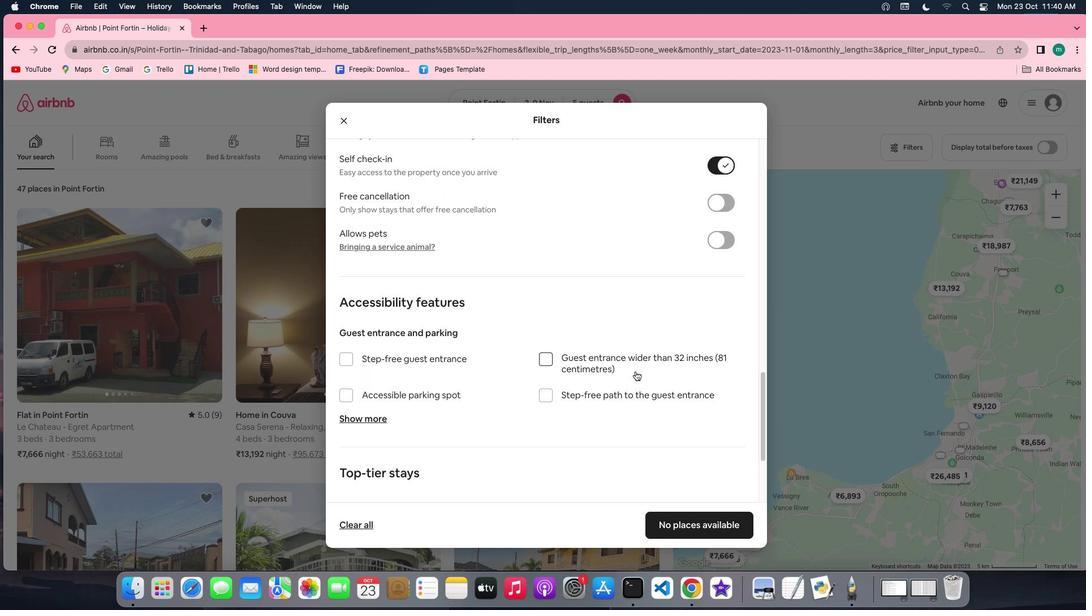 
Action: Mouse scrolled (635, 371) with delta (0, -2)
Screenshot: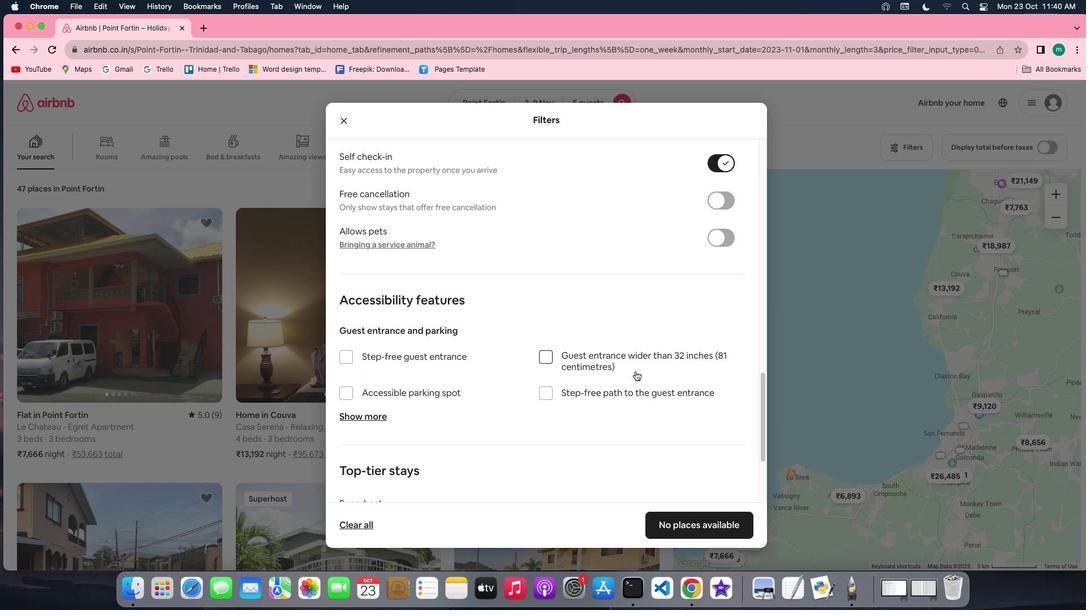 
Action: Mouse scrolled (635, 371) with delta (0, -2)
Screenshot: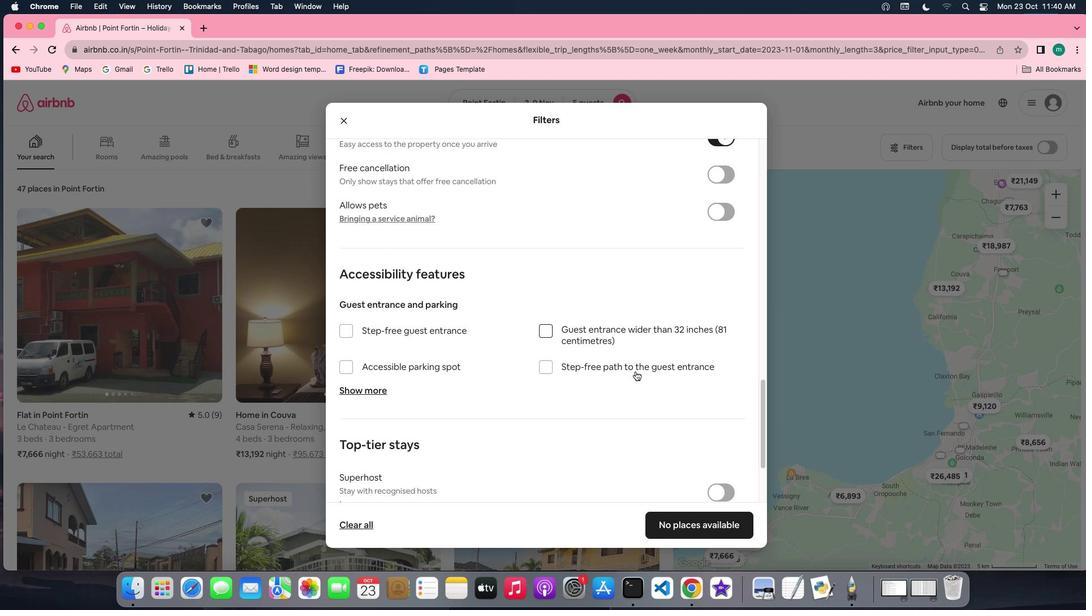 
Action: Mouse scrolled (635, 371) with delta (0, 0)
Screenshot: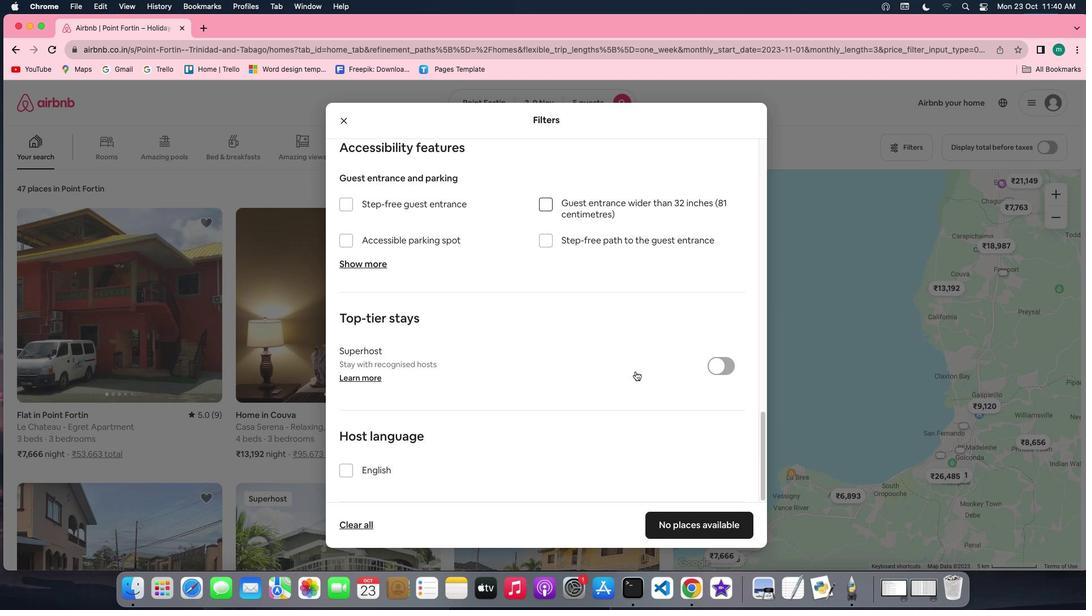
Action: Mouse scrolled (635, 371) with delta (0, 0)
Screenshot: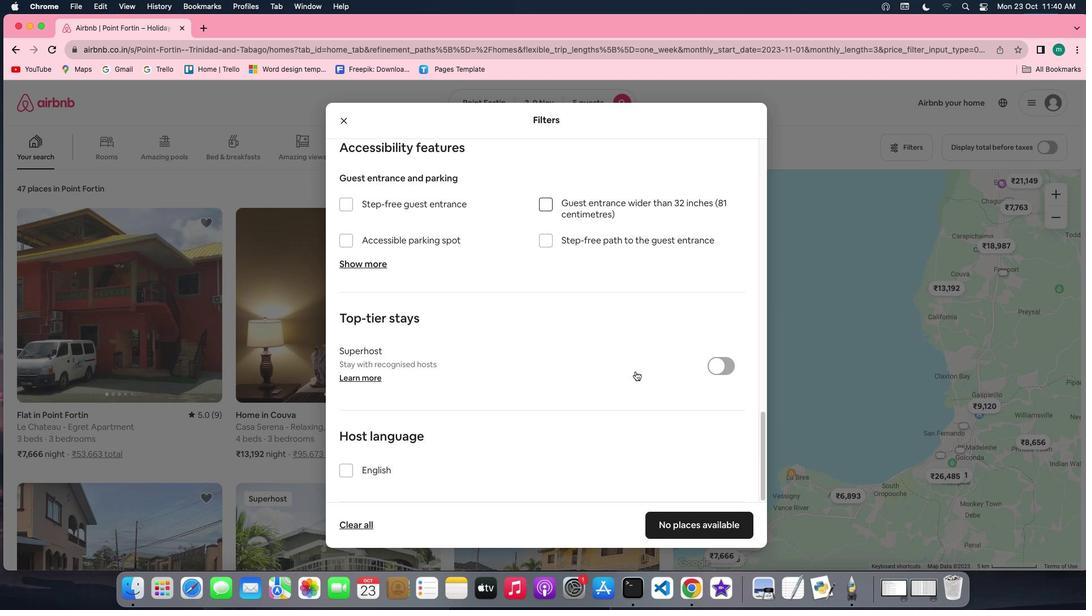 
Action: Mouse scrolled (635, 371) with delta (0, -1)
Screenshot: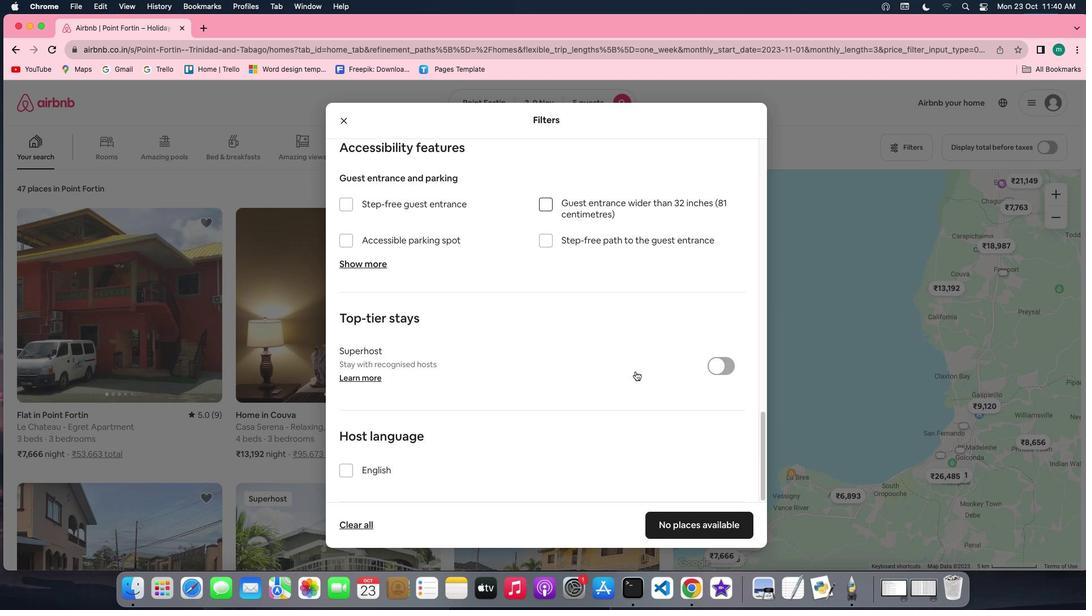 
Action: Mouse scrolled (635, 371) with delta (0, -2)
Screenshot: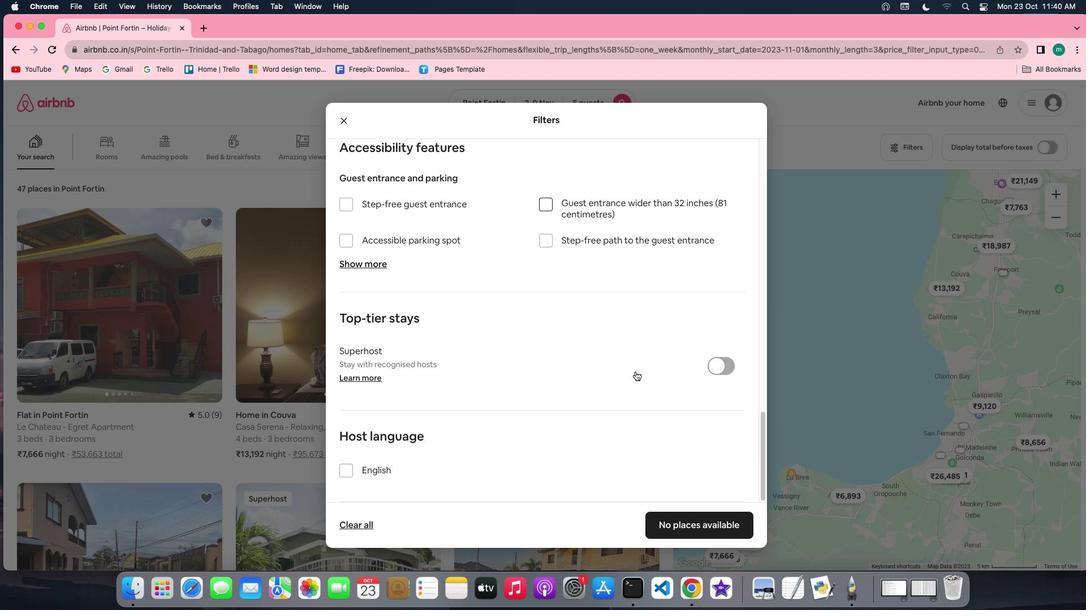 
Action: Mouse scrolled (635, 371) with delta (0, -2)
Screenshot: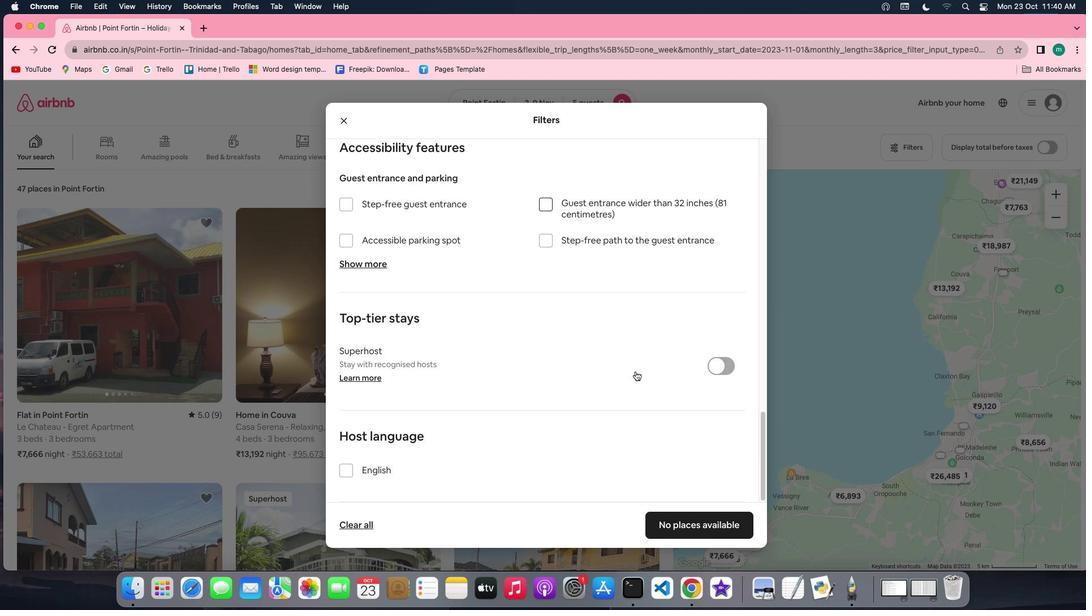 
Action: Mouse moved to (716, 524)
Screenshot: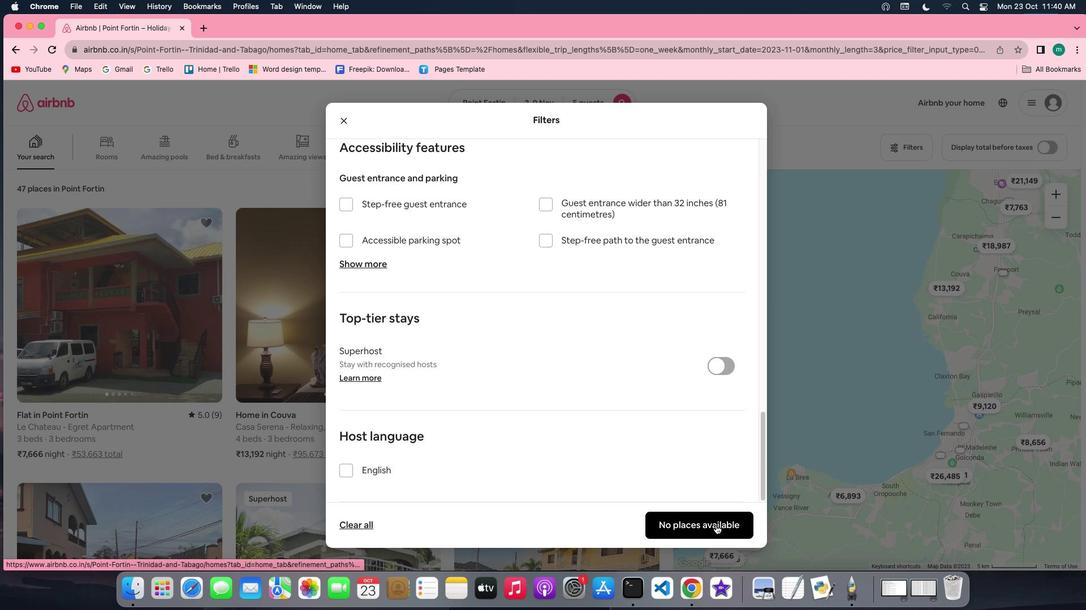 
Action: Mouse pressed left at (716, 524)
Screenshot: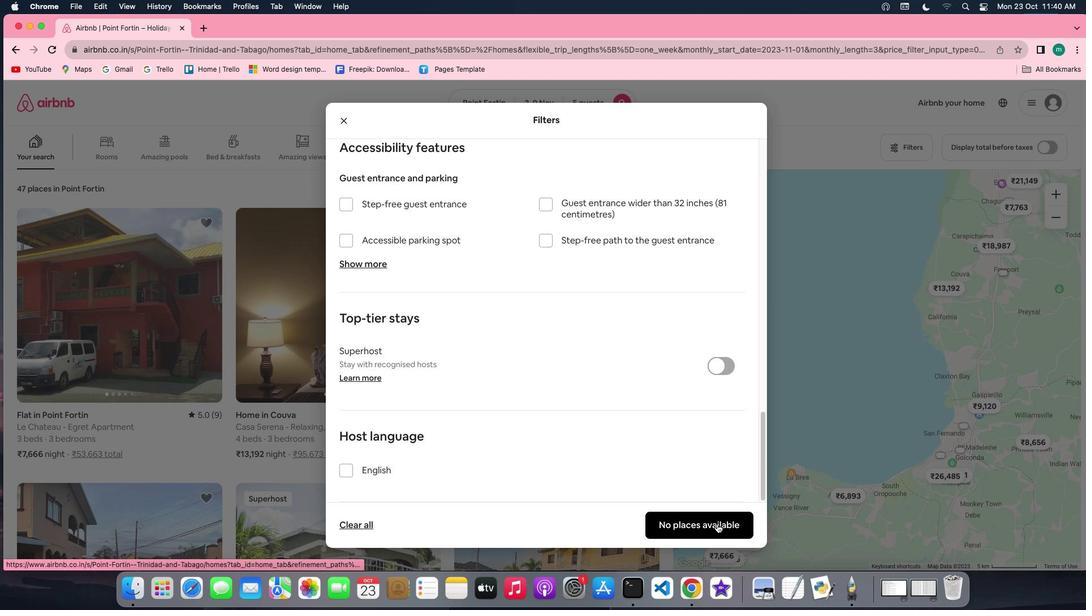 
Action: Mouse moved to (531, 464)
Screenshot: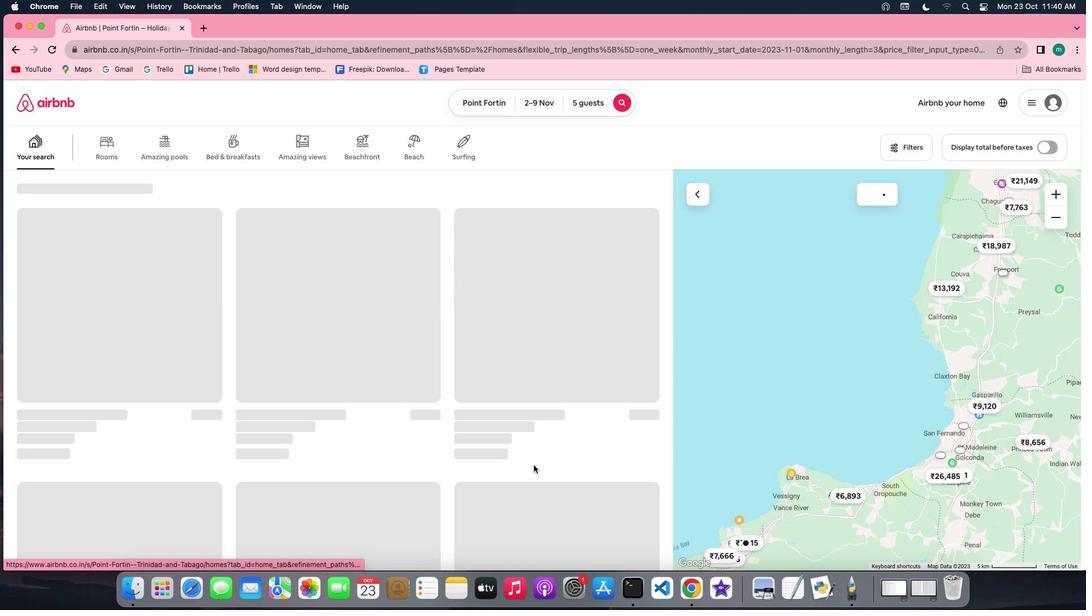 
